 Task: Look for space in Hamilton, Bermuda from 22nd June, 2023 to 30th June, 2023 for 2 adults in price range Rs.7000 to Rs.15000. Place can be entire place with 1  bedroom having 1 bed and 1 bathroom. Property type can be house, flat, guest house, hotel. Booking option can be shelf check-in. Required host language is English.
Action: Mouse moved to (649, 87)
Screenshot: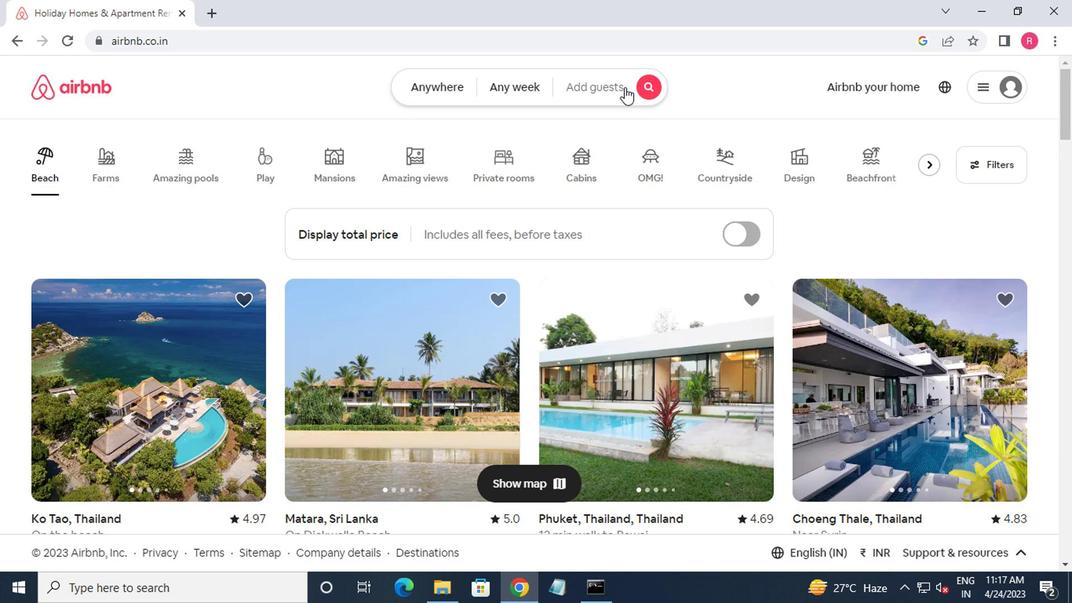 
Action: Mouse pressed left at (649, 87)
Screenshot: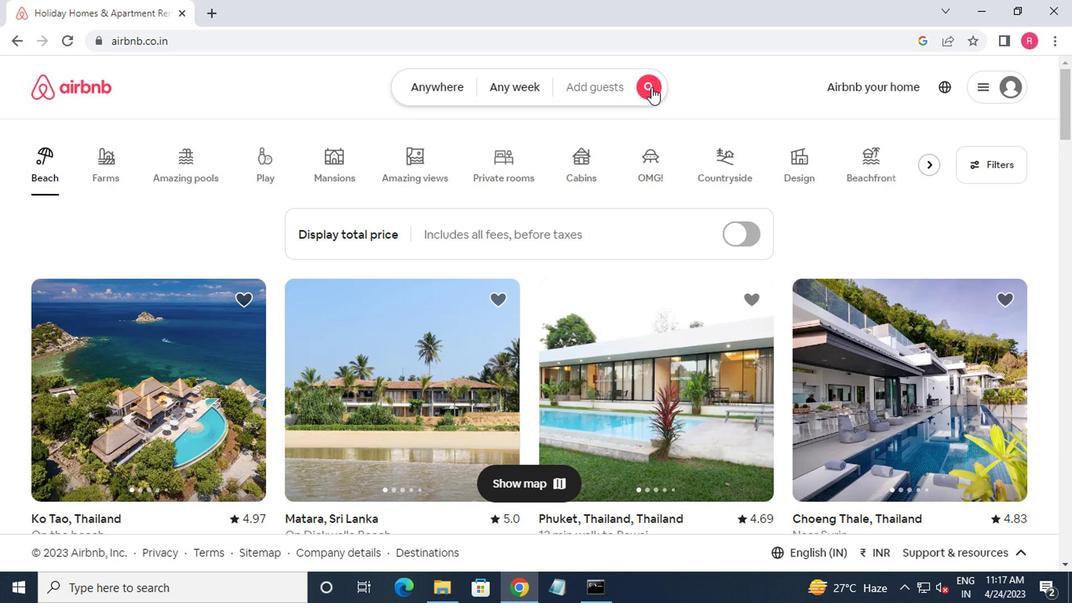 
Action: Mouse moved to (296, 153)
Screenshot: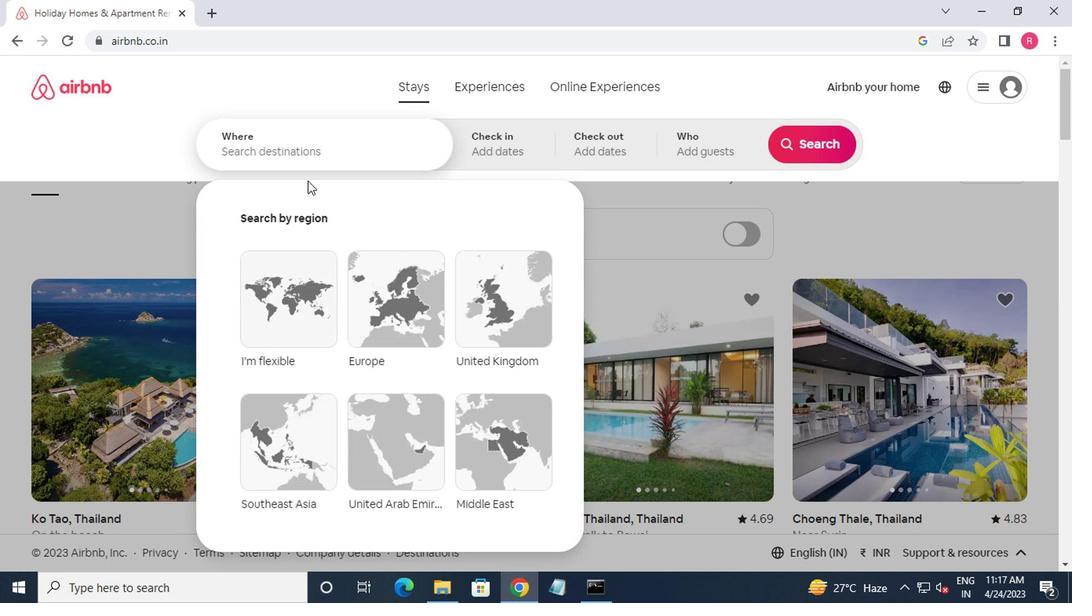 
Action: Mouse pressed left at (296, 153)
Screenshot: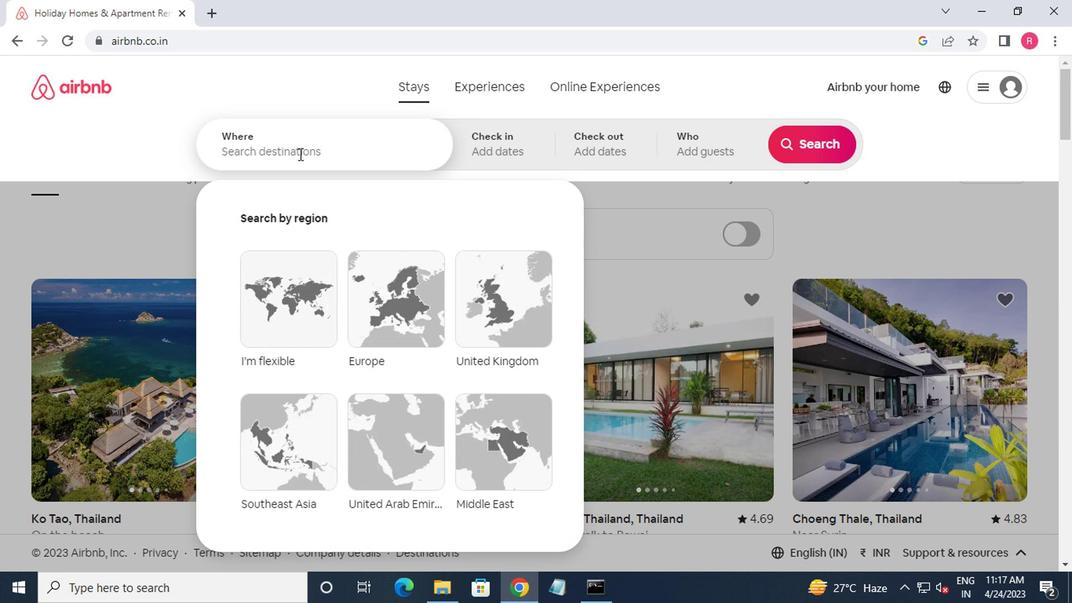 
Action: Mouse moved to (317, 218)
Screenshot: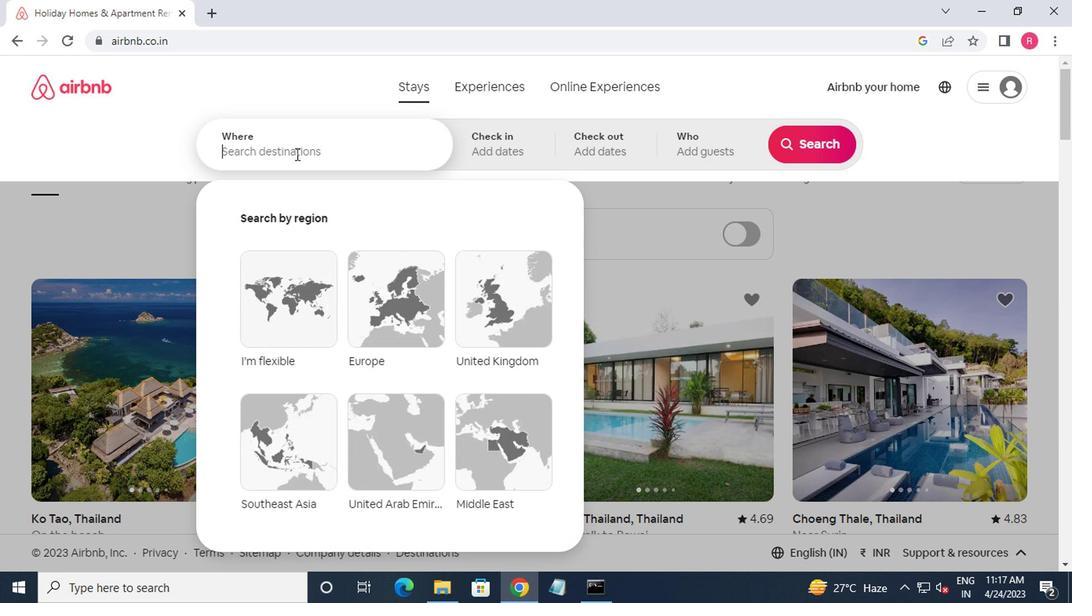 
Action: Key pressed hamilton,ber
Screenshot: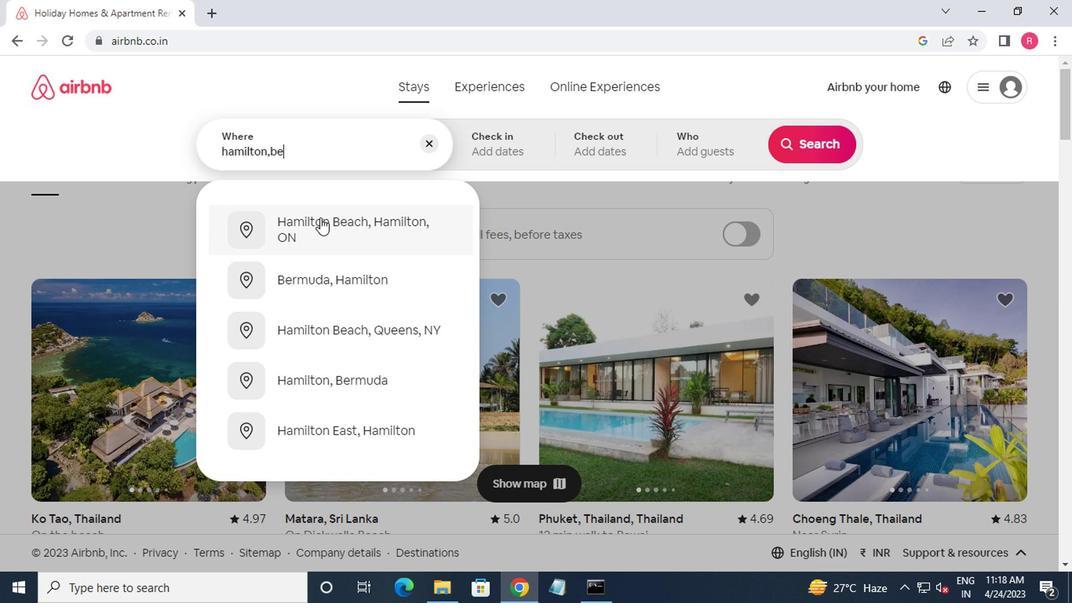 
Action: Mouse pressed left at (317, 218)
Screenshot: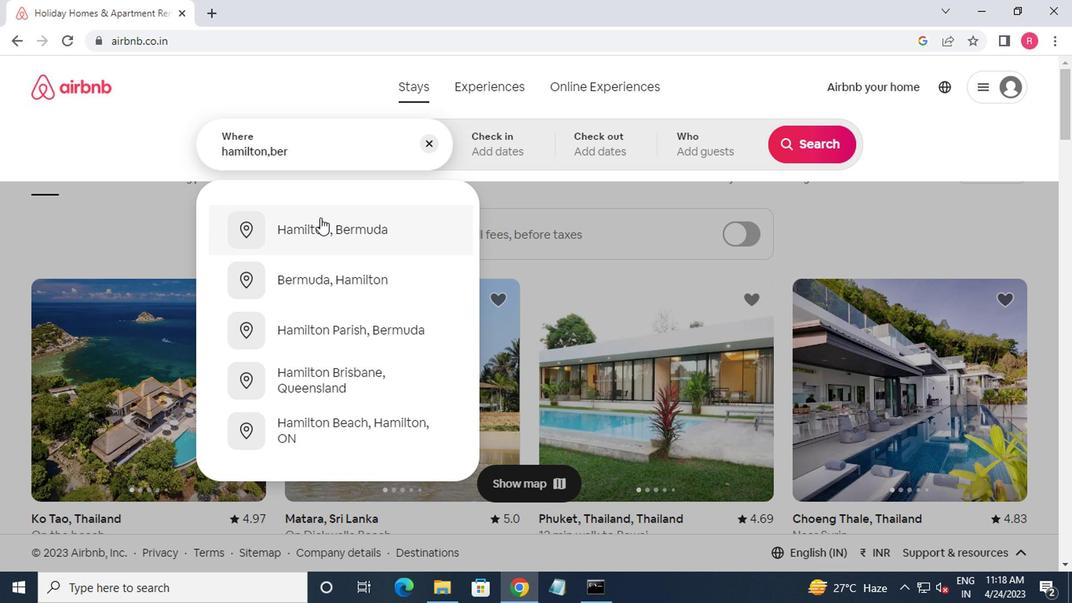 
Action: Mouse moved to (795, 270)
Screenshot: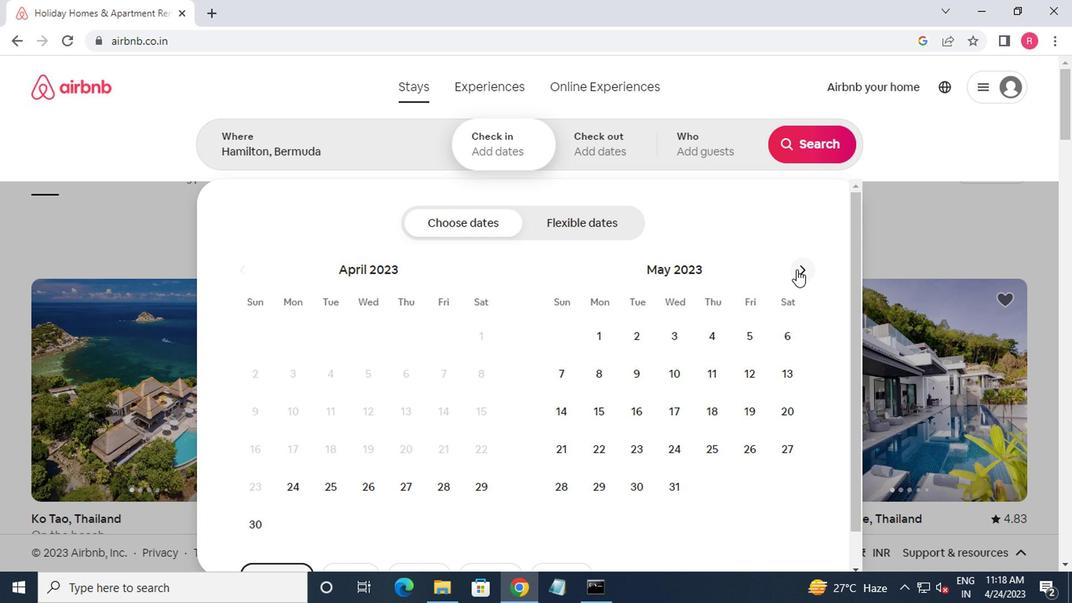 
Action: Mouse pressed left at (795, 270)
Screenshot: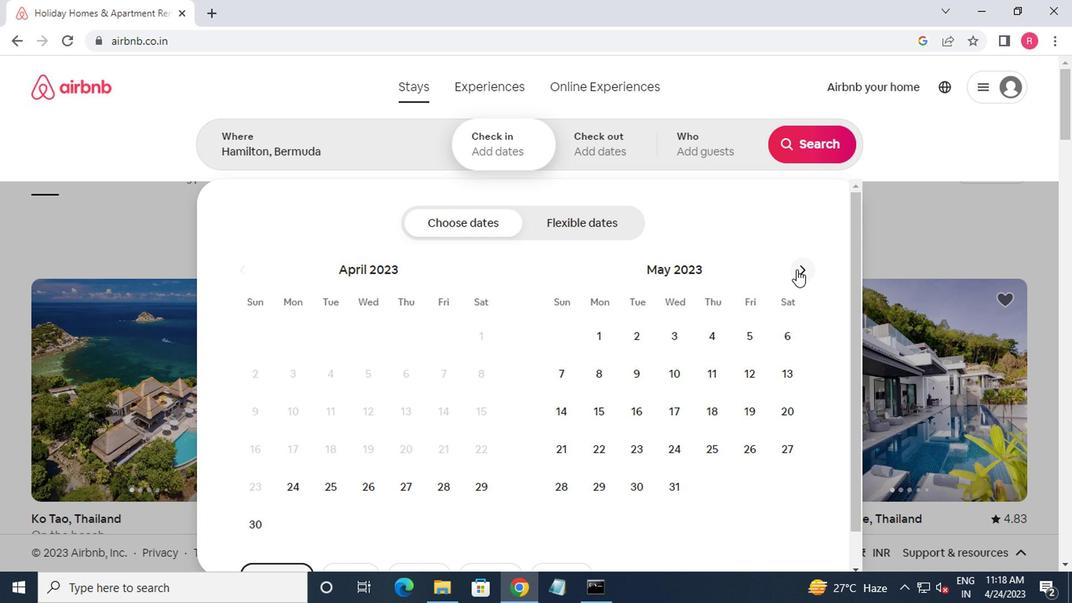 
Action: Mouse moved to (707, 456)
Screenshot: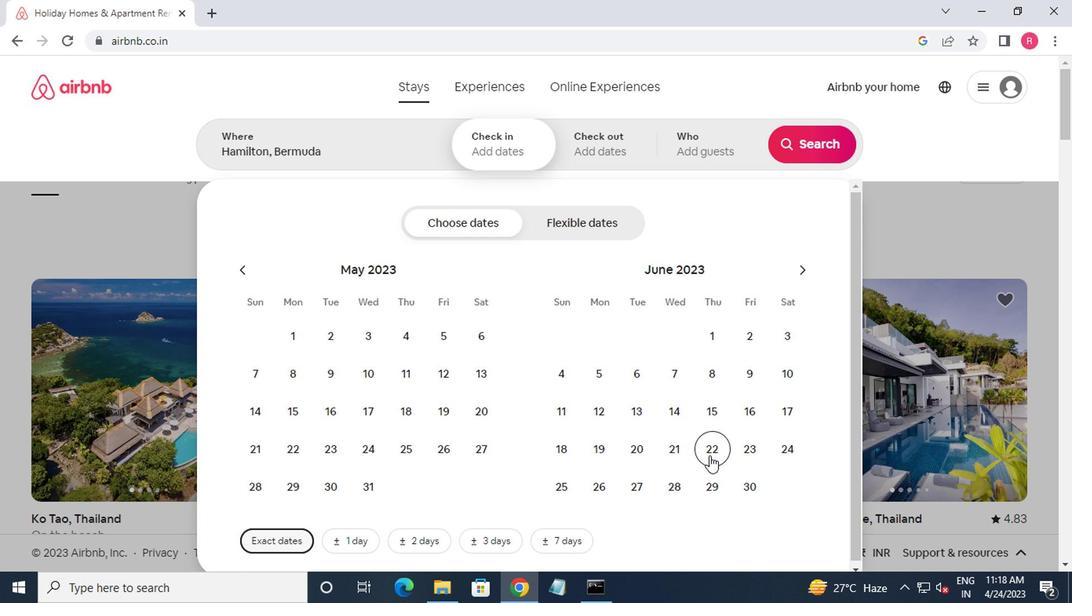 
Action: Mouse pressed left at (707, 456)
Screenshot: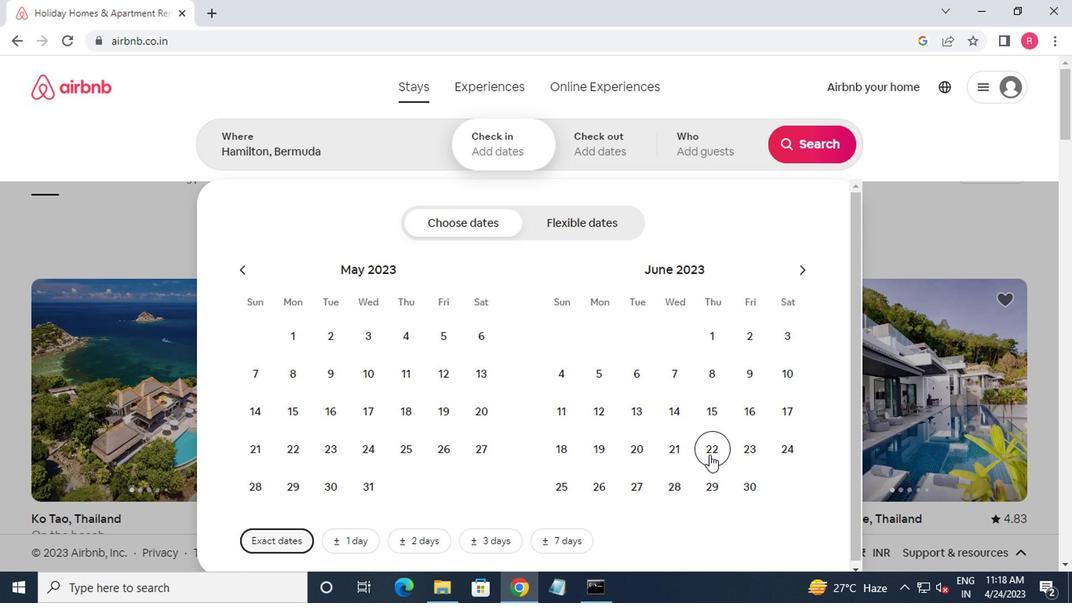 
Action: Mouse moved to (748, 492)
Screenshot: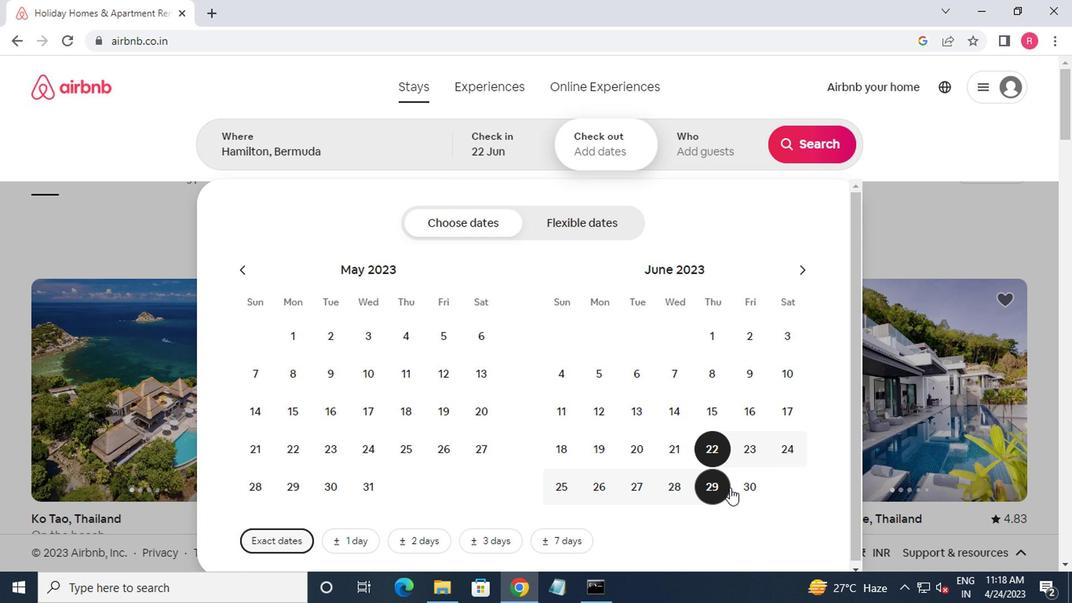 
Action: Mouse pressed left at (748, 492)
Screenshot: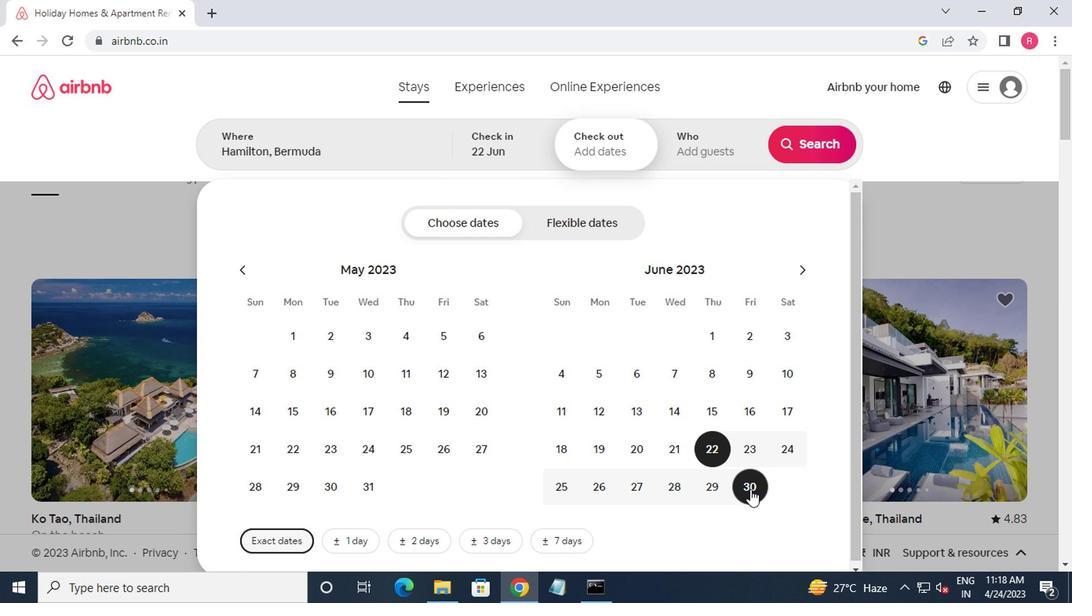 
Action: Mouse moved to (673, 132)
Screenshot: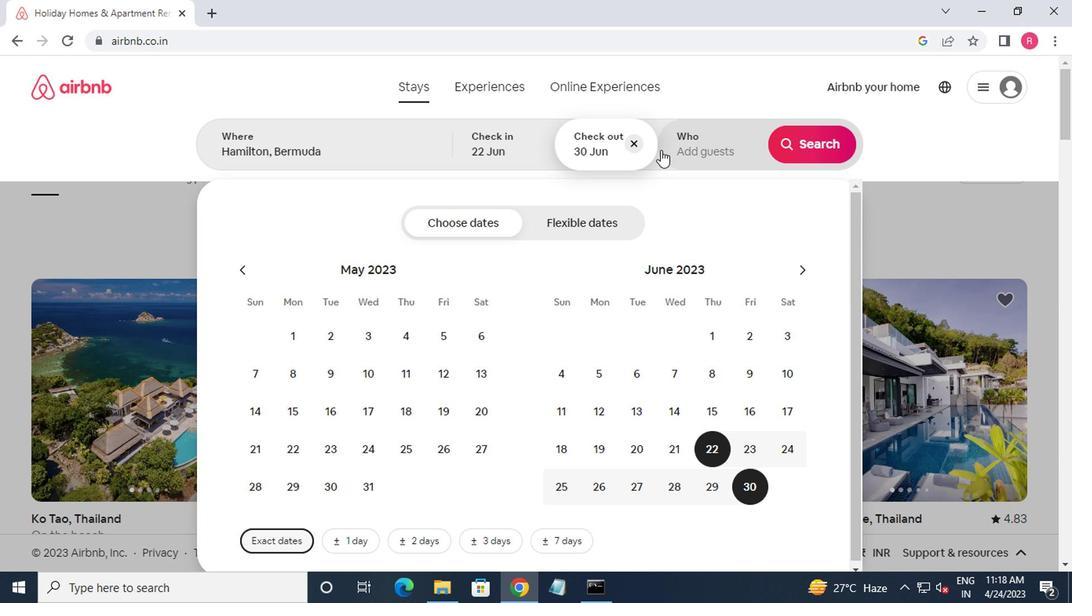 
Action: Mouse pressed left at (673, 132)
Screenshot: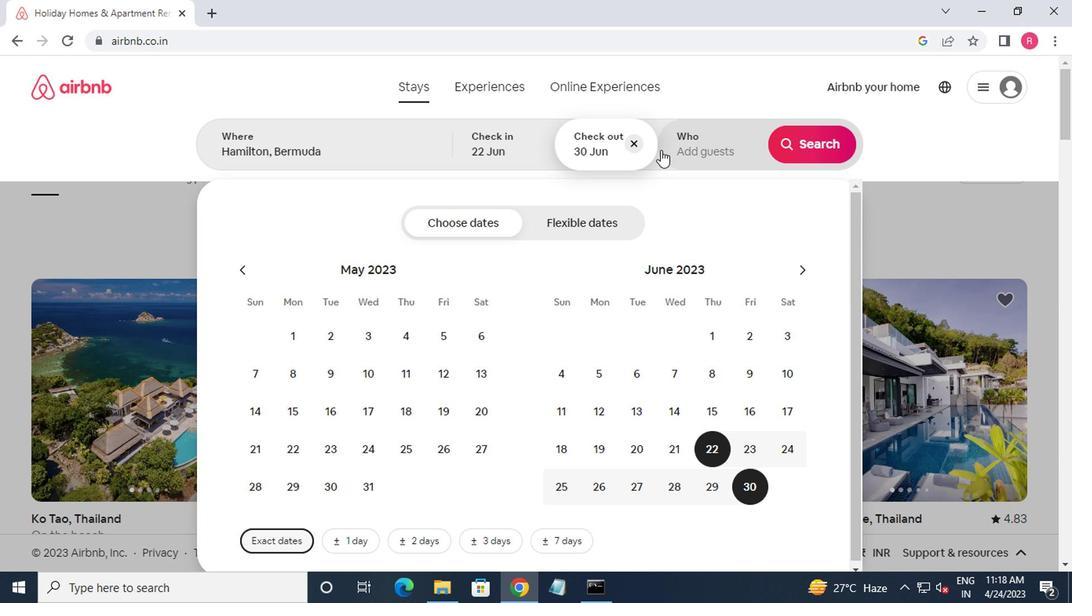 
Action: Mouse moved to (803, 231)
Screenshot: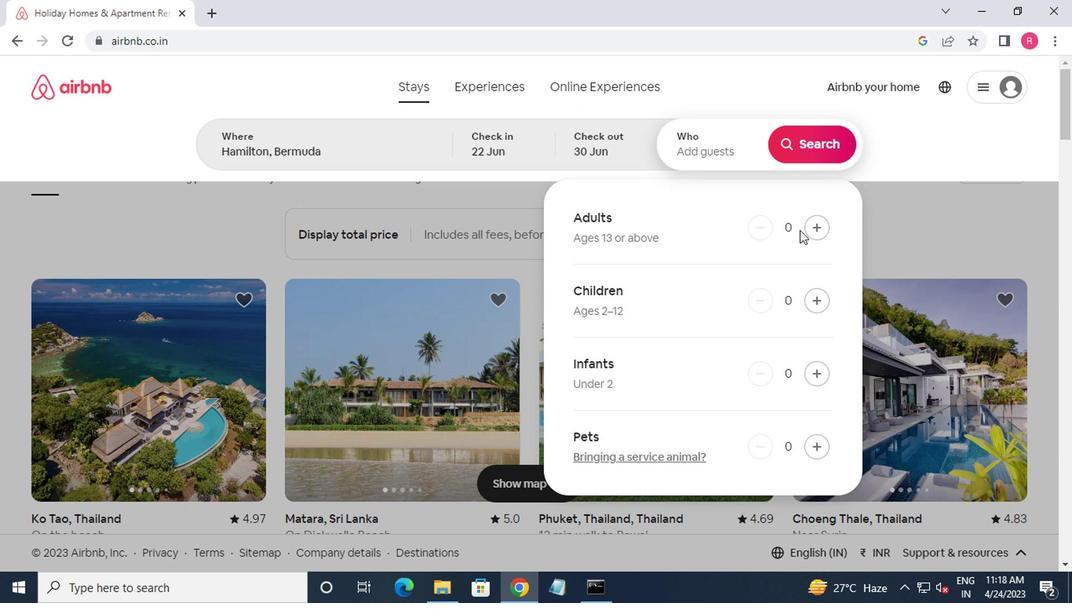 
Action: Mouse pressed left at (803, 231)
Screenshot: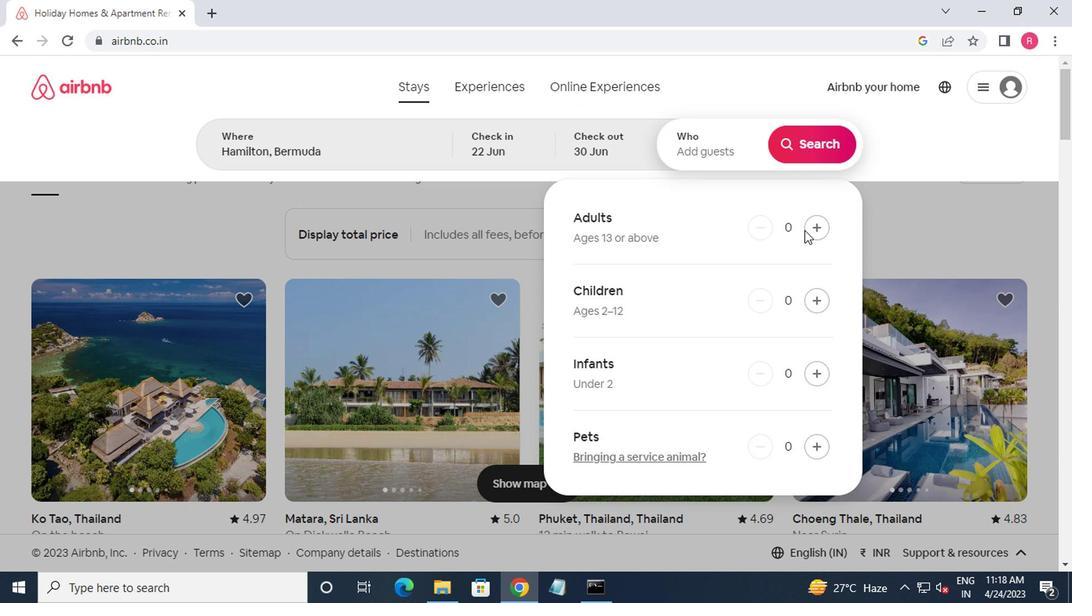 
Action: Mouse pressed left at (803, 231)
Screenshot: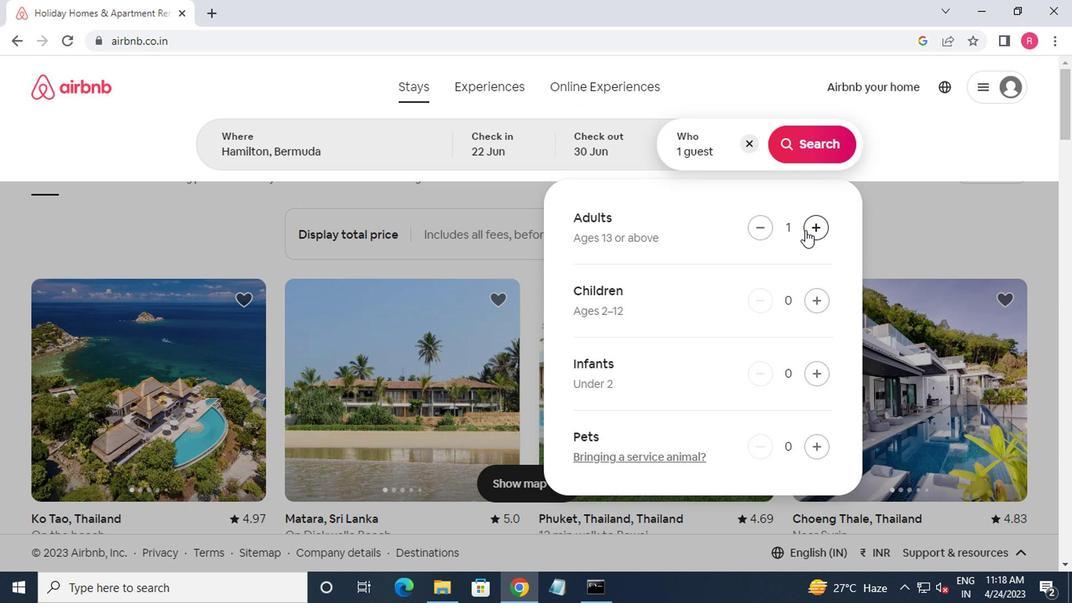 
Action: Mouse moved to (791, 137)
Screenshot: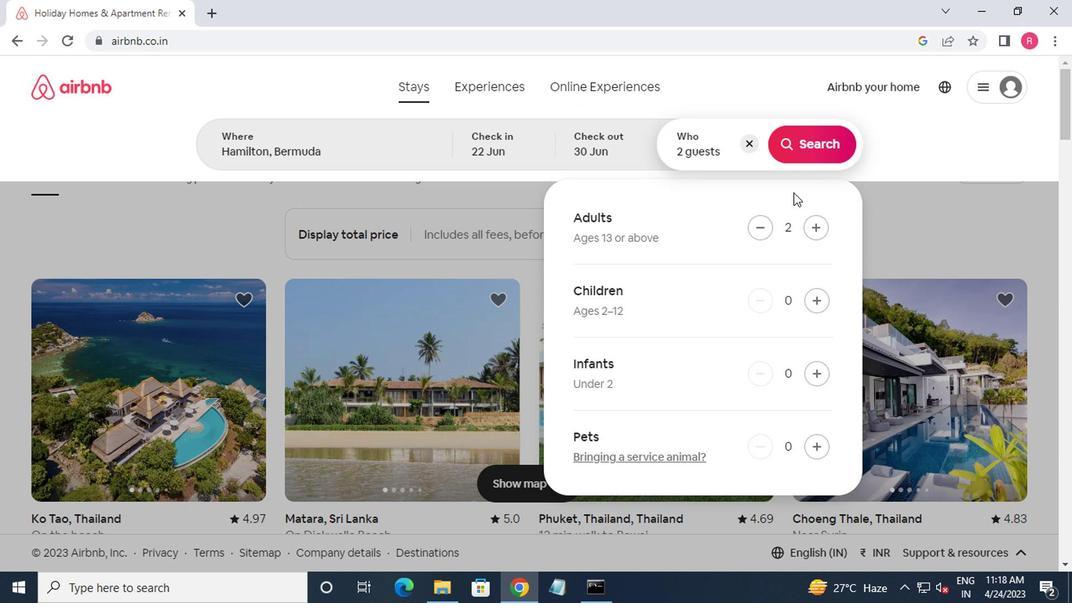 
Action: Mouse pressed left at (791, 137)
Screenshot: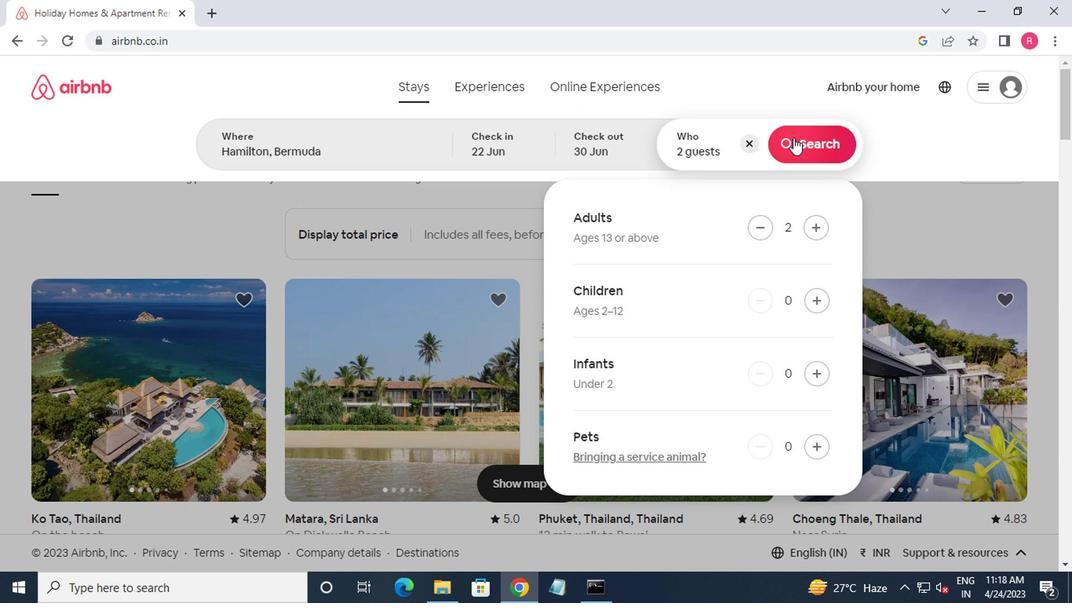 
Action: Mouse moved to (985, 149)
Screenshot: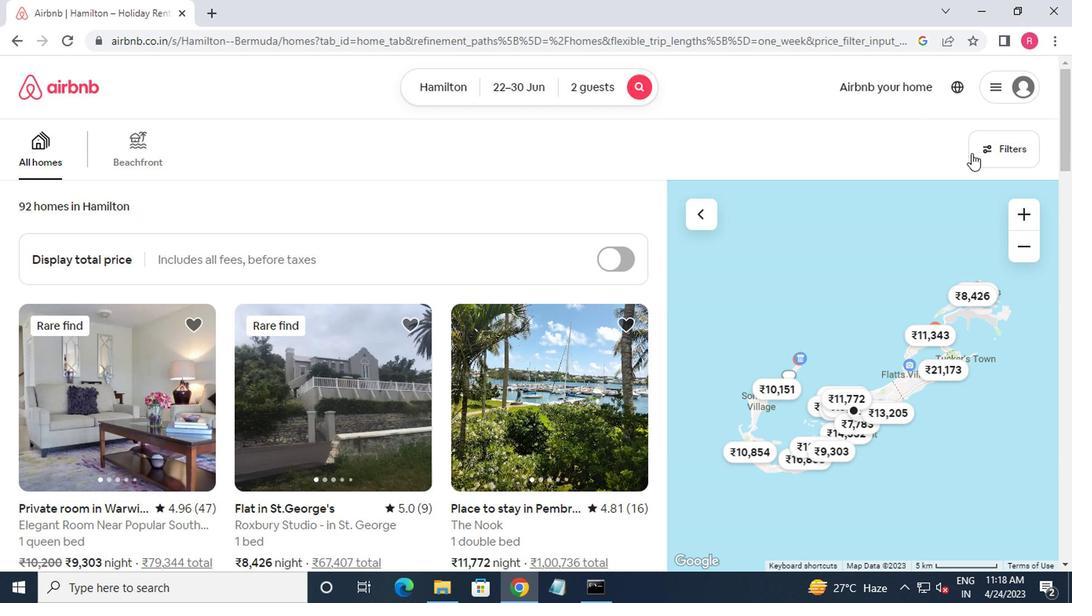 
Action: Mouse pressed left at (985, 149)
Screenshot: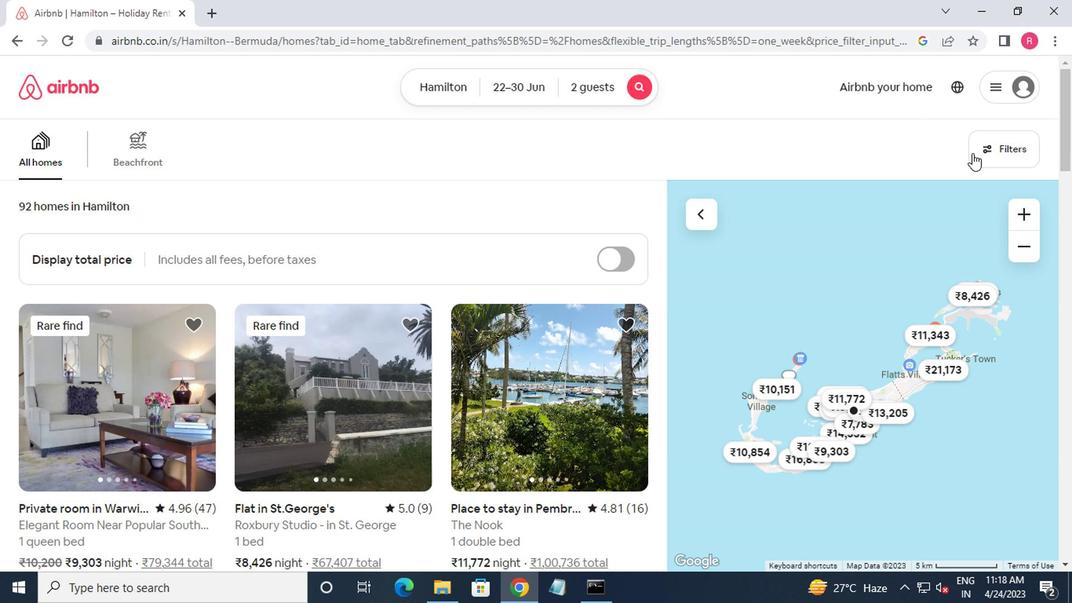 
Action: Mouse moved to (395, 355)
Screenshot: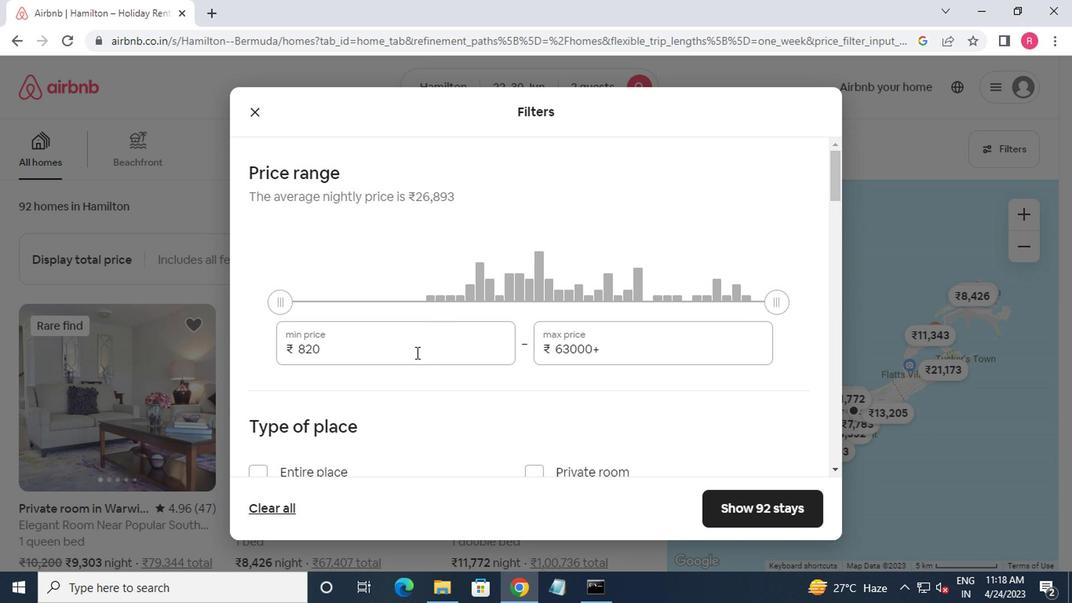 
Action: Mouse pressed left at (395, 355)
Screenshot: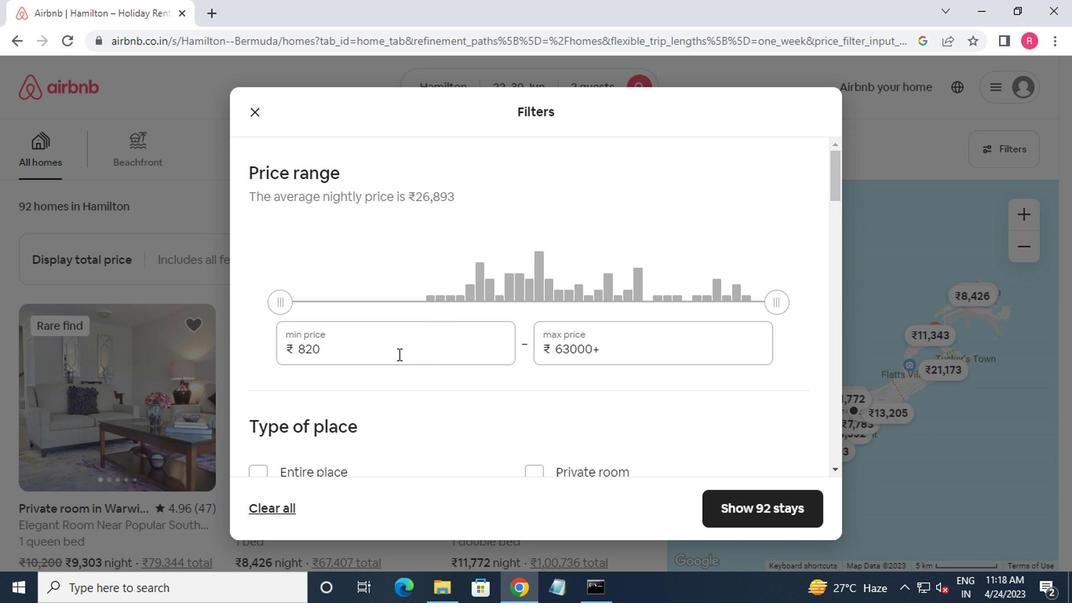 
Action: Mouse moved to (385, 380)
Screenshot: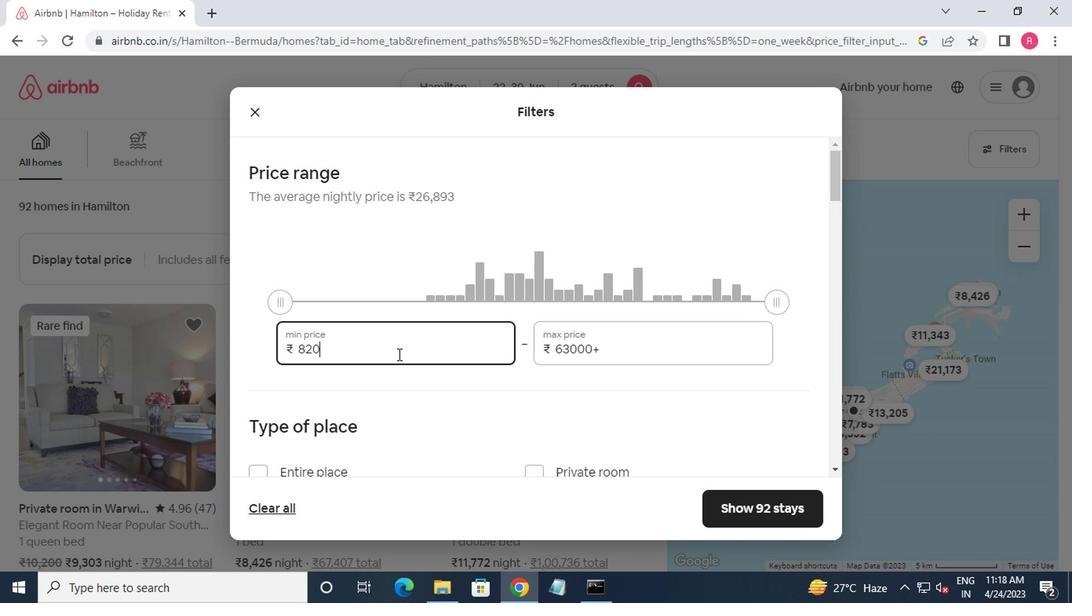 
Action: Key pressed <Key.backspace><Key.backspace><Key.backspace><Key.backspace><Key.backspace><Key.backspace><Key.backspace><Key.backspace><Key.backspace><Key.backspace><Key.backspace><Key.backspace><Key.backspace><Key.backspace>7000<Key.tab>159<Key.backspace>000
Screenshot: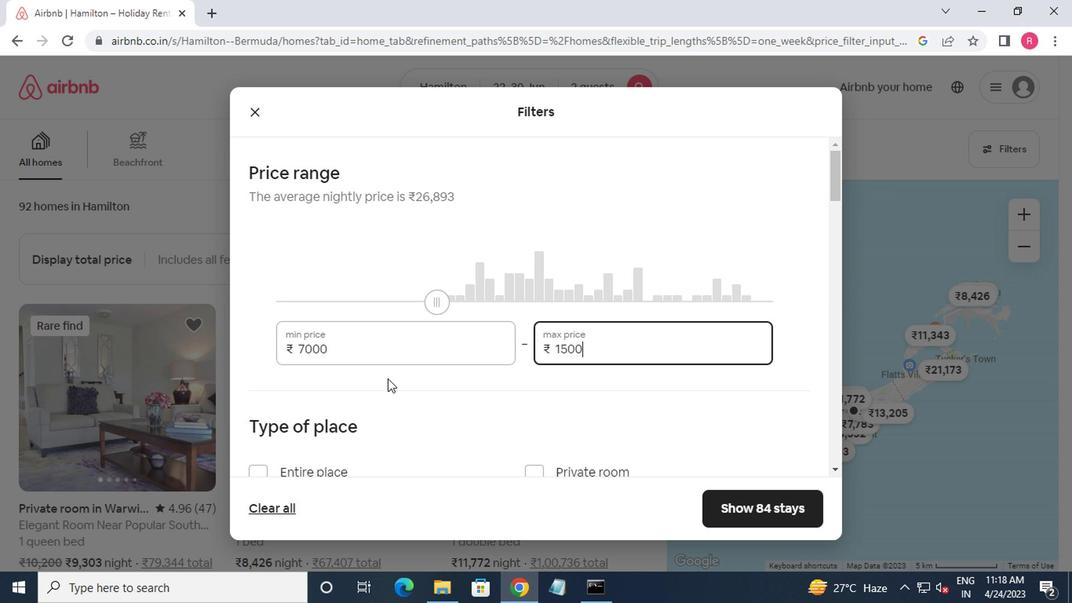 
Action: Mouse moved to (387, 385)
Screenshot: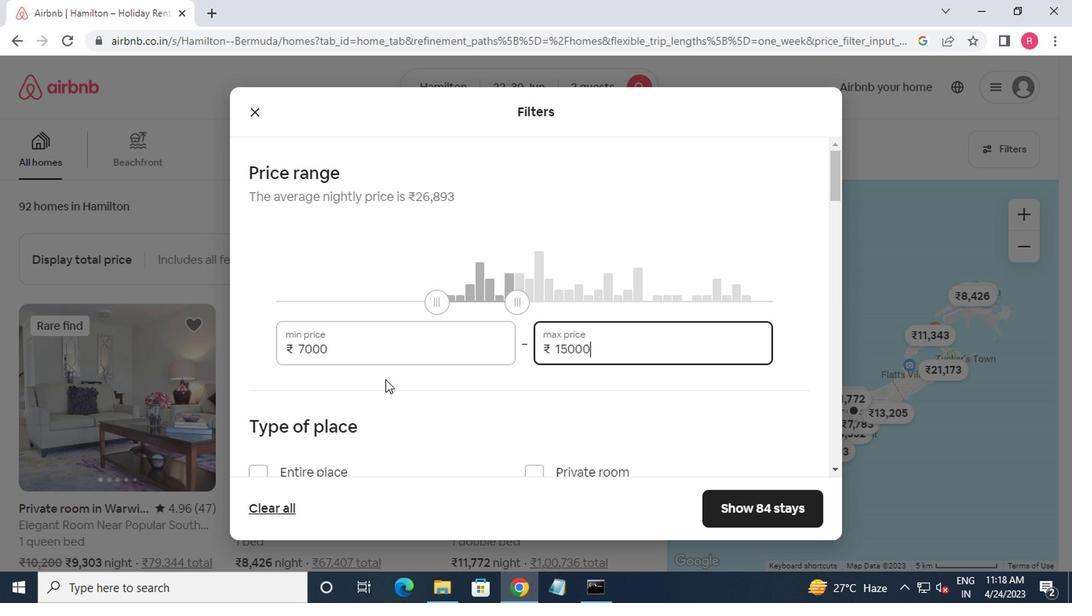 
Action: Mouse scrolled (387, 384) with delta (0, -1)
Screenshot: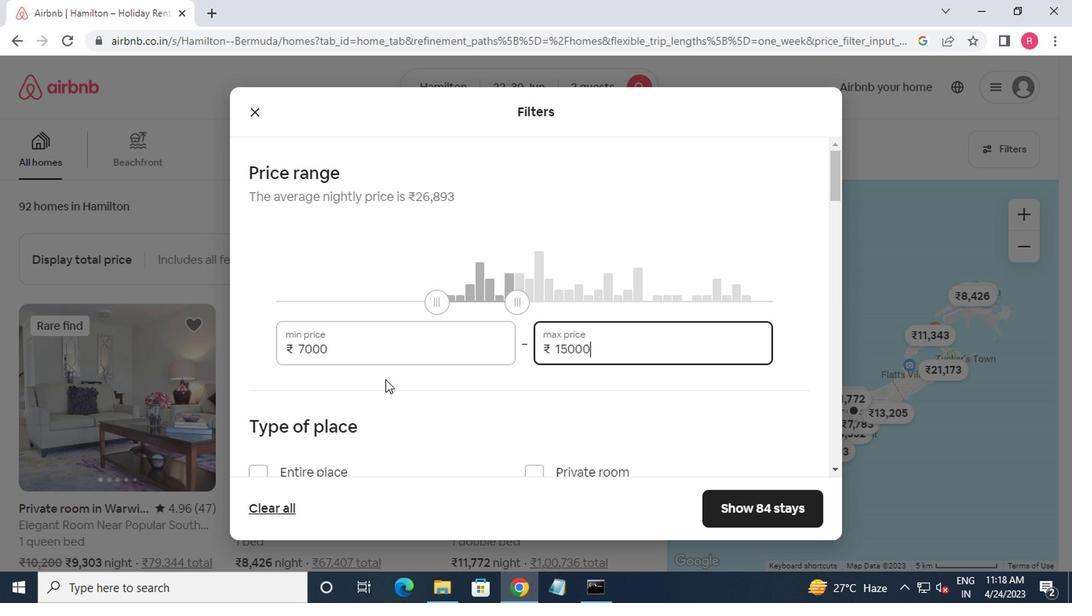 
Action: Mouse moved to (397, 412)
Screenshot: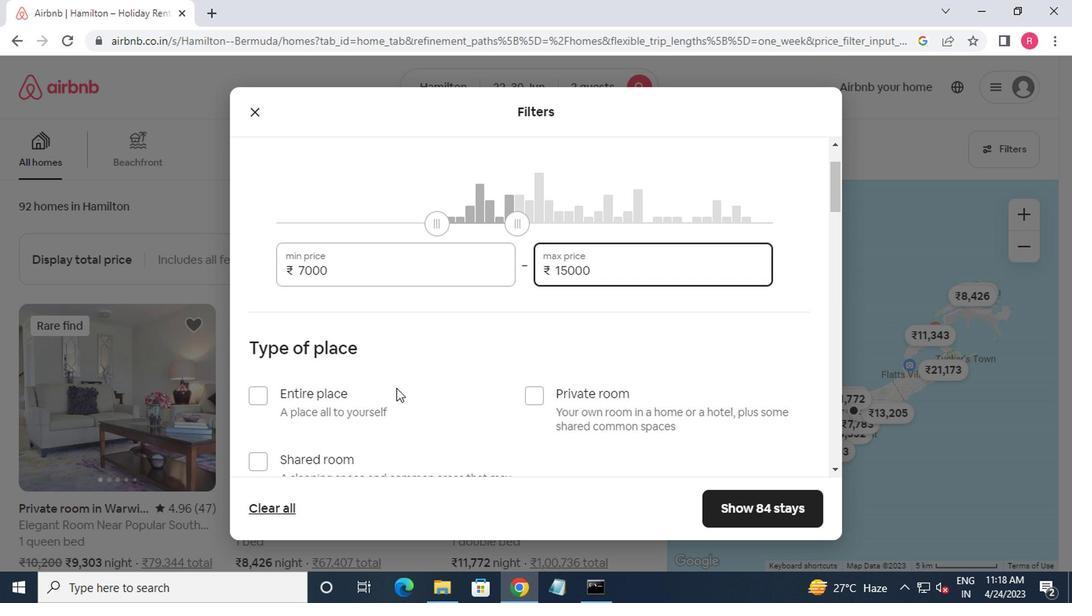 
Action: Mouse scrolled (397, 411) with delta (0, -1)
Screenshot: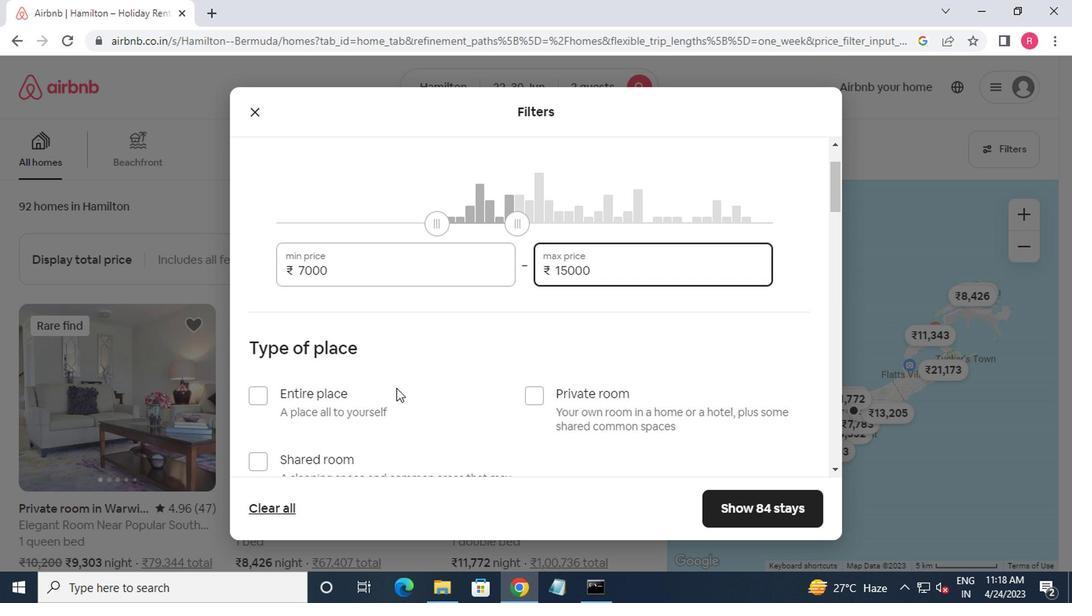 
Action: Mouse moved to (256, 323)
Screenshot: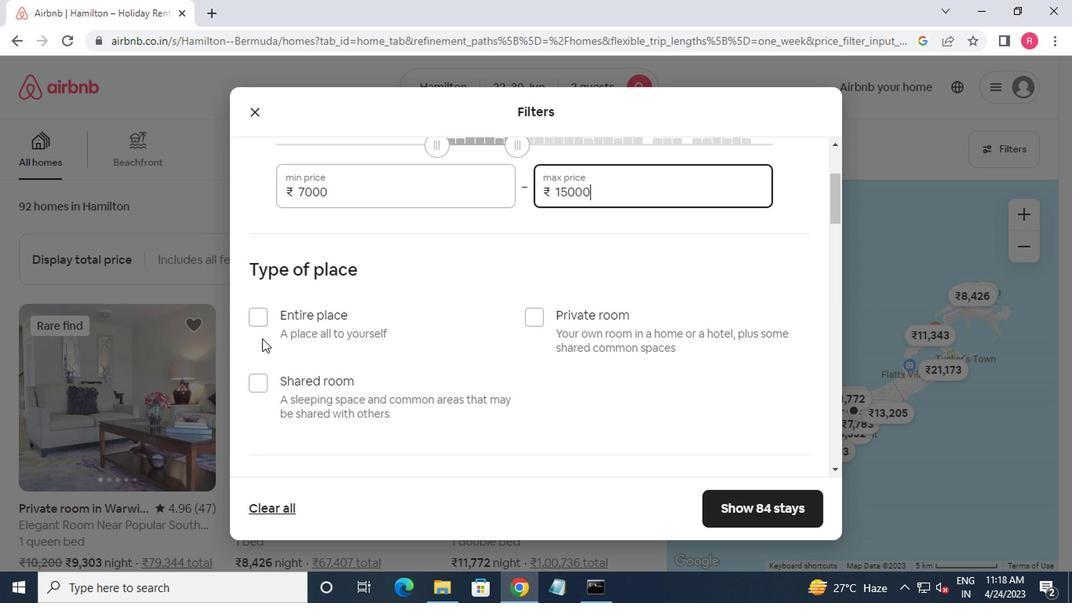 
Action: Mouse pressed left at (256, 323)
Screenshot: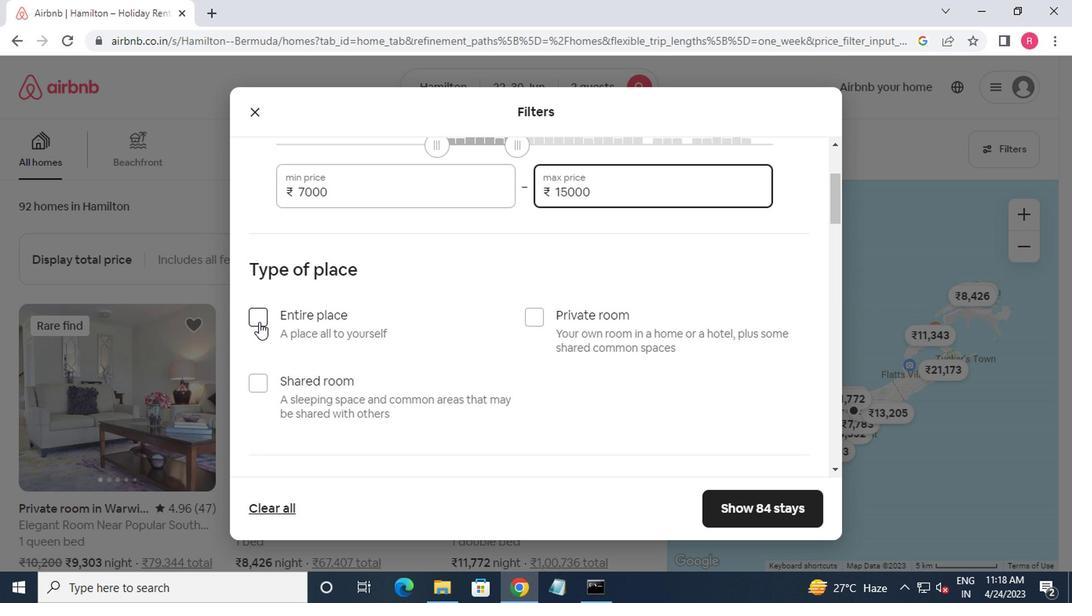 
Action: Mouse moved to (263, 328)
Screenshot: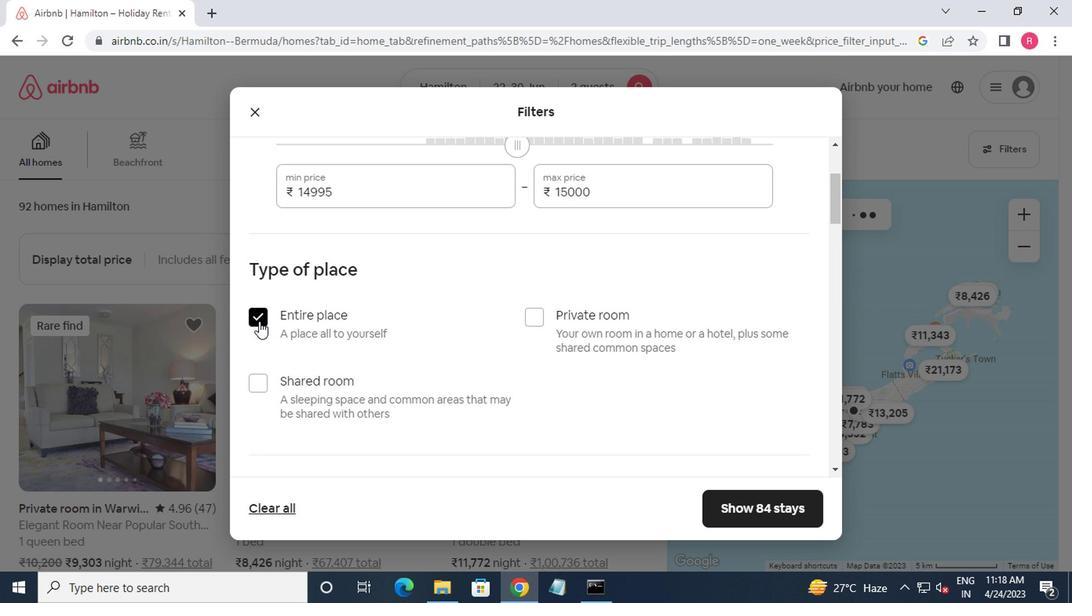 
Action: Mouse scrolled (263, 328) with delta (0, 0)
Screenshot: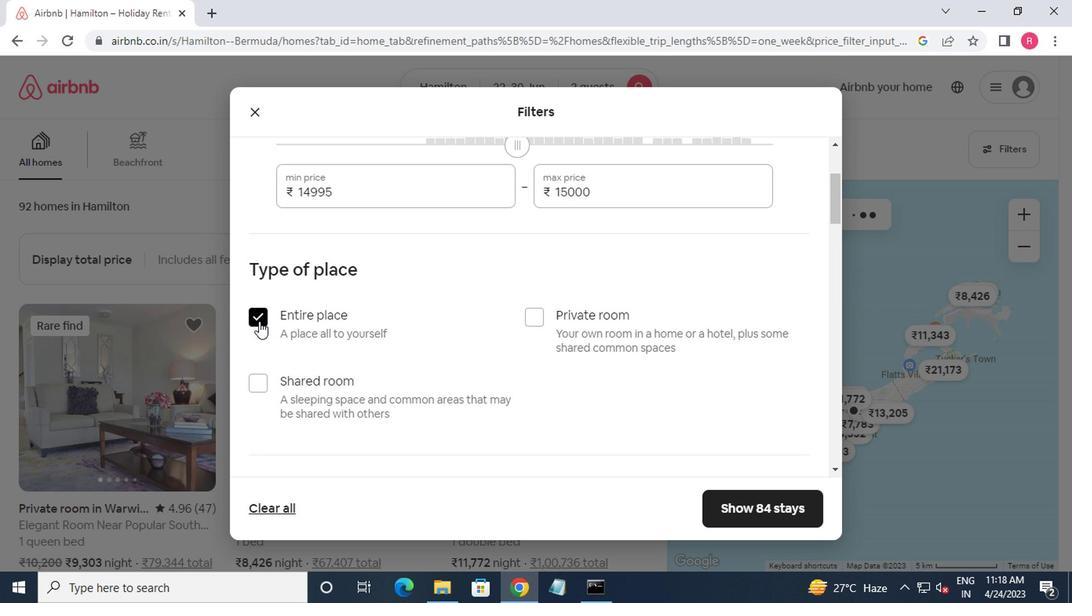 
Action: Mouse moved to (264, 331)
Screenshot: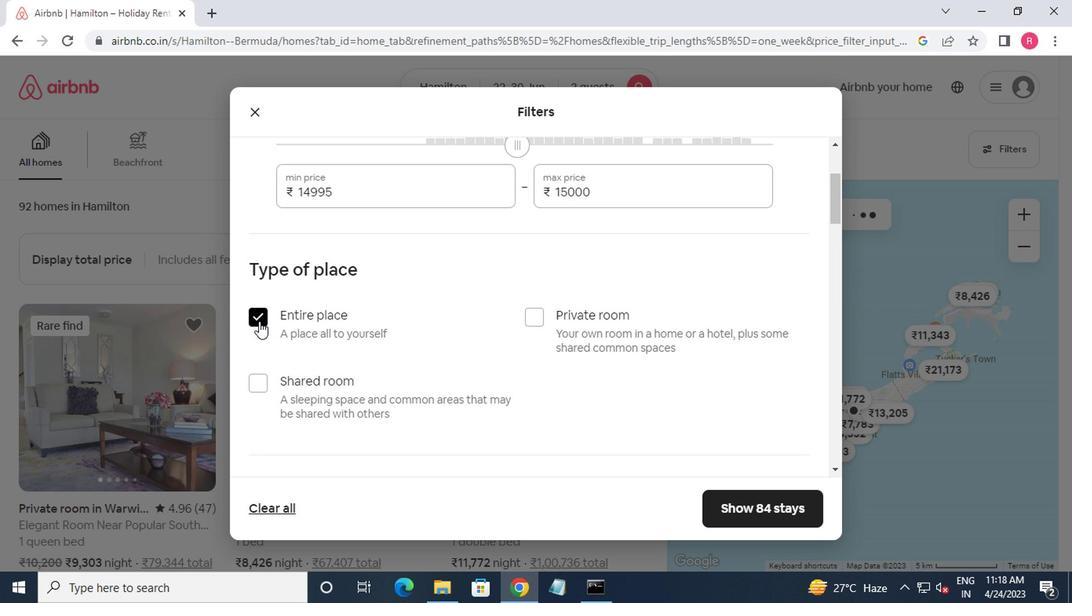 
Action: Mouse scrolled (264, 330) with delta (0, 0)
Screenshot: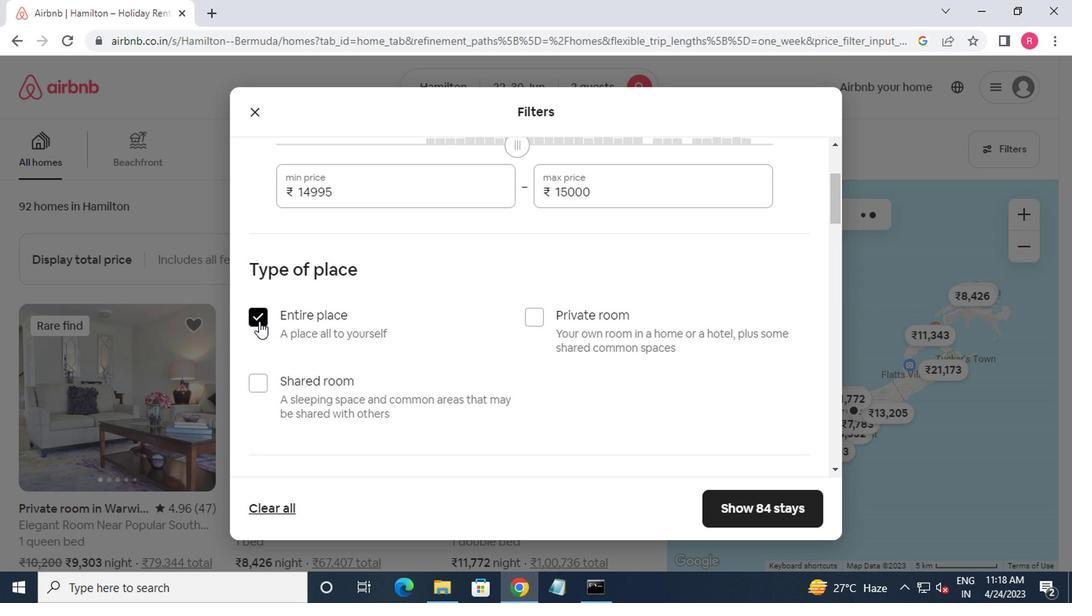 
Action: Mouse moved to (344, 422)
Screenshot: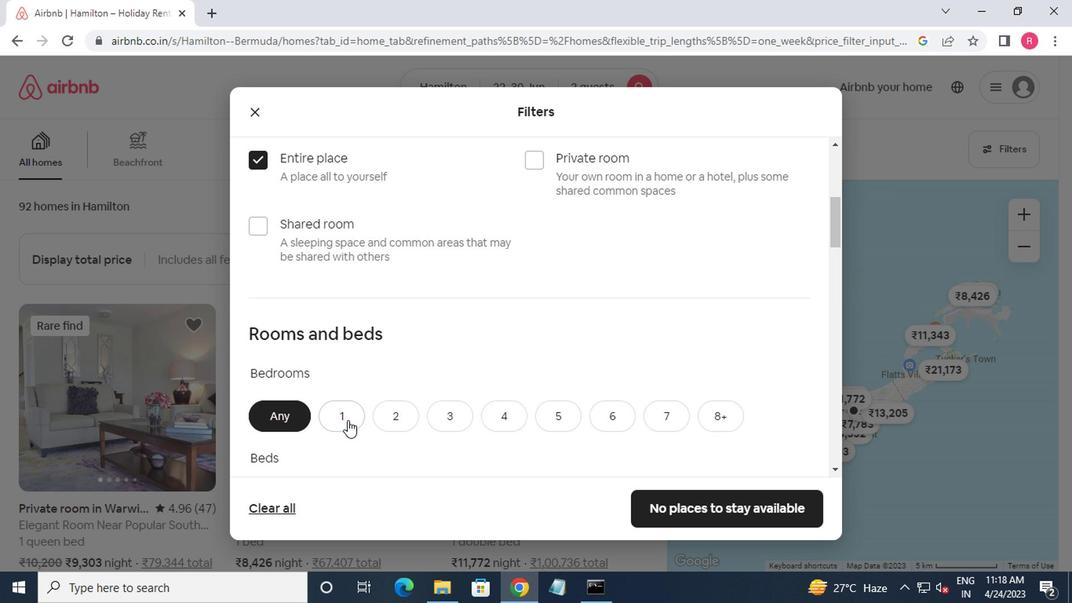 
Action: Mouse pressed left at (344, 422)
Screenshot: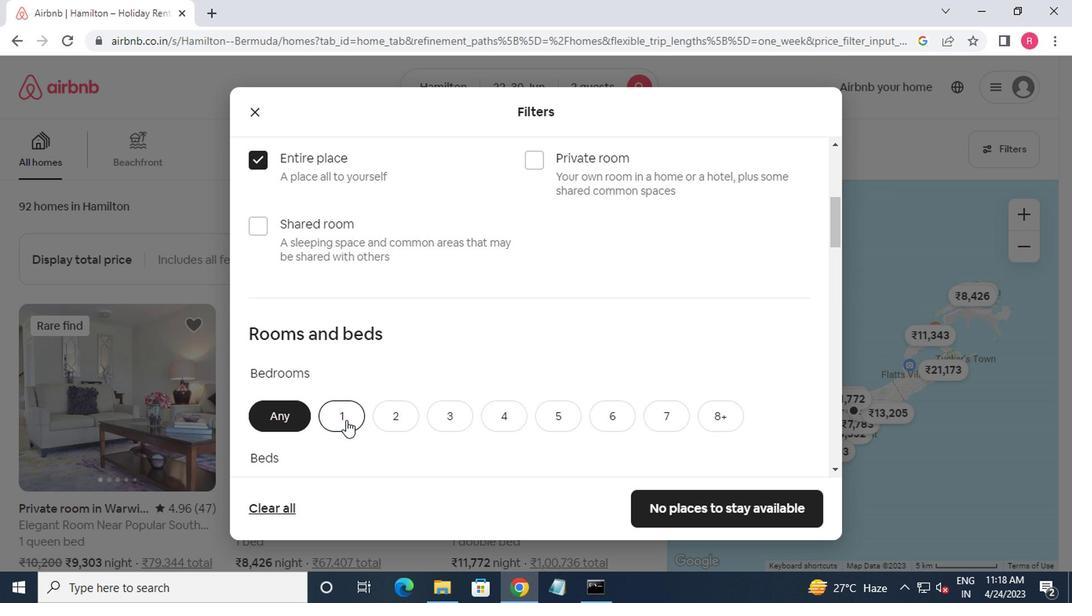 
Action: Mouse moved to (349, 417)
Screenshot: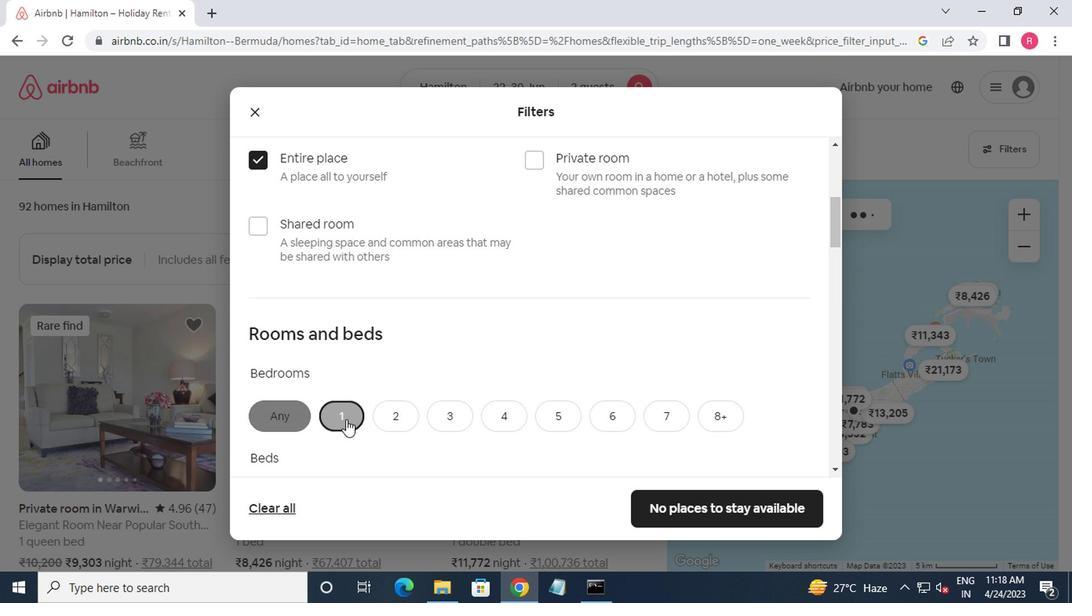
Action: Mouse scrolled (349, 416) with delta (0, -1)
Screenshot: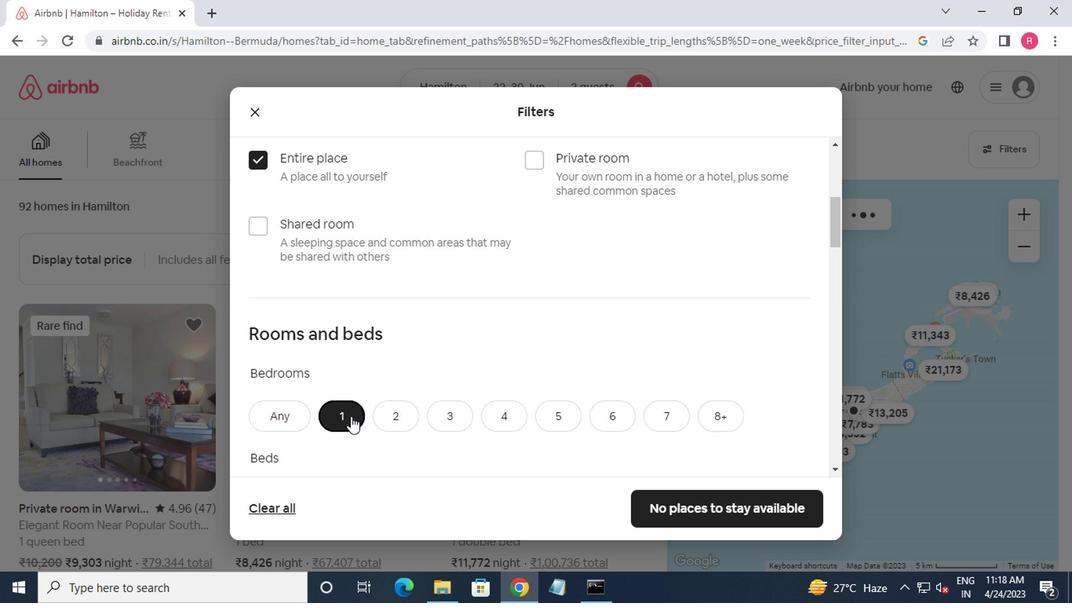 
Action: Mouse moved to (350, 415)
Screenshot: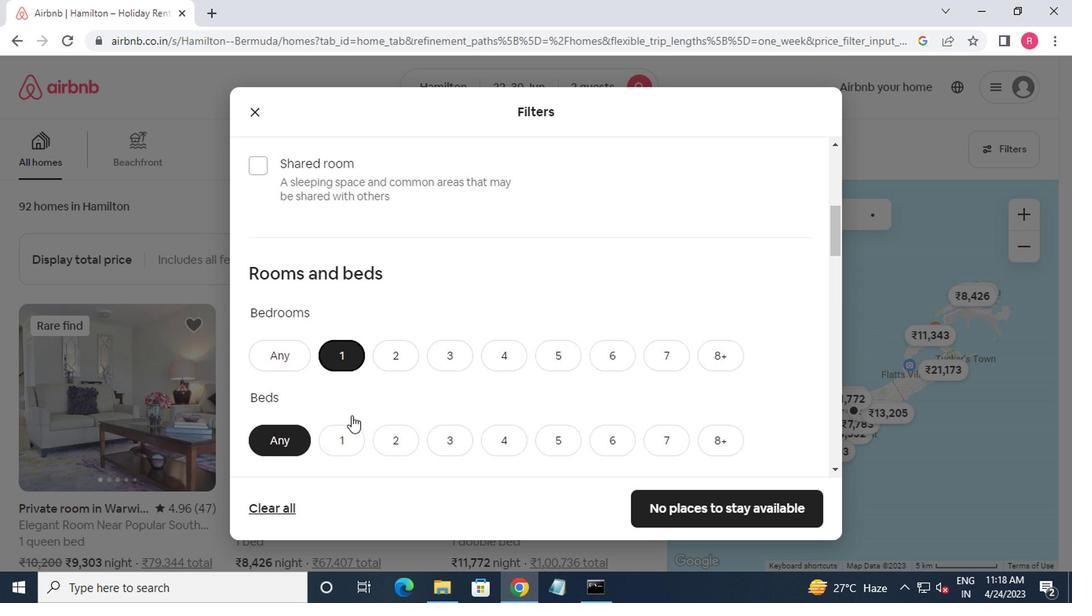 
Action: Mouse scrolled (350, 414) with delta (0, 0)
Screenshot: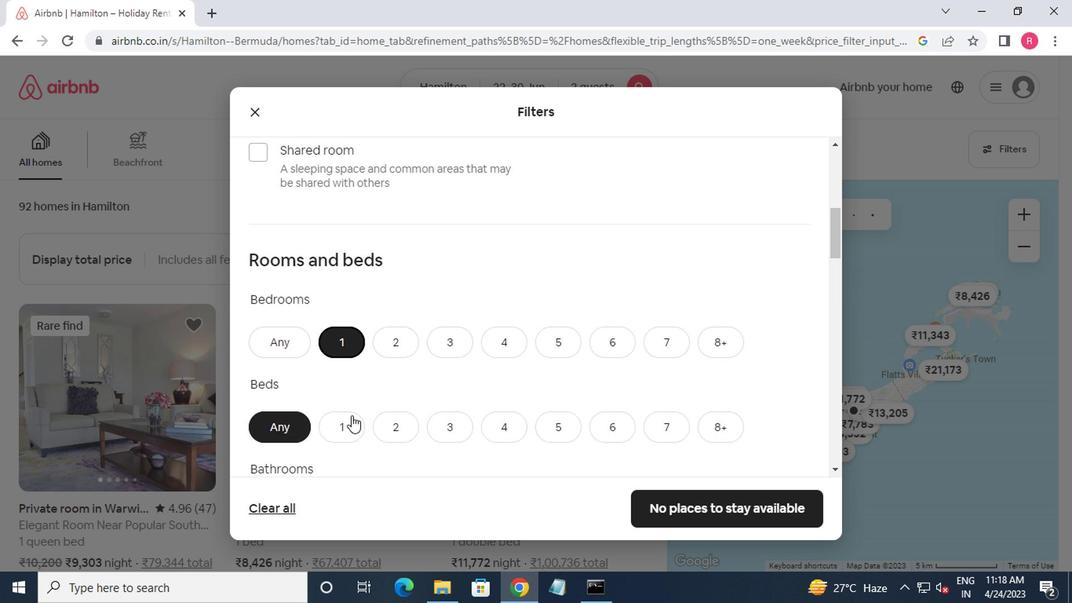 
Action: Mouse moved to (345, 363)
Screenshot: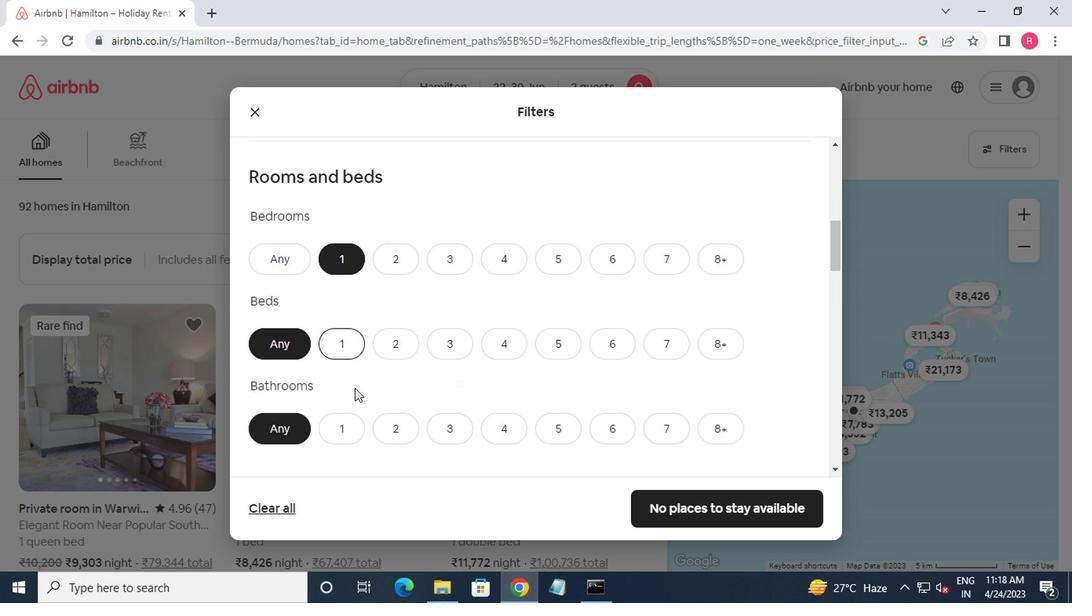 
Action: Mouse pressed left at (345, 363)
Screenshot: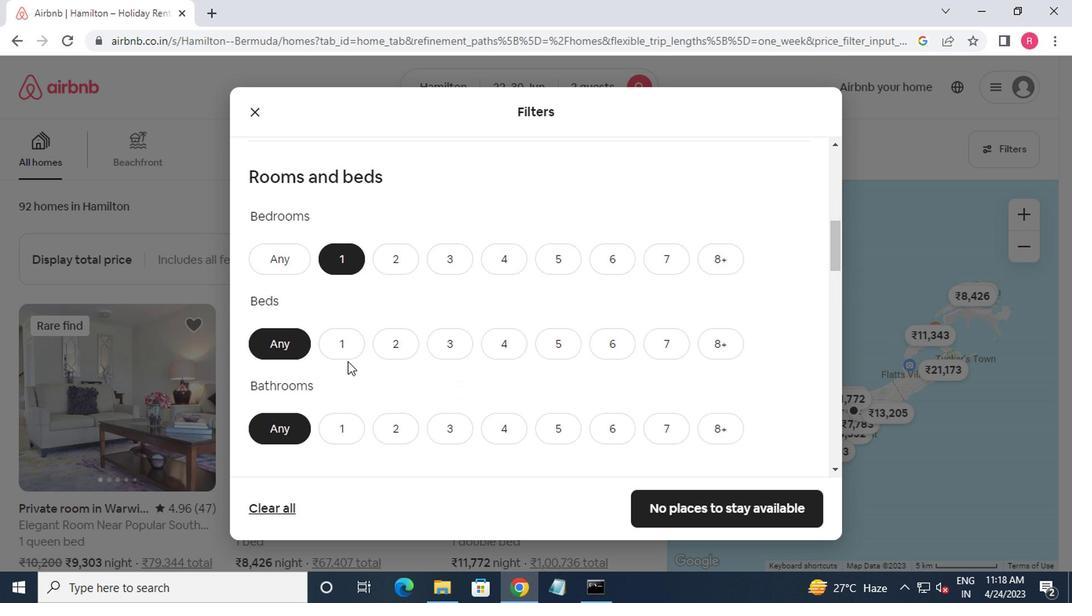 
Action: Mouse moved to (346, 358)
Screenshot: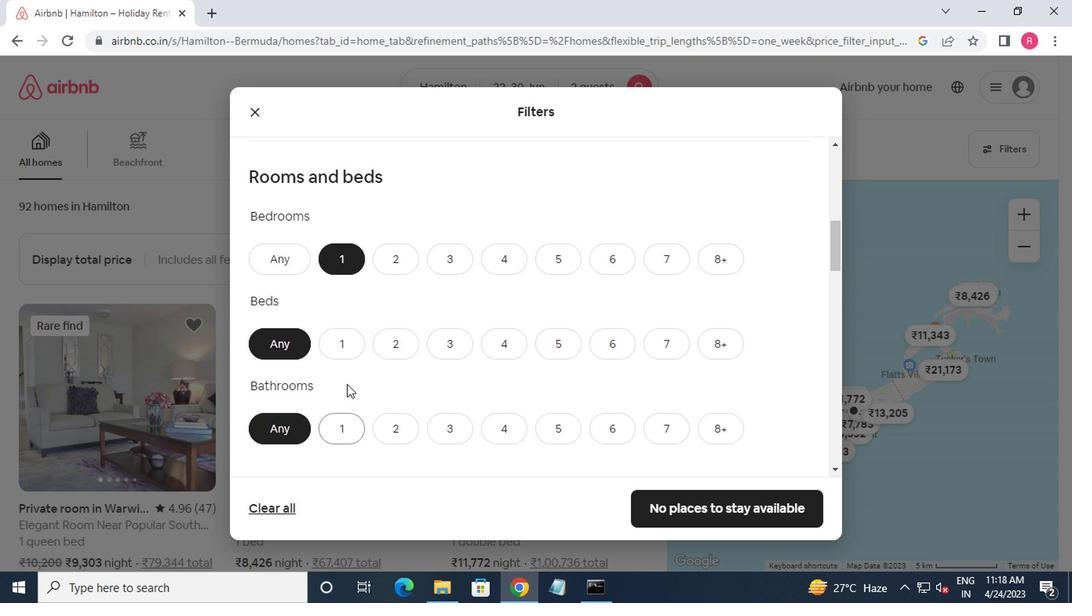 
Action: Mouse pressed left at (346, 358)
Screenshot: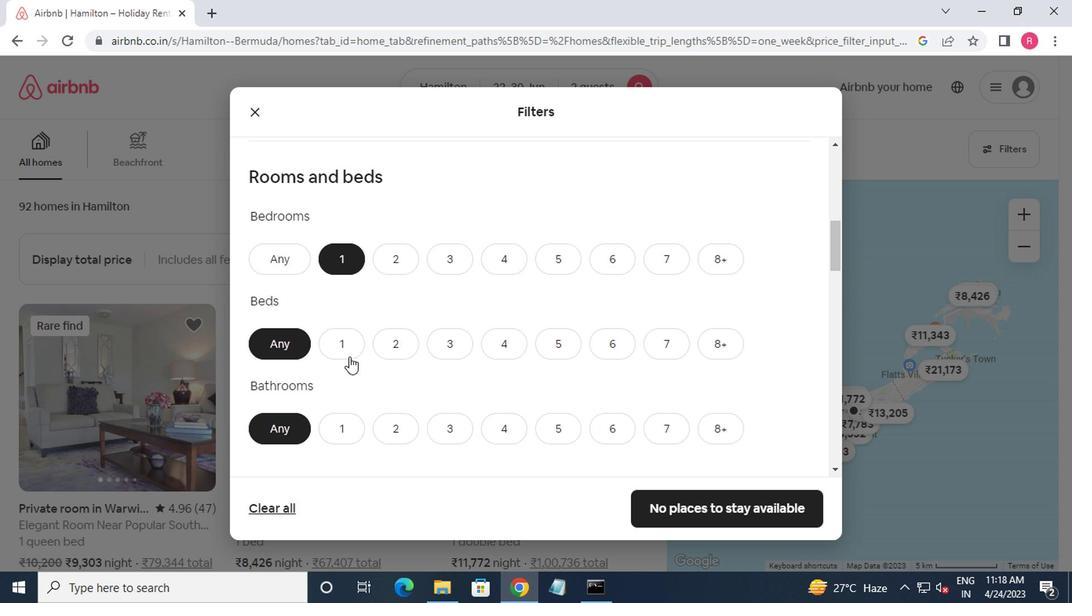 
Action: Mouse moved to (342, 429)
Screenshot: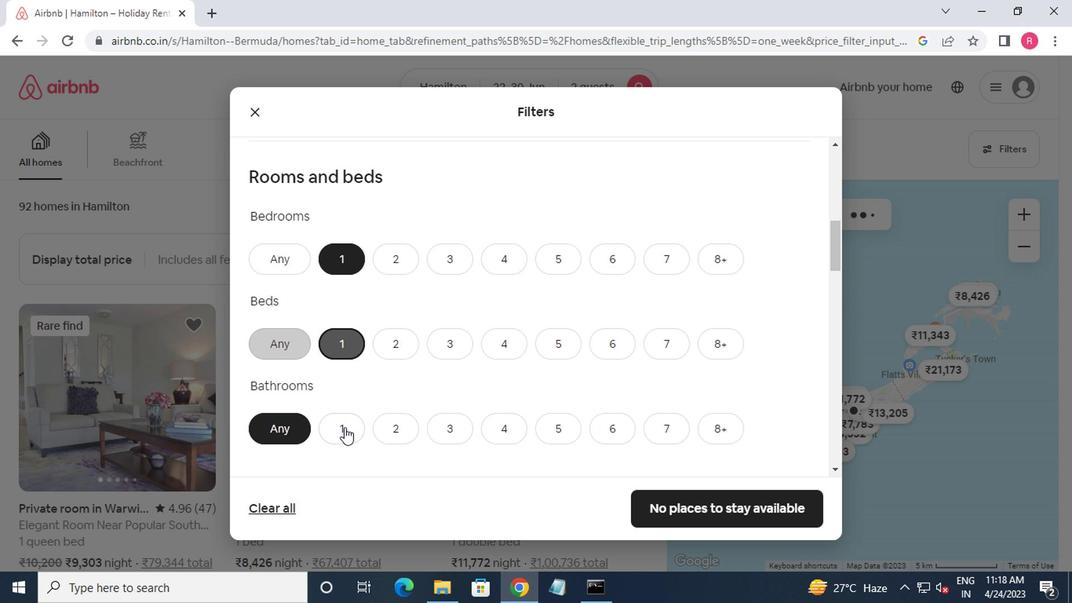 
Action: Mouse pressed left at (342, 429)
Screenshot: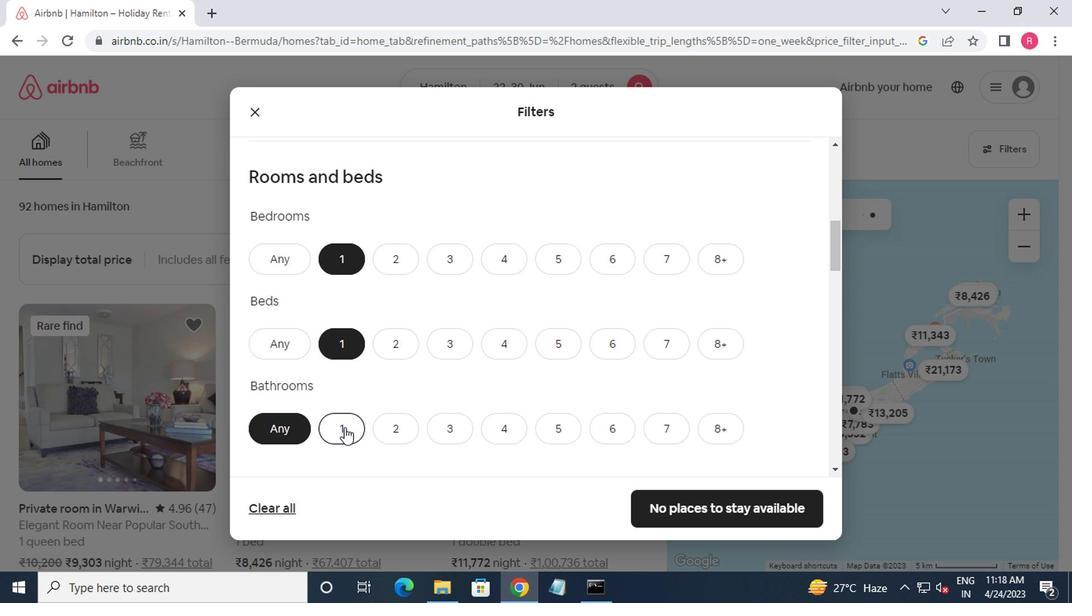 
Action: Mouse moved to (341, 427)
Screenshot: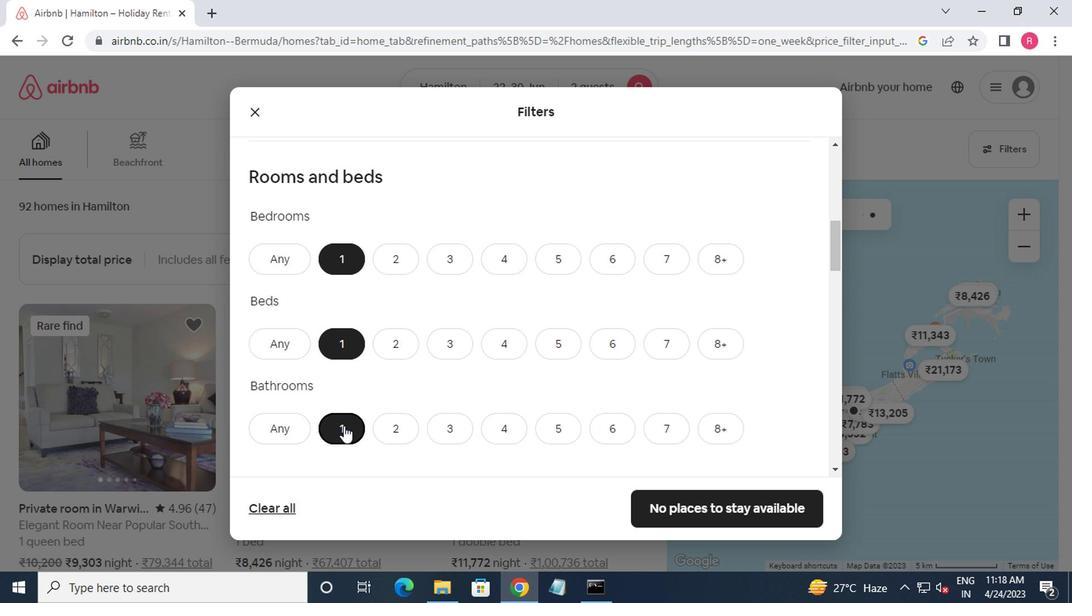 
Action: Mouse scrolled (341, 426) with delta (0, -1)
Screenshot: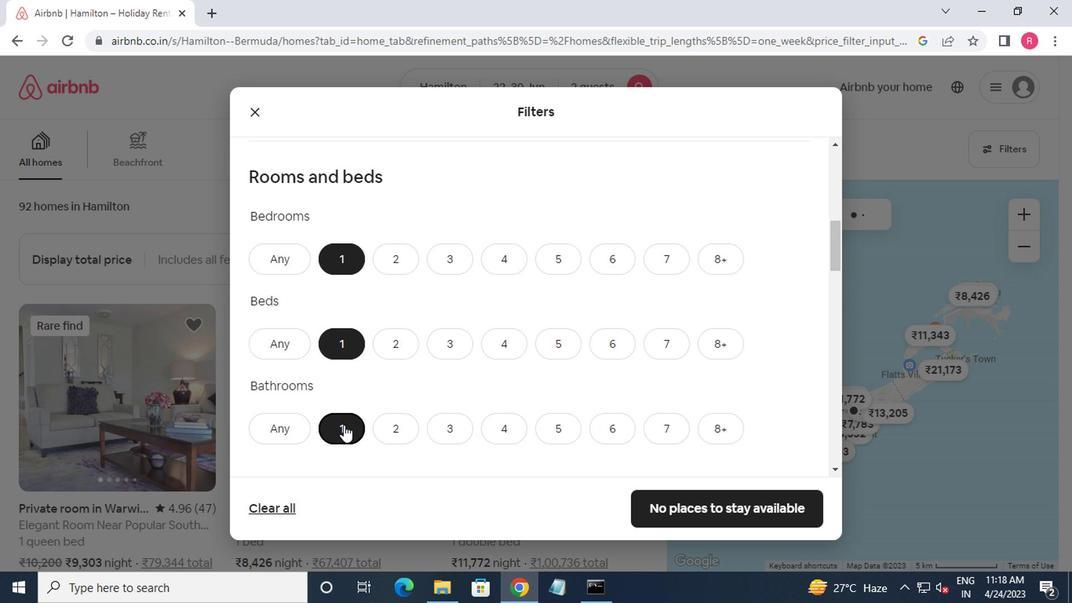 
Action: Mouse scrolled (341, 426) with delta (0, -1)
Screenshot: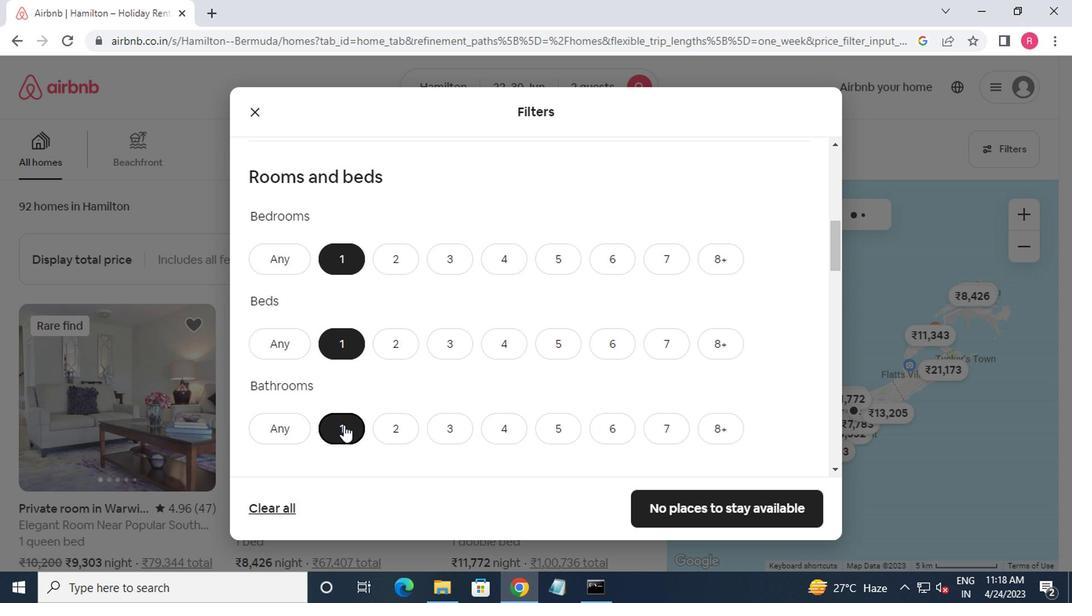 
Action: Mouse scrolled (341, 426) with delta (0, -1)
Screenshot: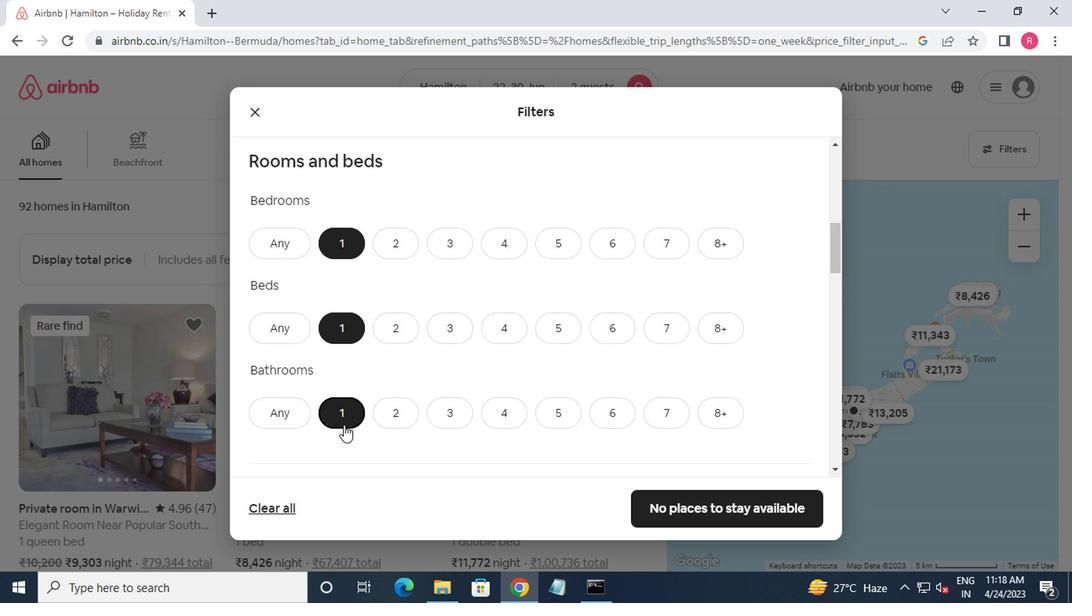 
Action: Mouse scrolled (341, 426) with delta (0, -1)
Screenshot: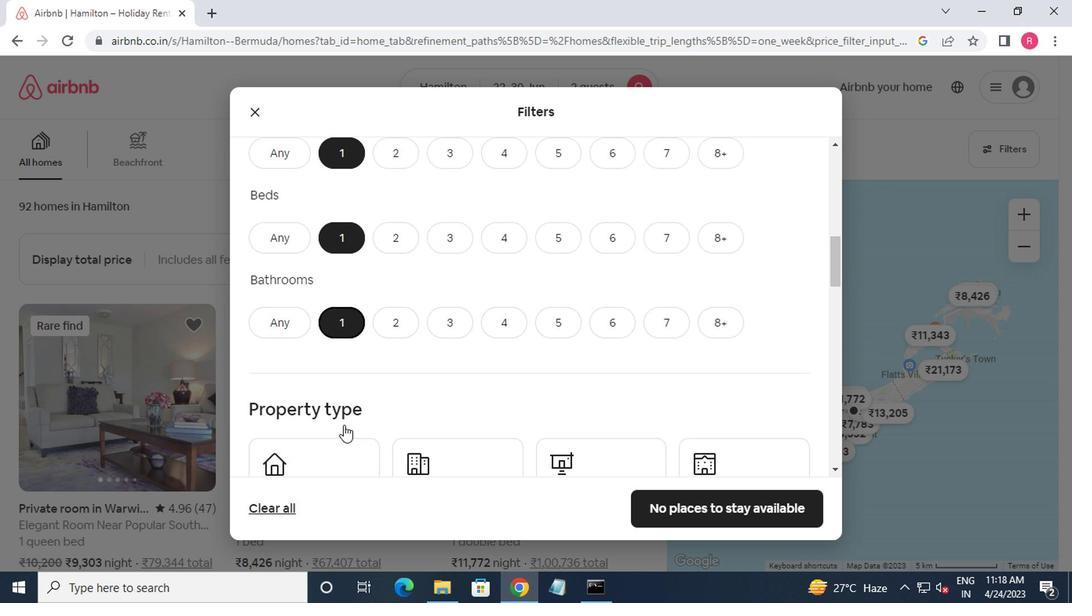 
Action: Mouse moved to (307, 321)
Screenshot: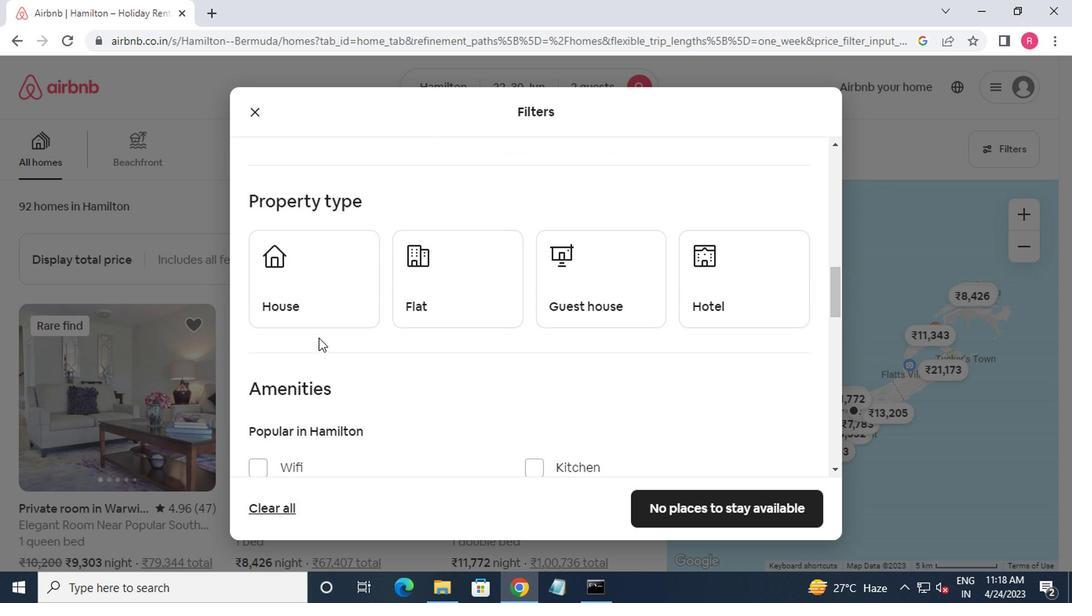 
Action: Mouse pressed left at (307, 321)
Screenshot: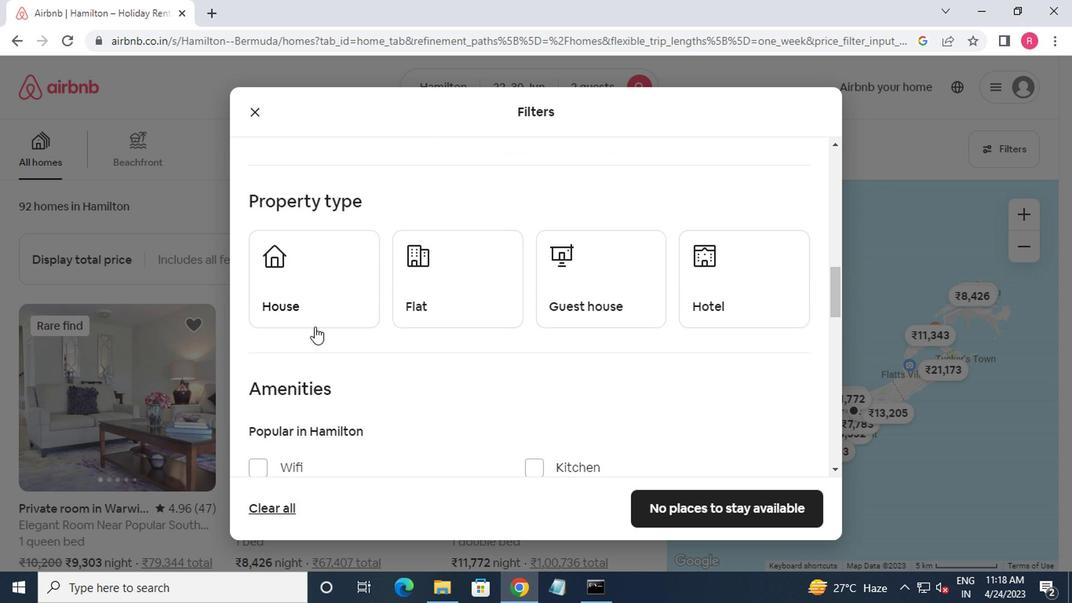 
Action: Mouse moved to (404, 309)
Screenshot: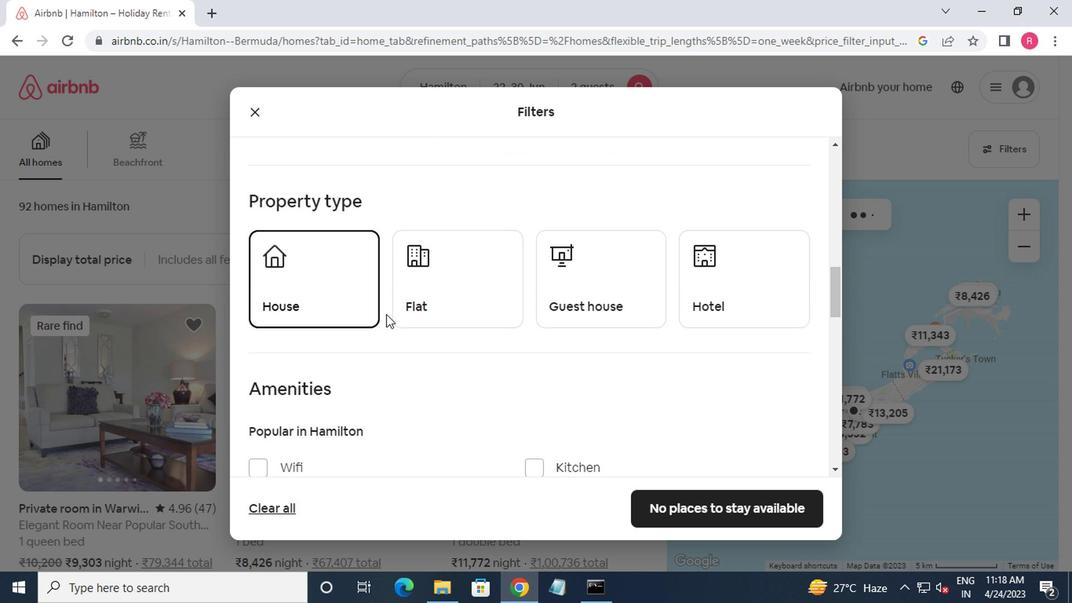 
Action: Mouse pressed left at (404, 309)
Screenshot: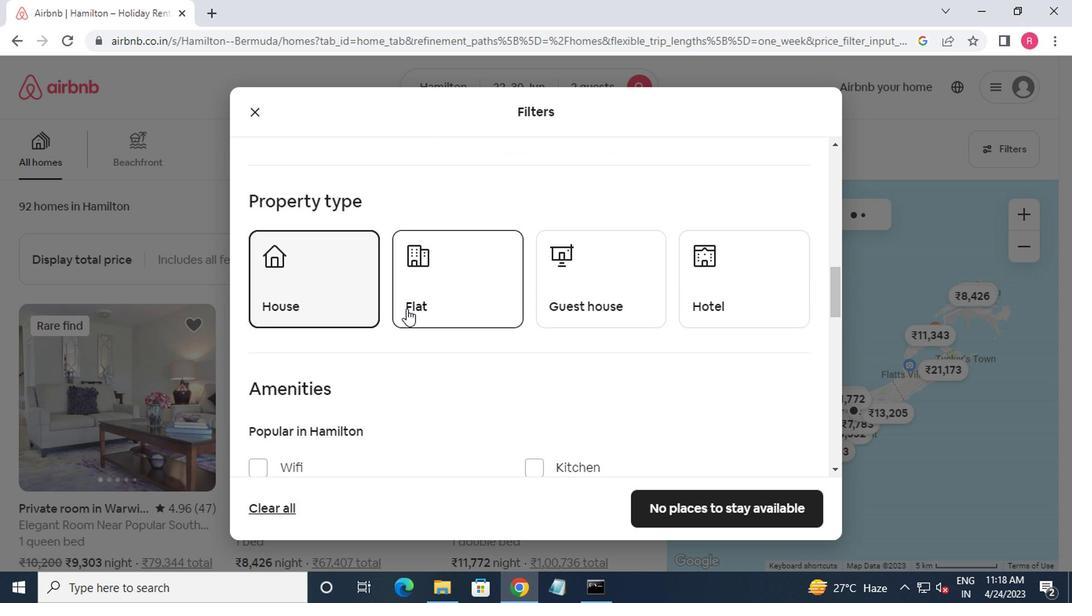 
Action: Mouse moved to (552, 307)
Screenshot: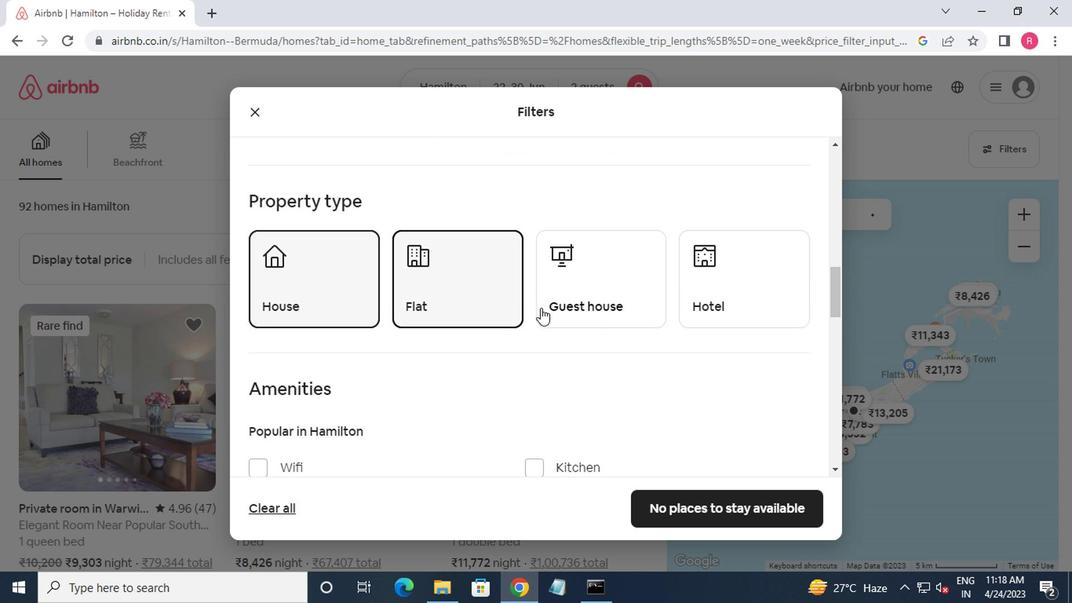 
Action: Mouse pressed left at (552, 307)
Screenshot: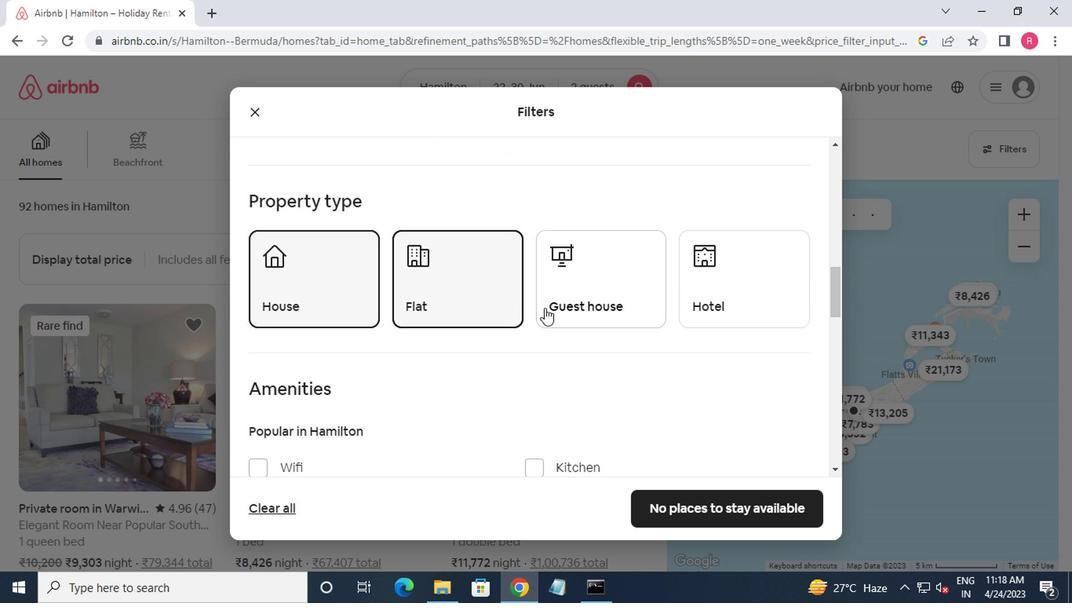 
Action: Mouse moved to (696, 298)
Screenshot: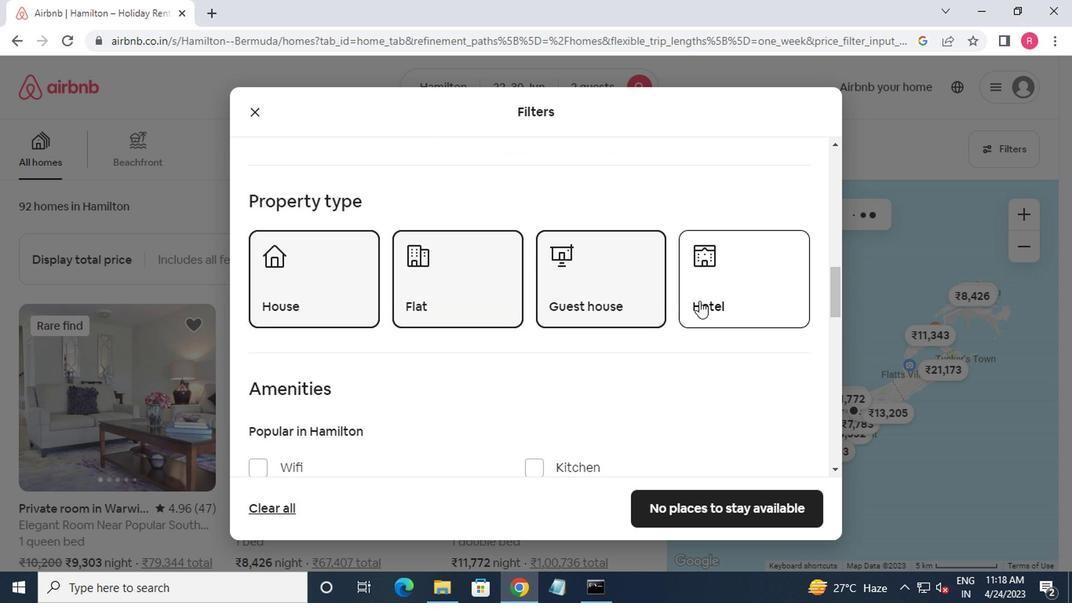 
Action: Mouse pressed left at (696, 298)
Screenshot: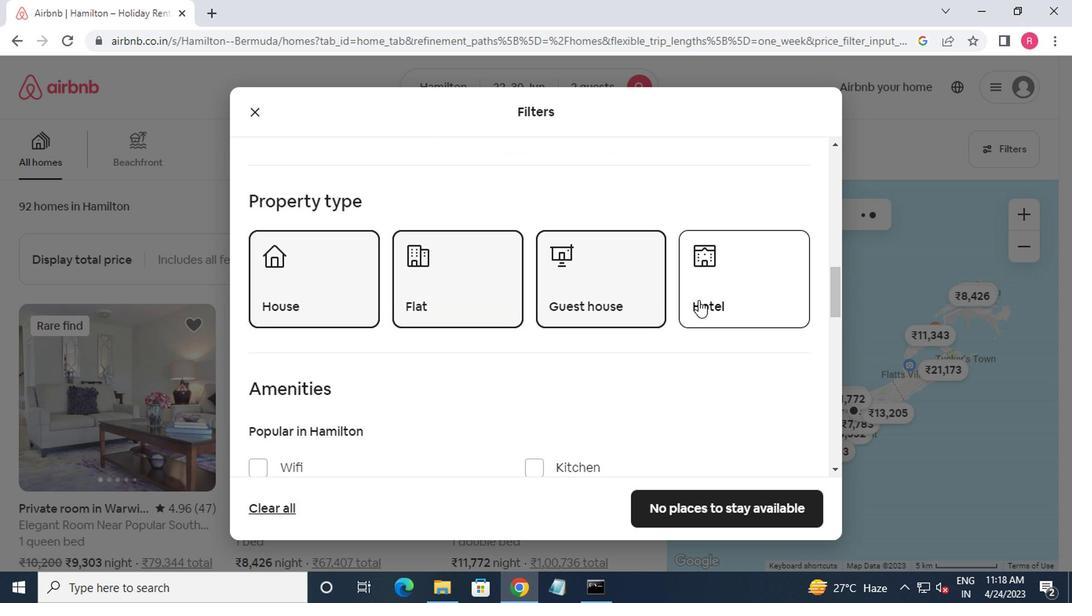 
Action: Mouse moved to (689, 298)
Screenshot: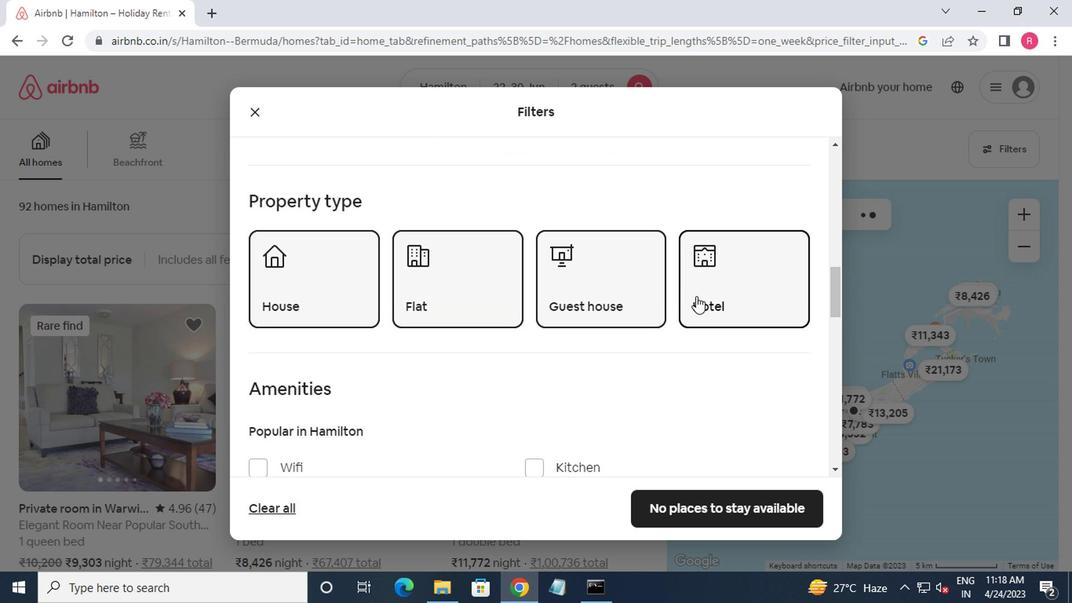 
Action: Mouse scrolled (689, 297) with delta (0, 0)
Screenshot: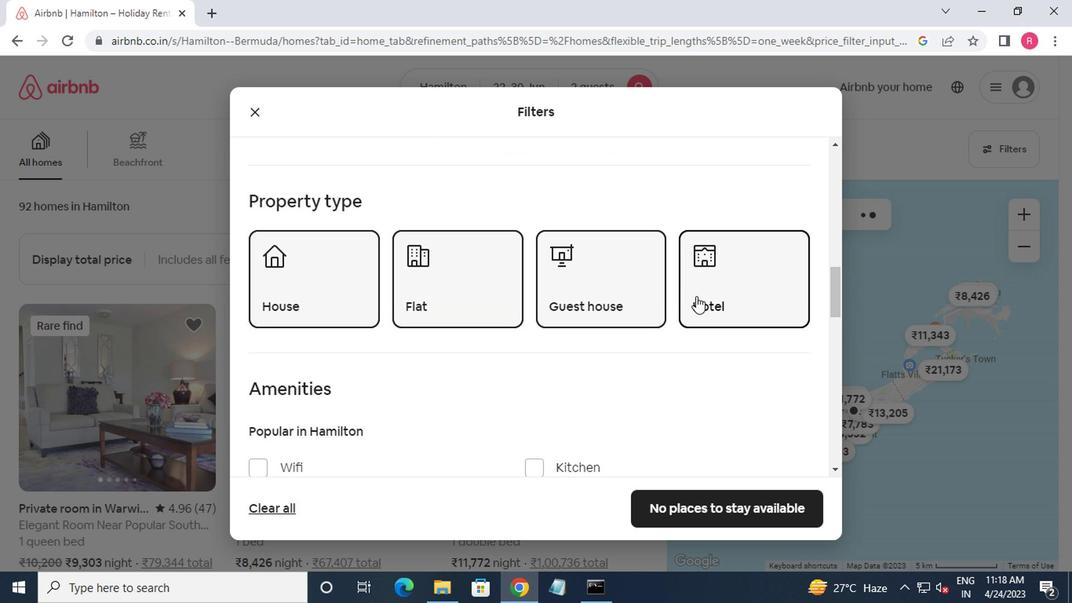 
Action: Mouse moved to (683, 302)
Screenshot: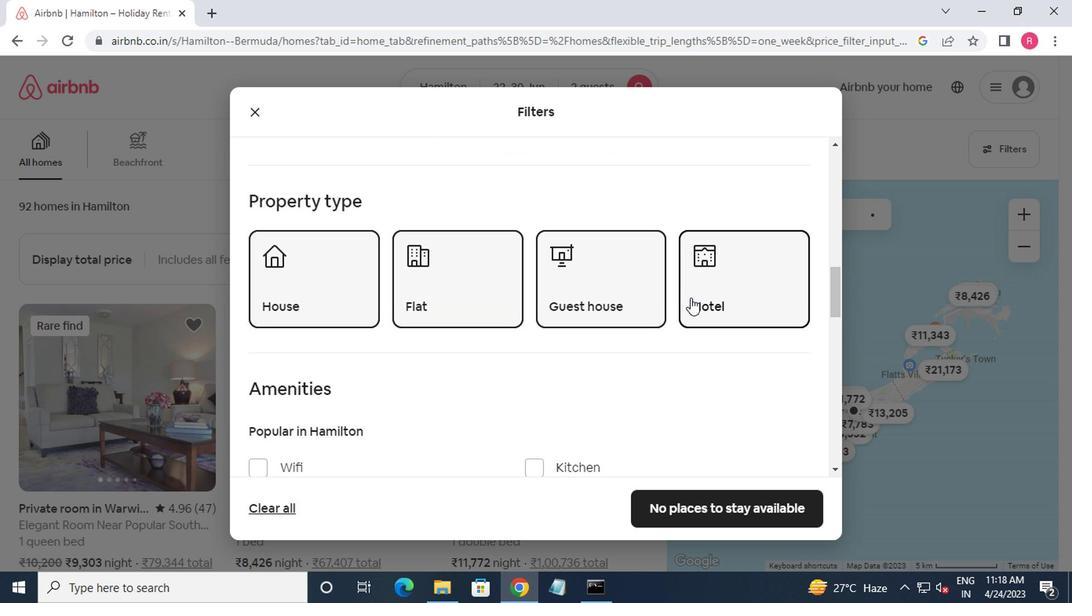 
Action: Mouse scrolled (683, 302) with delta (0, 0)
Screenshot: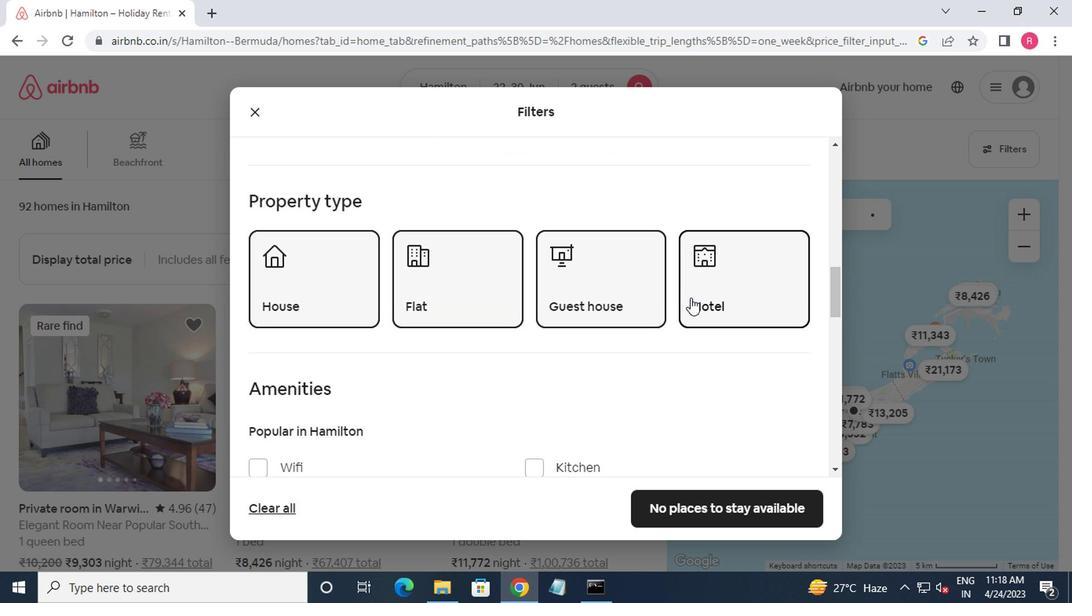 
Action: Mouse moved to (681, 304)
Screenshot: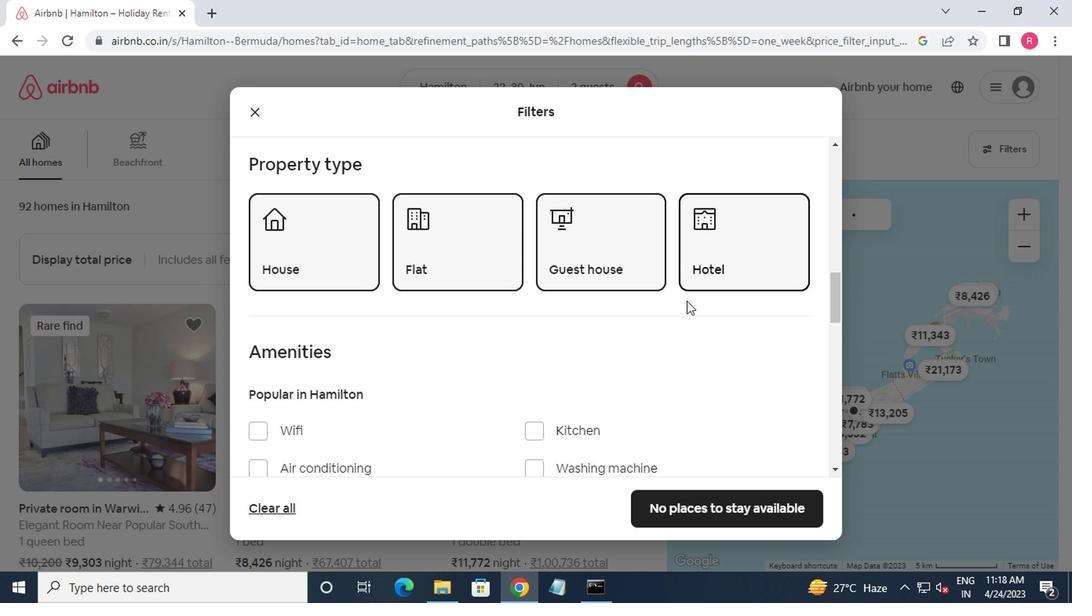 
Action: Mouse scrolled (681, 303) with delta (0, 0)
Screenshot: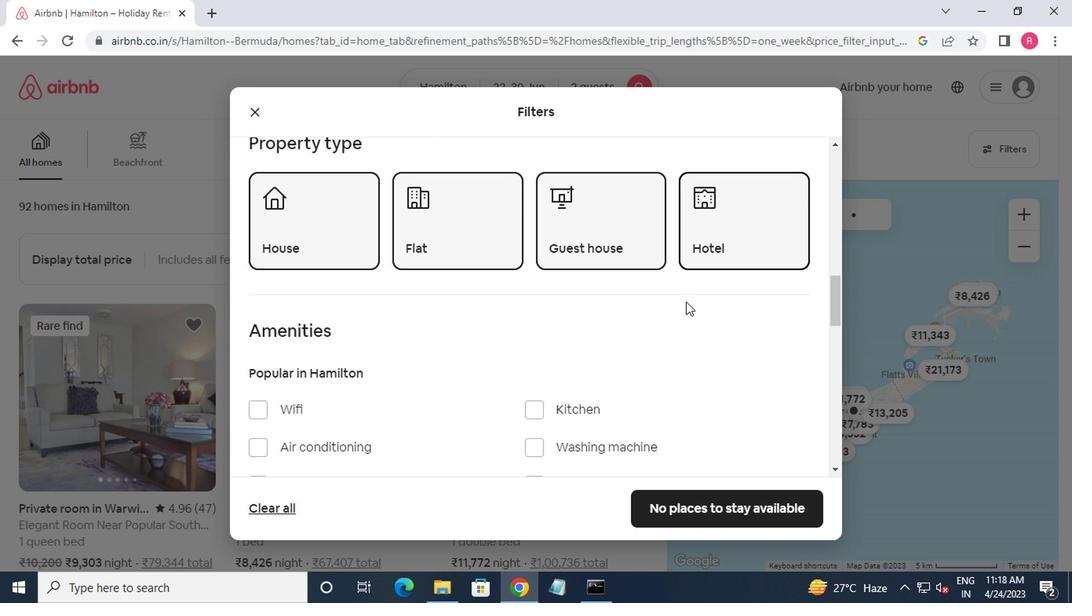 
Action: Mouse moved to (681, 305)
Screenshot: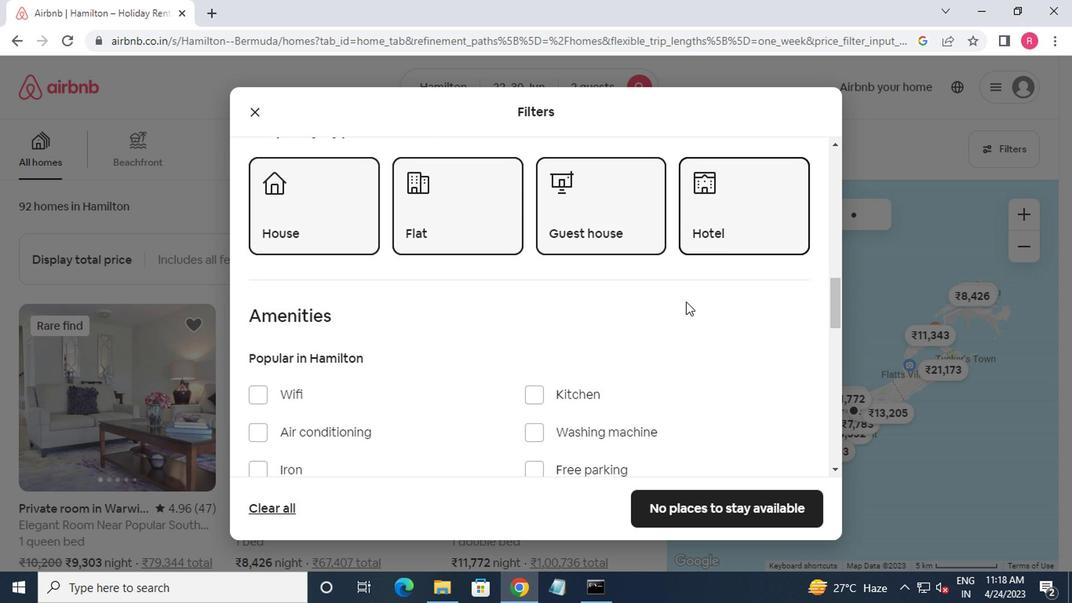 
Action: Mouse scrolled (681, 304) with delta (0, -1)
Screenshot: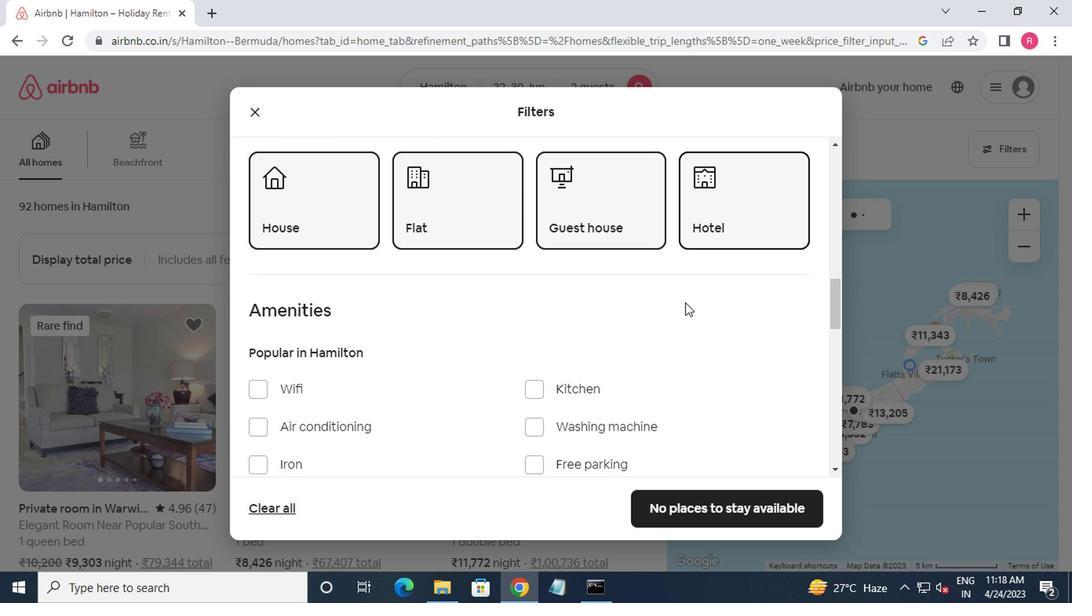 
Action: Mouse moved to (679, 307)
Screenshot: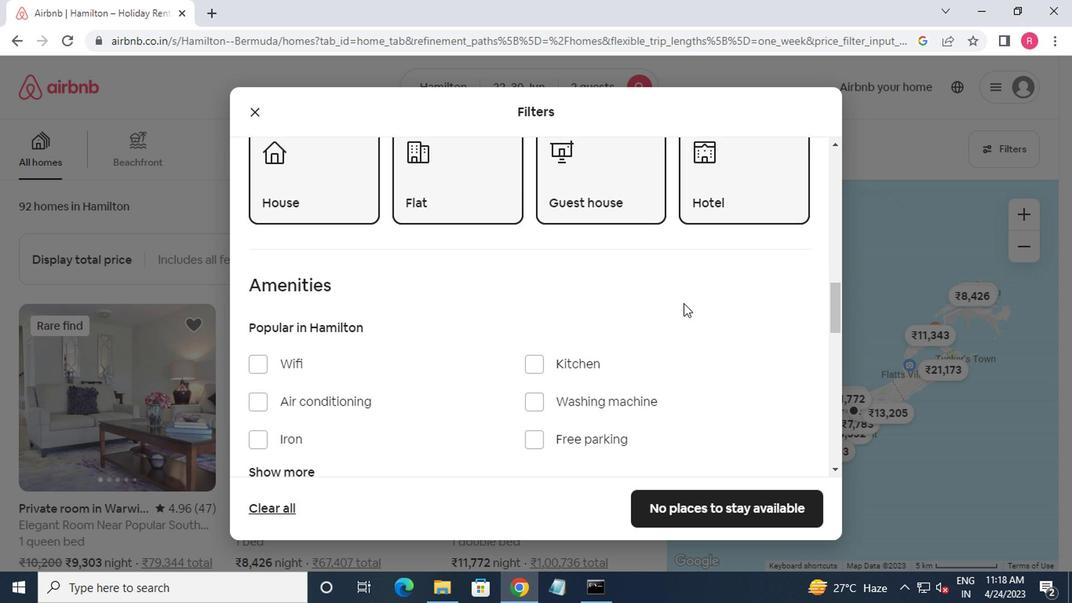 
Action: Mouse scrolled (679, 306) with delta (0, -1)
Screenshot: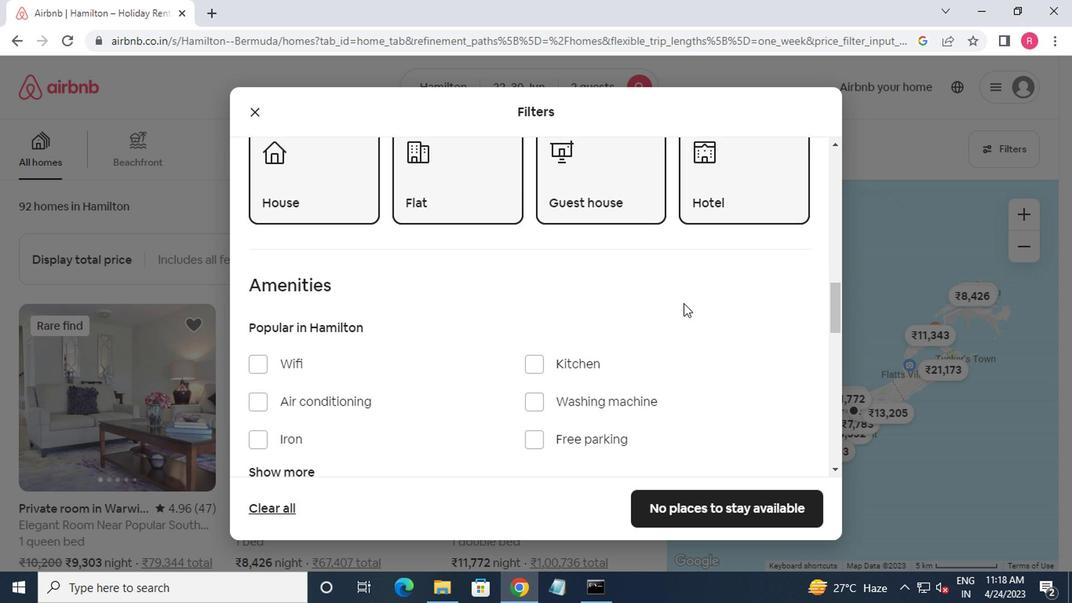 
Action: Mouse moved to (676, 306)
Screenshot: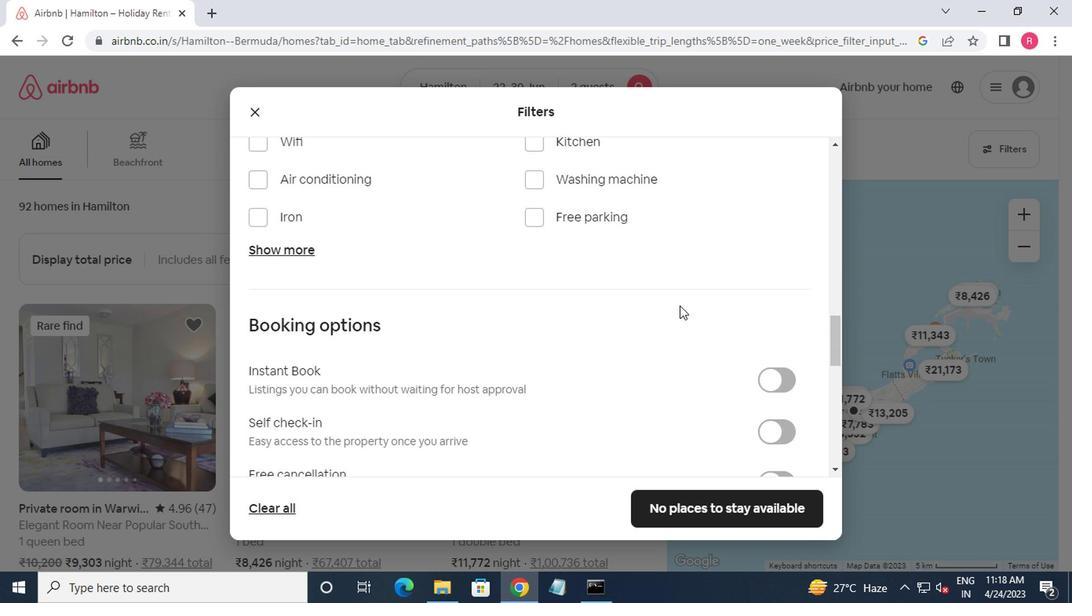 
Action: Mouse scrolled (676, 305) with delta (0, 0)
Screenshot: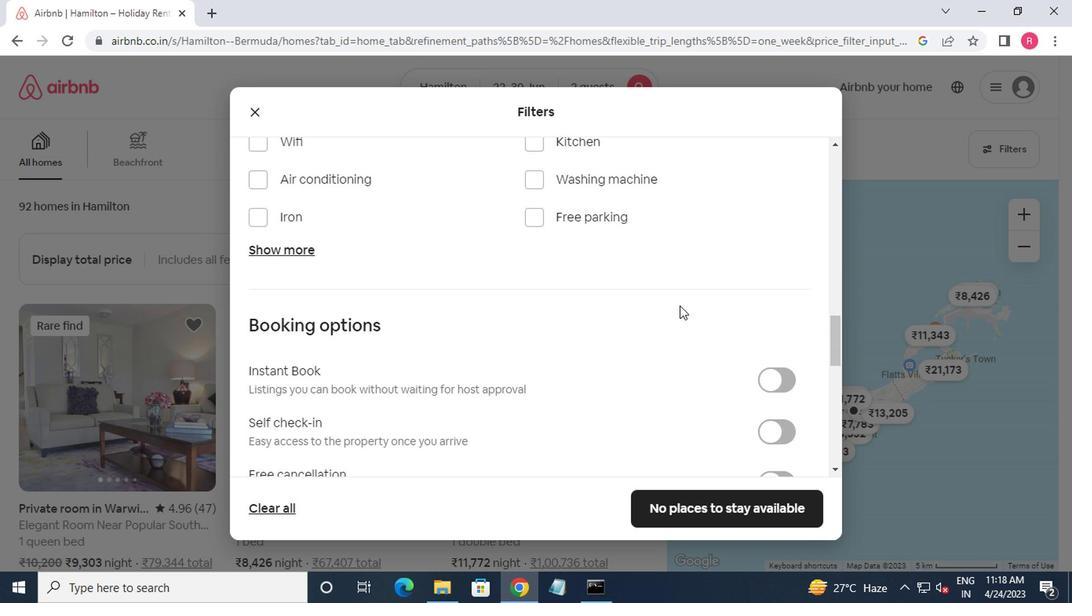 
Action: Mouse moved to (675, 307)
Screenshot: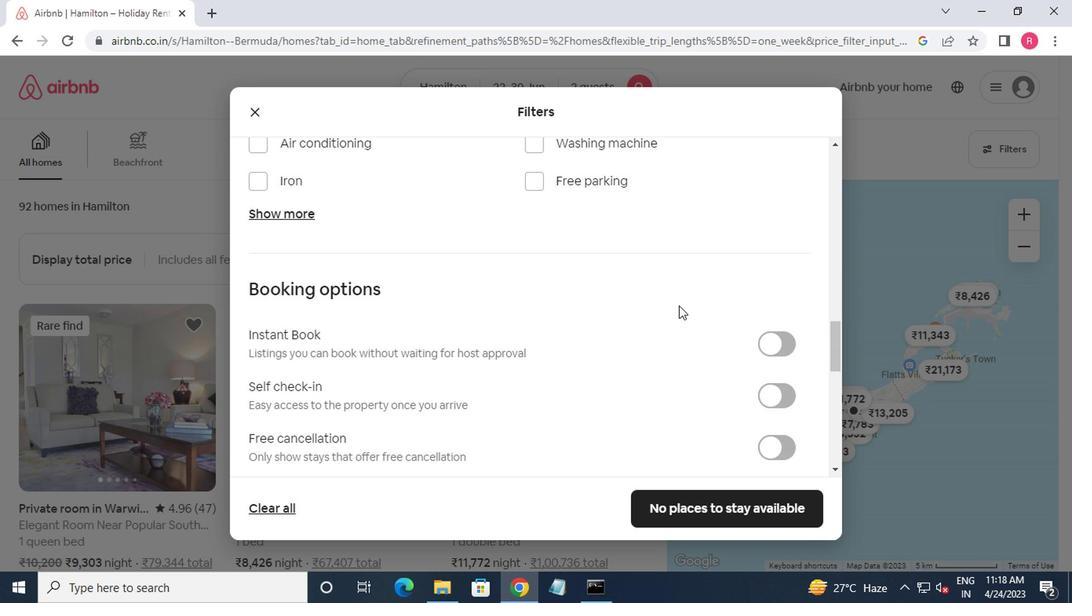
Action: Mouse scrolled (675, 306) with delta (0, -1)
Screenshot: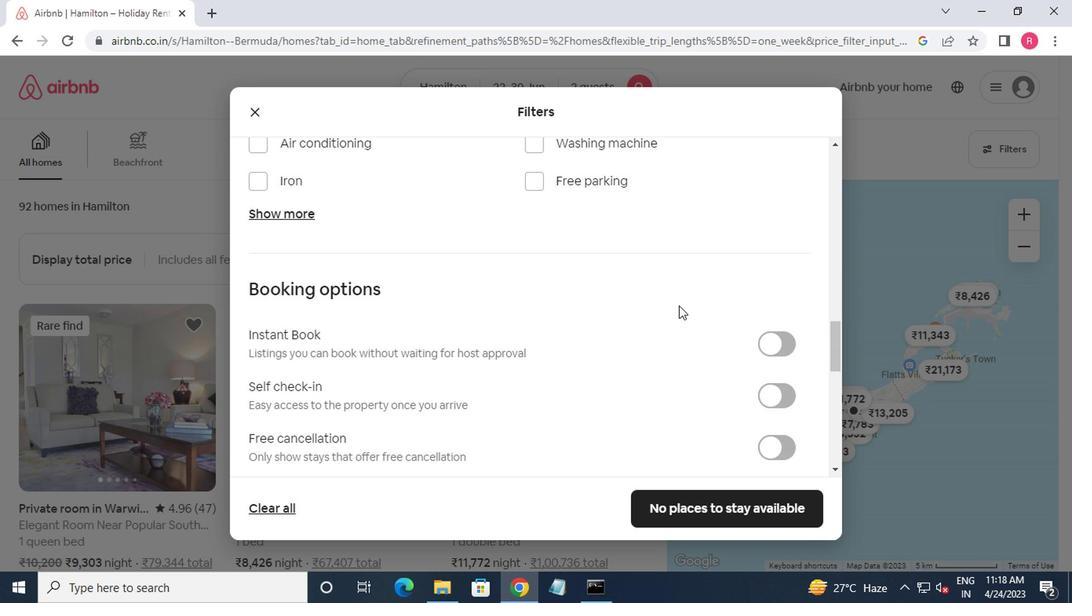 
Action: Mouse moved to (670, 311)
Screenshot: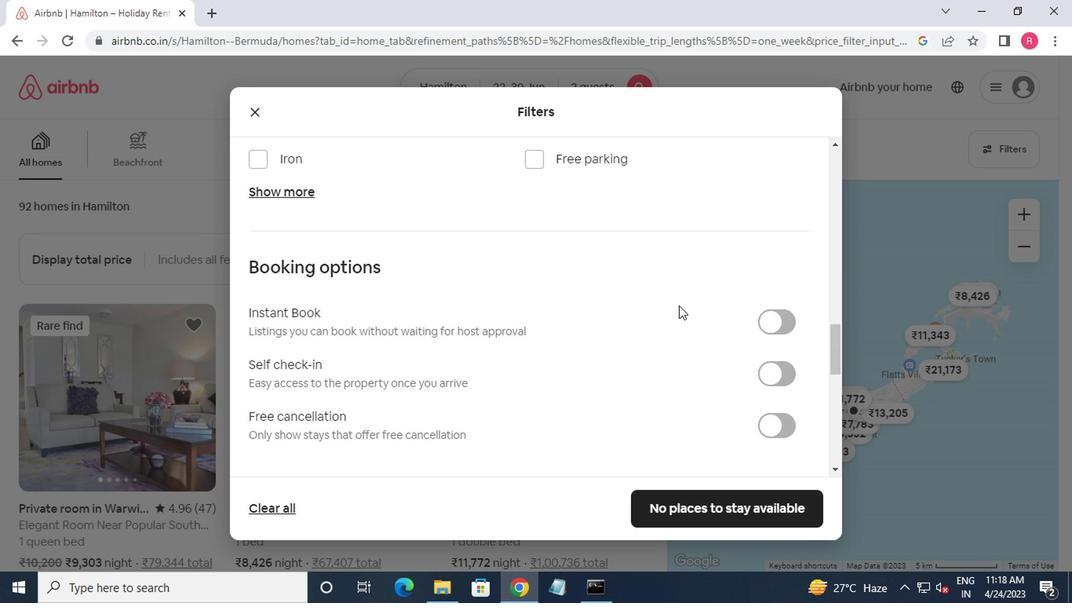 
Action: Mouse scrolled (670, 309) with delta (0, -1)
Screenshot: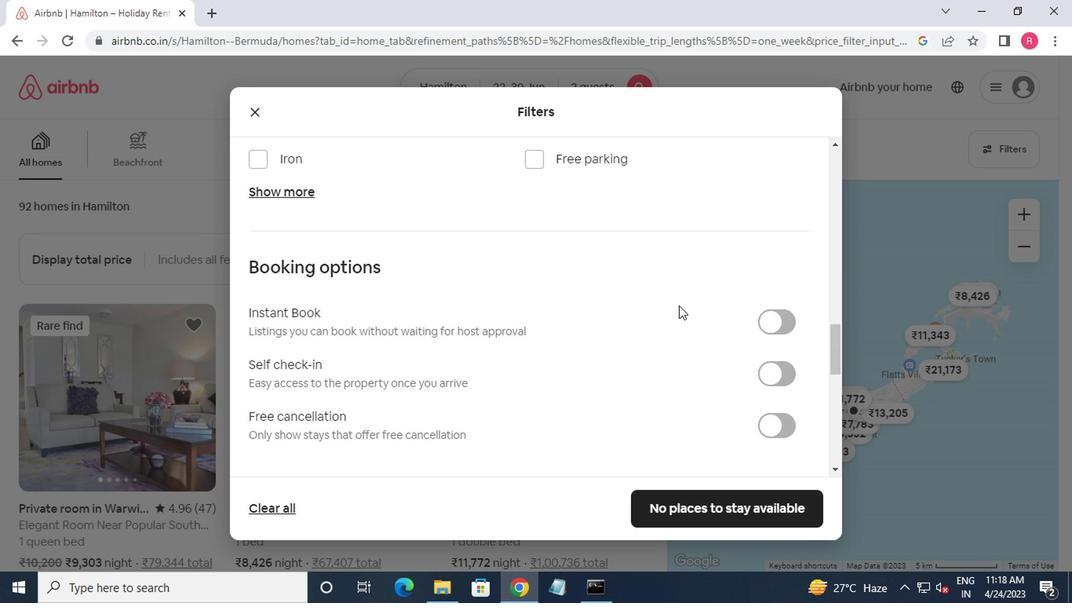 
Action: Mouse moved to (665, 315)
Screenshot: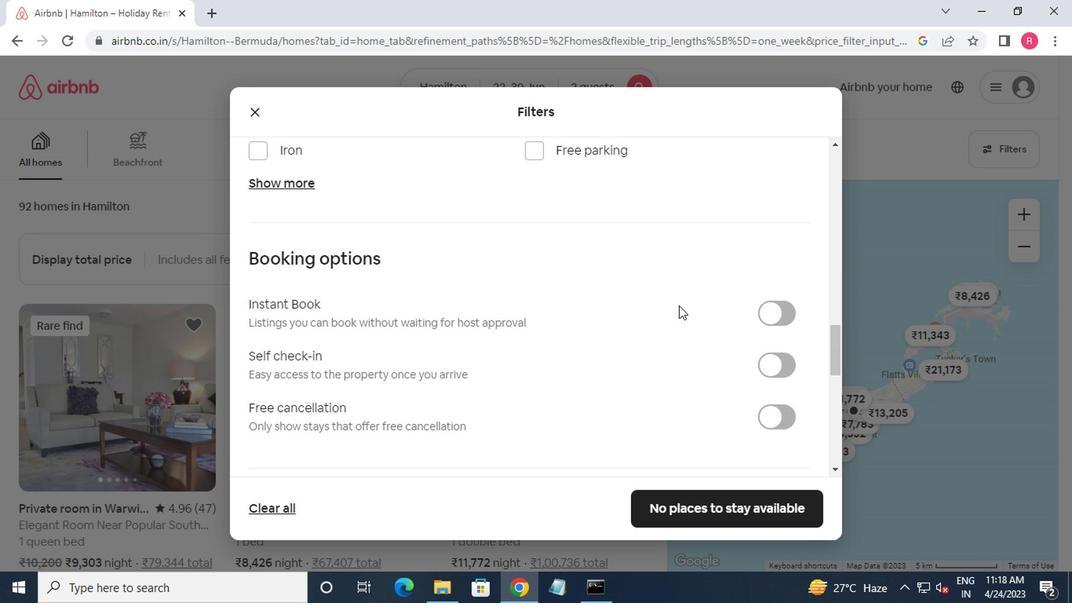 
Action: Mouse scrolled (665, 313) with delta (0, -1)
Screenshot: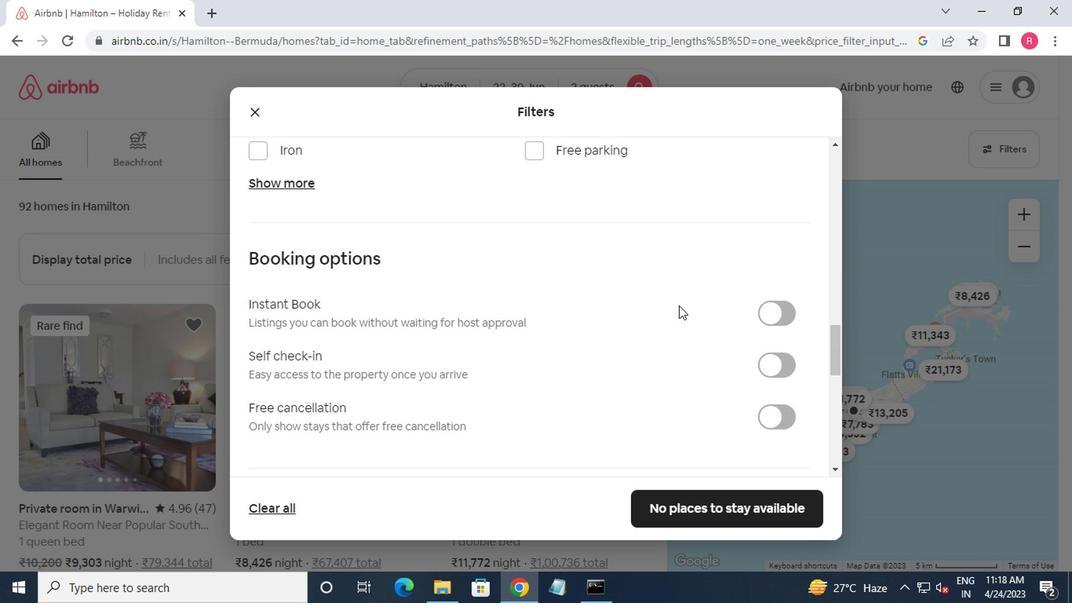 
Action: Mouse moved to (731, 204)
Screenshot: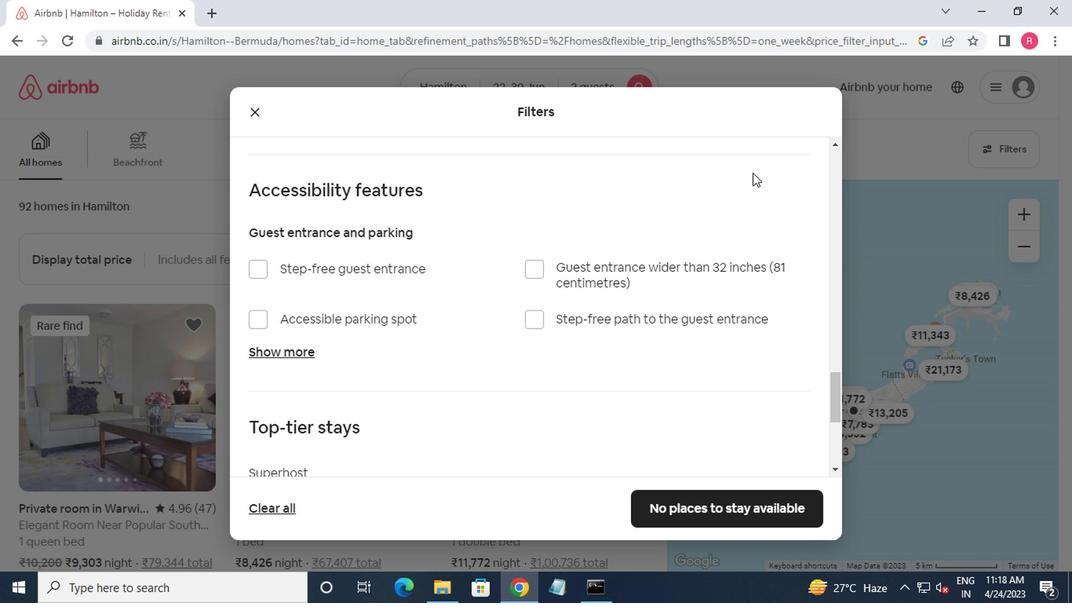 
Action: Mouse scrolled (731, 204) with delta (0, 0)
Screenshot: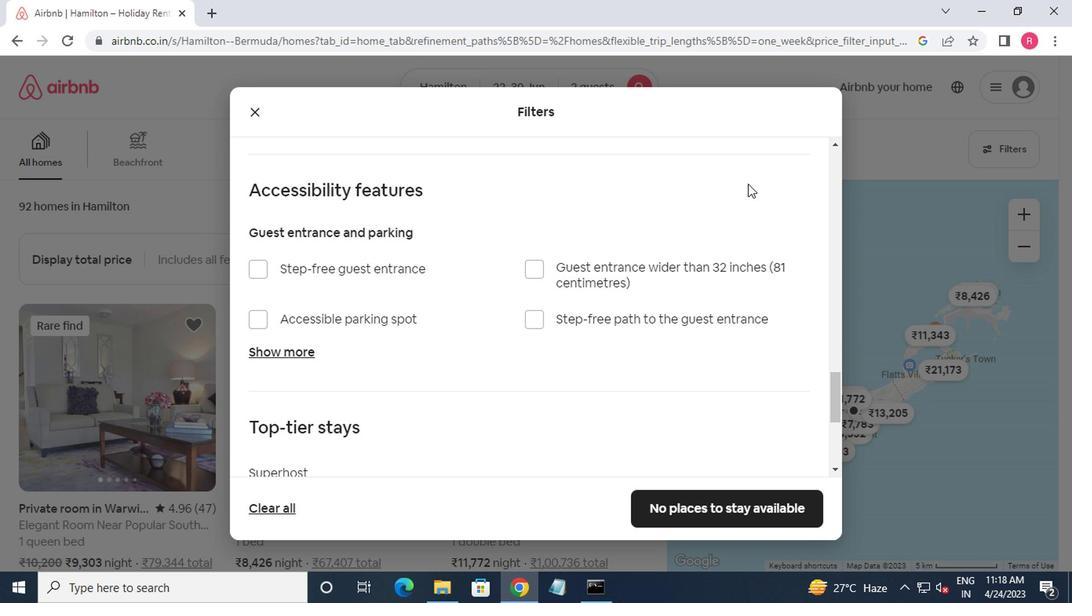 
Action: Mouse moved to (731, 204)
Screenshot: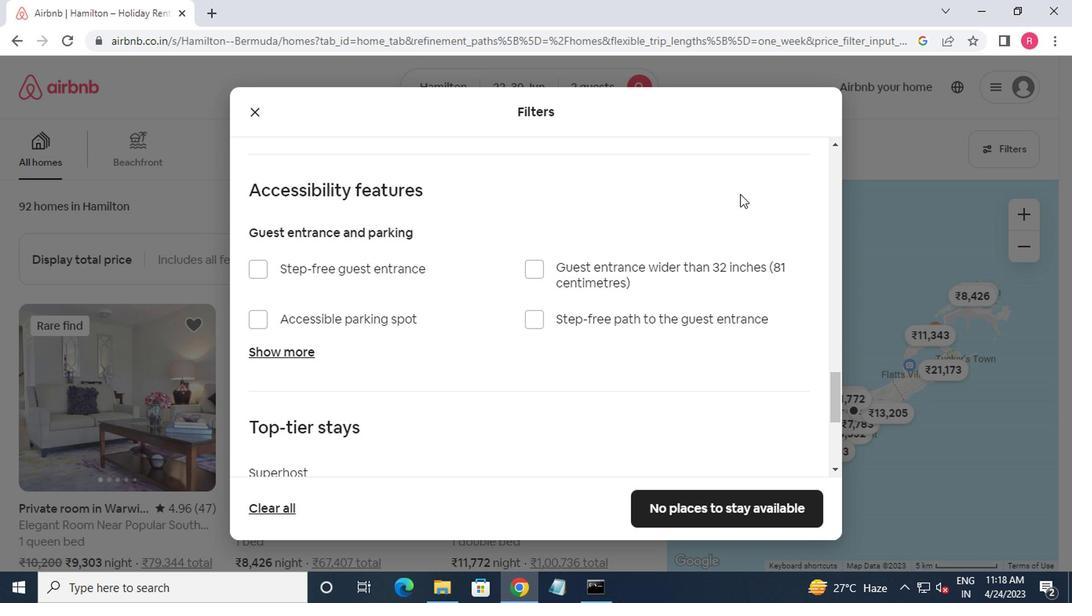 
Action: Mouse scrolled (731, 204) with delta (0, 0)
Screenshot: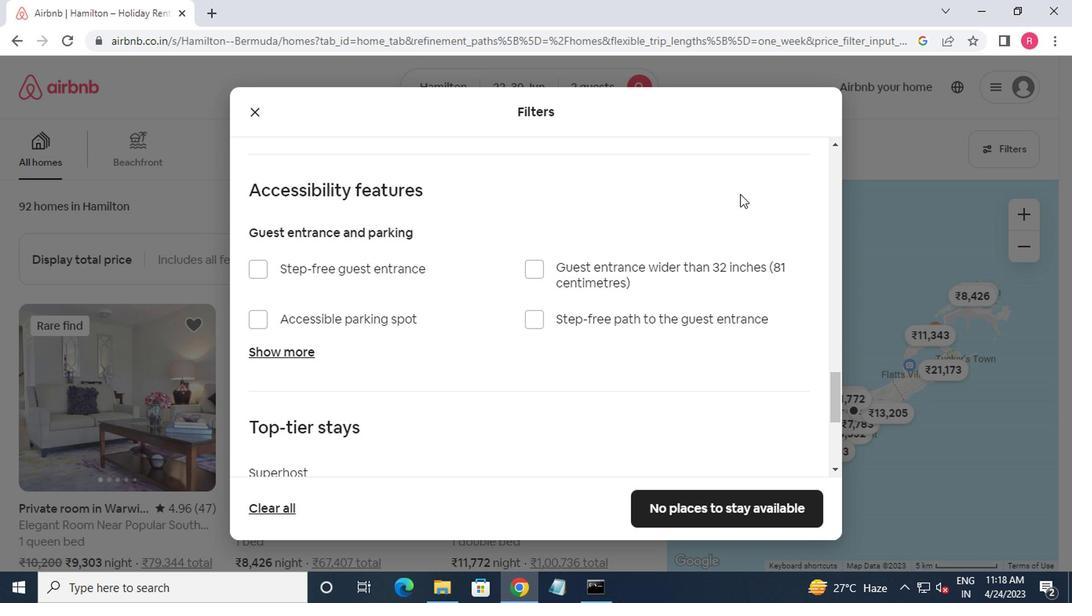 
Action: Mouse scrolled (731, 204) with delta (0, 0)
Screenshot: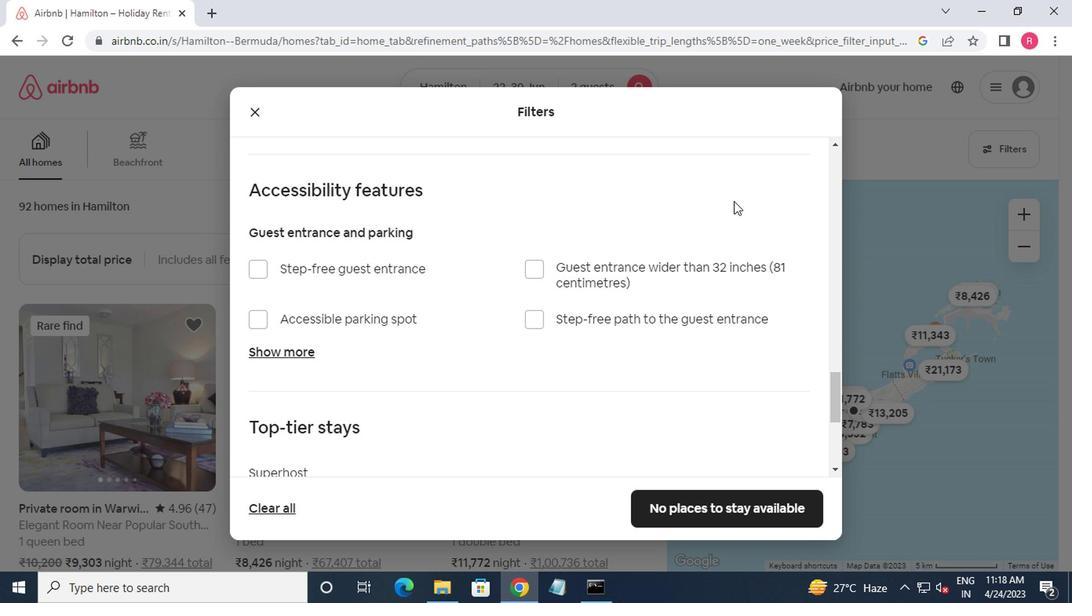 
Action: Mouse moved to (766, 290)
Screenshot: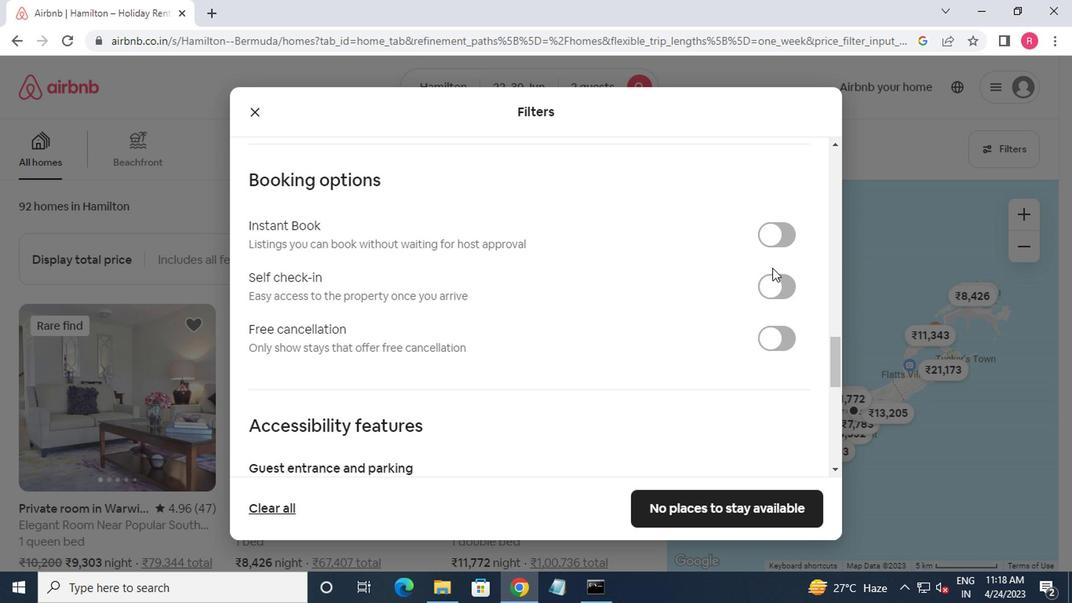 
Action: Mouse pressed left at (766, 290)
Screenshot: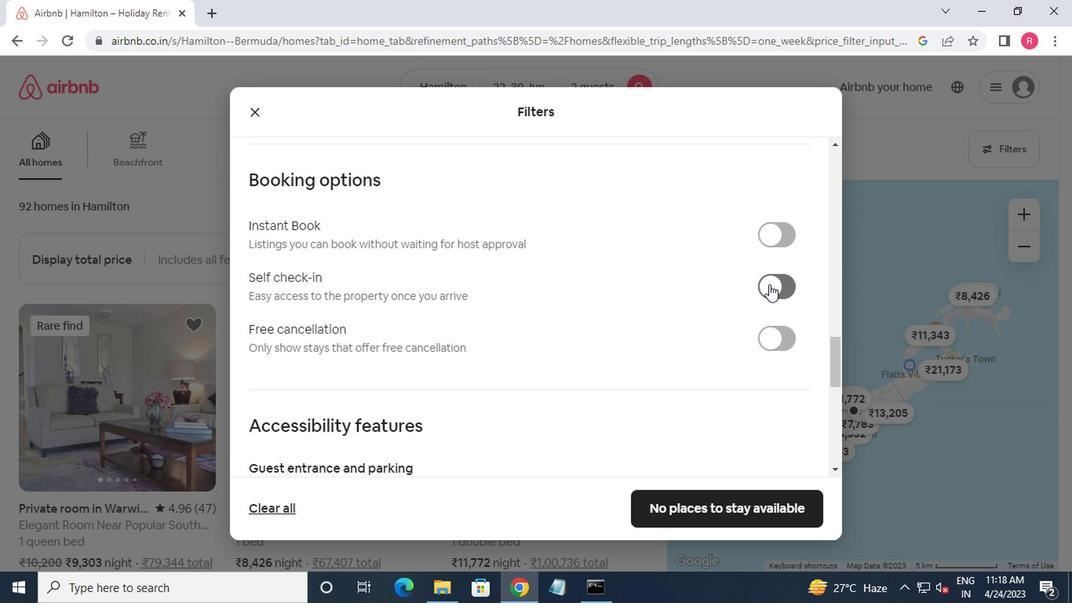 
Action: Mouse moved to (587, 313)
Screenshot: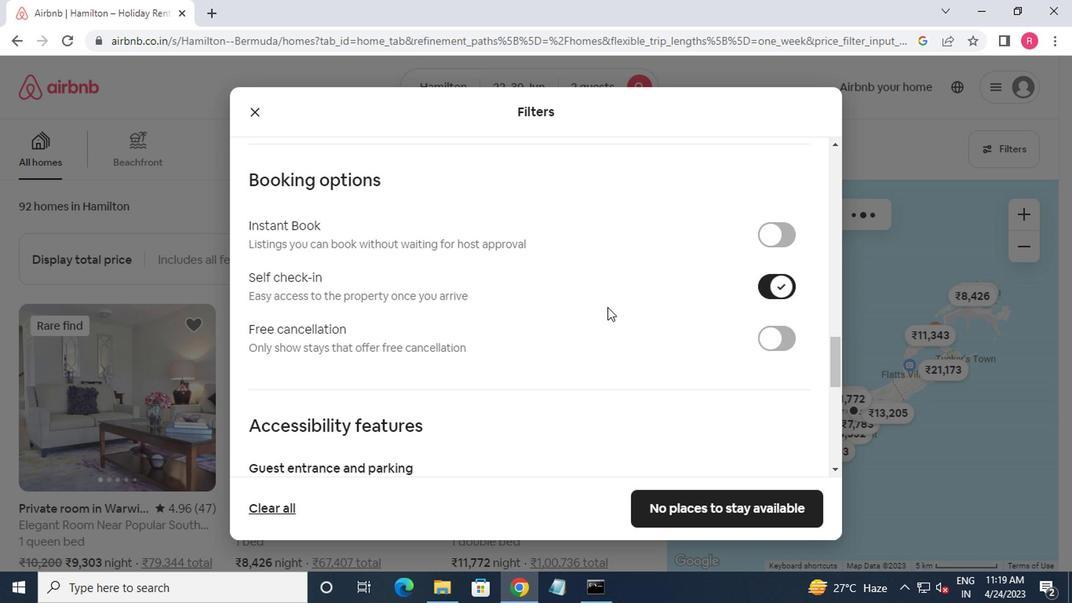
Action: Mouse scrolled (587, 312) with delta (0, -1)
Screenshot: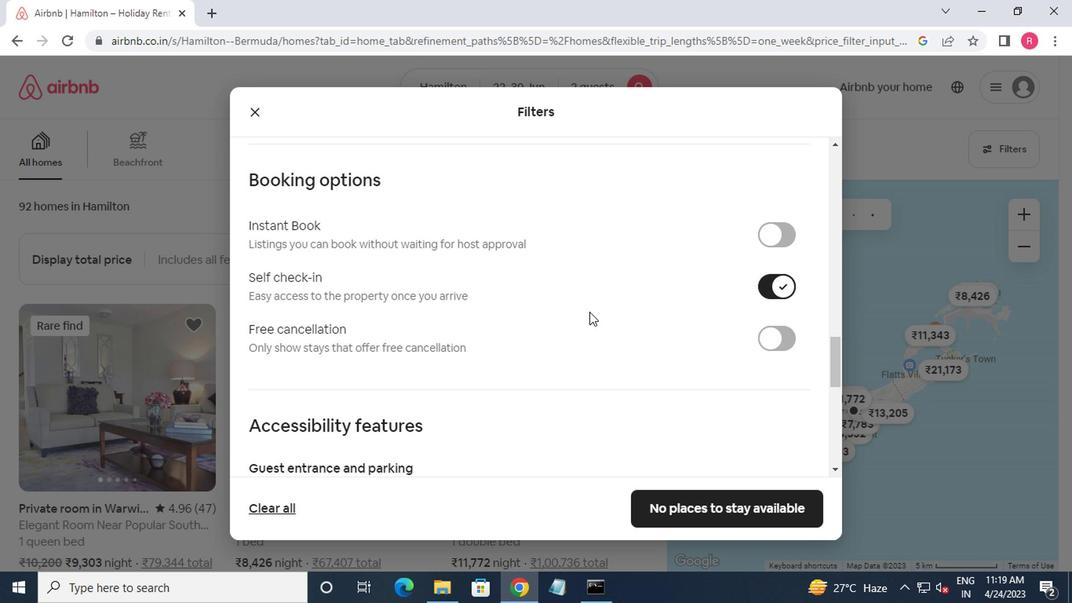 
Action: Mouse scrolled (587, 312) with delta (0, -1)
Screenshot: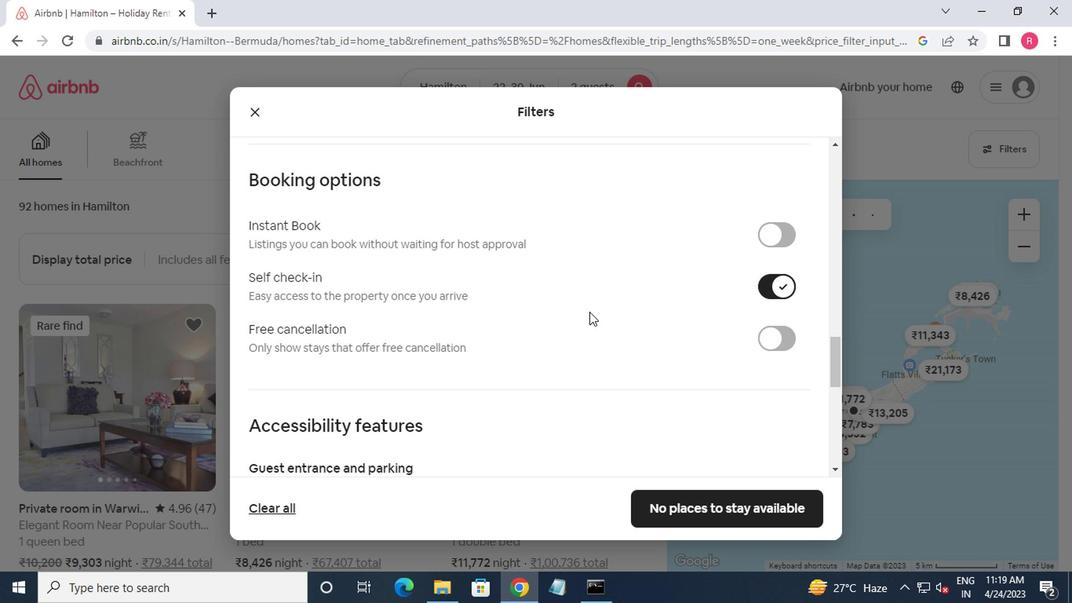 
Action: Mouse scrolled (587, 312) with delta (0, -1)
Screenshot: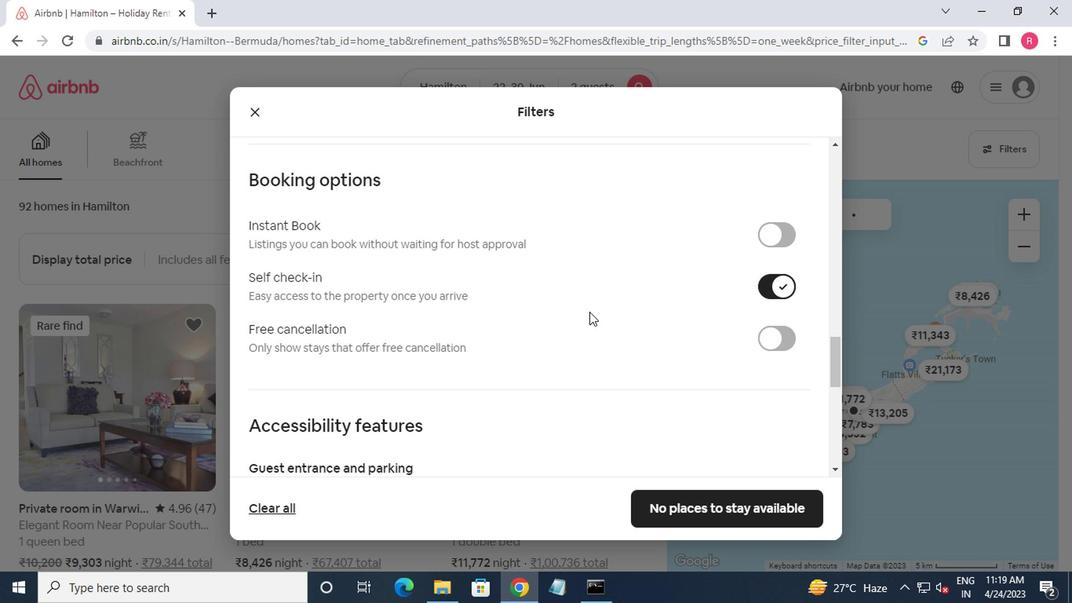 
Action: Mouse scrolled (587, 312) with delta (0, -1)
Screenshot: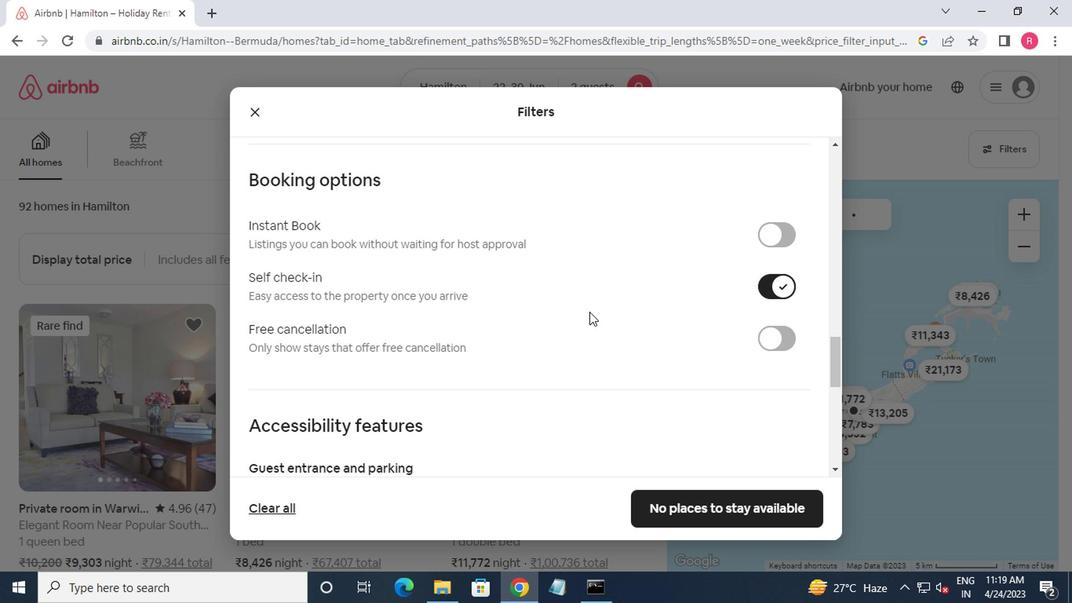 
Action: Mouse scrolled (587, 312) with delta (0, -1)
Screenshot: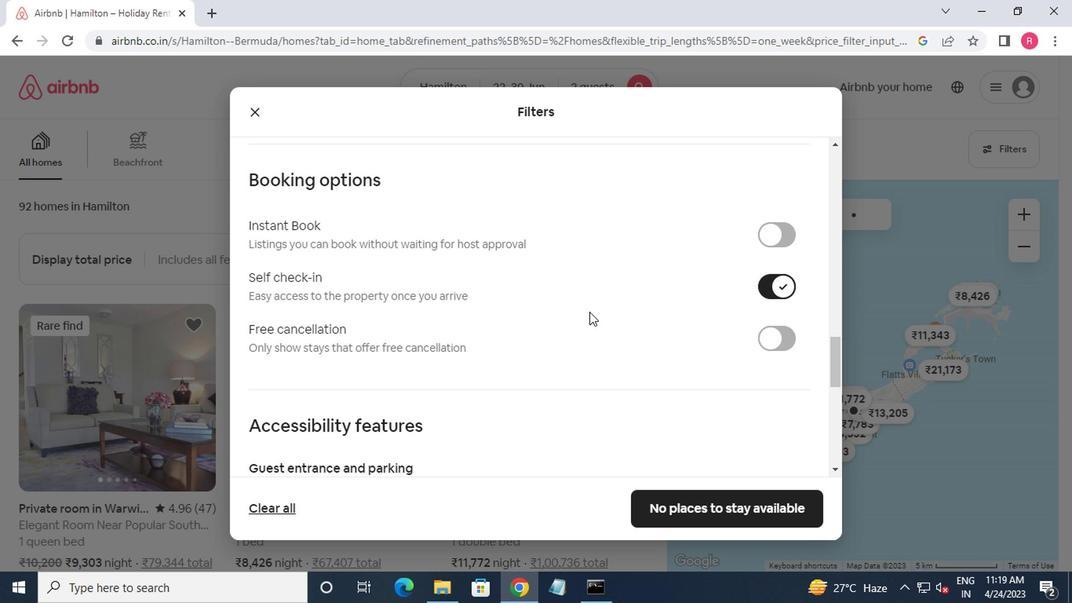 
Action: Mouse moved to (583, 313)
Screenshot: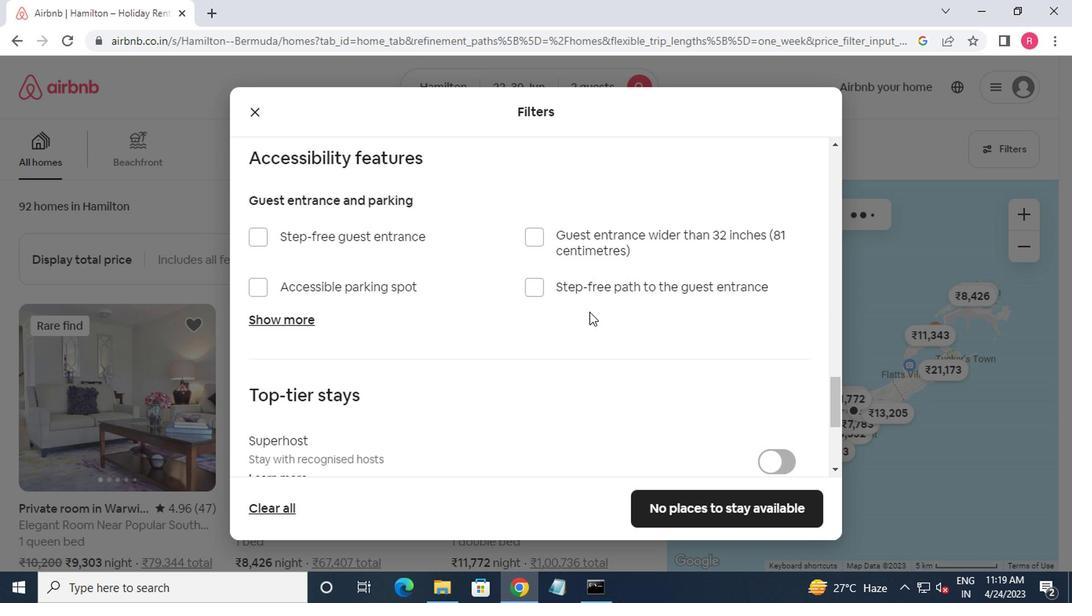 
Action: Mouse scrolled (583, 312) with delta (0, -1)
Screenshot: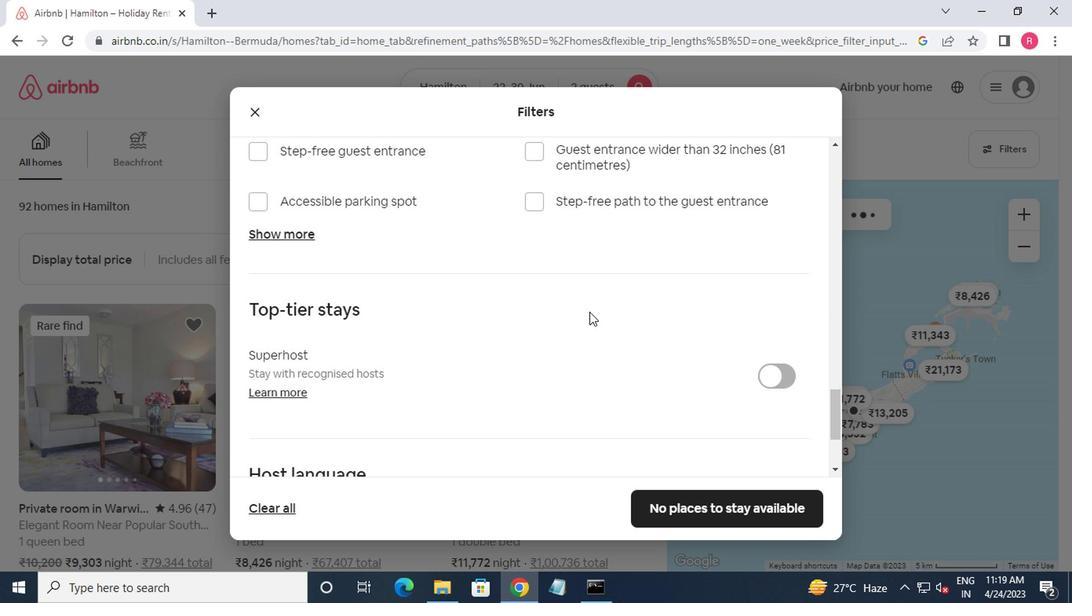 
Action: Mouse moved to (582, 315)
Screenshot: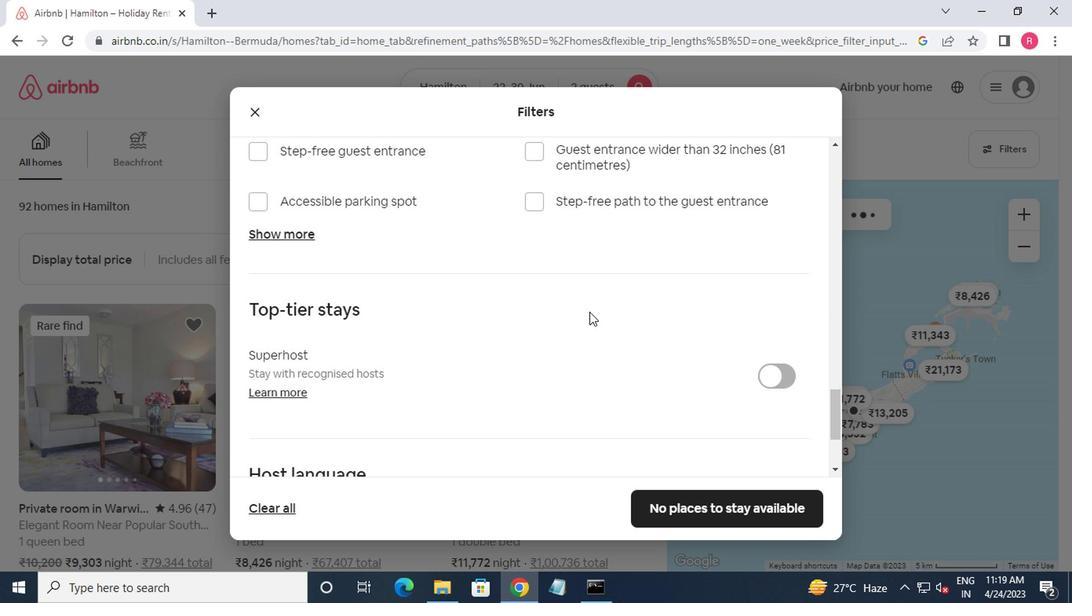 
Action: Mouse scrolled (582, 313) with delta (0, -1)
Screenshot: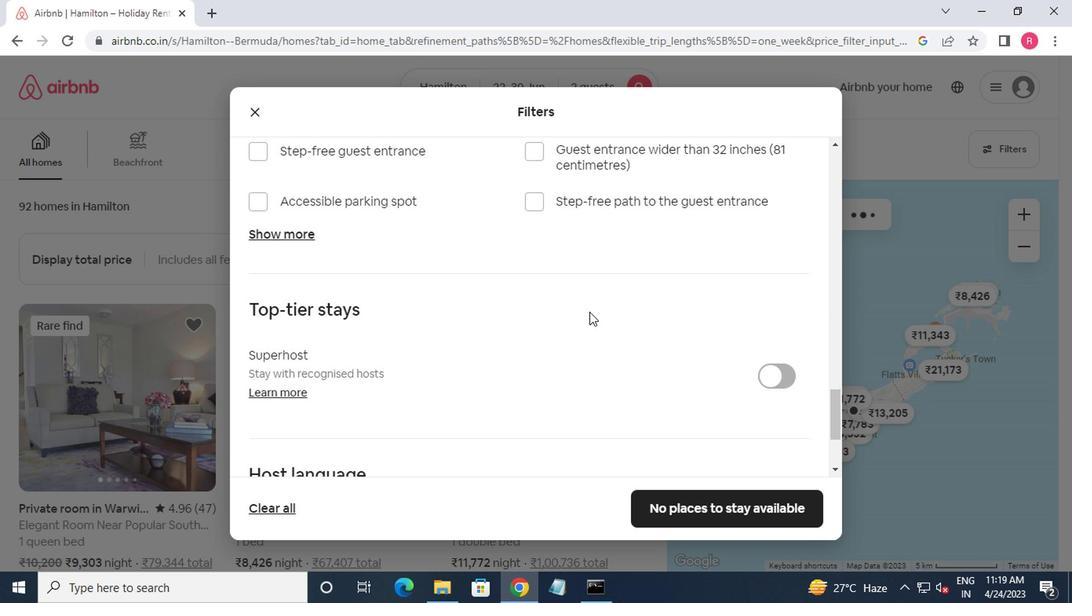 
Action: Mouse moved to (579, 318)
Screenshot: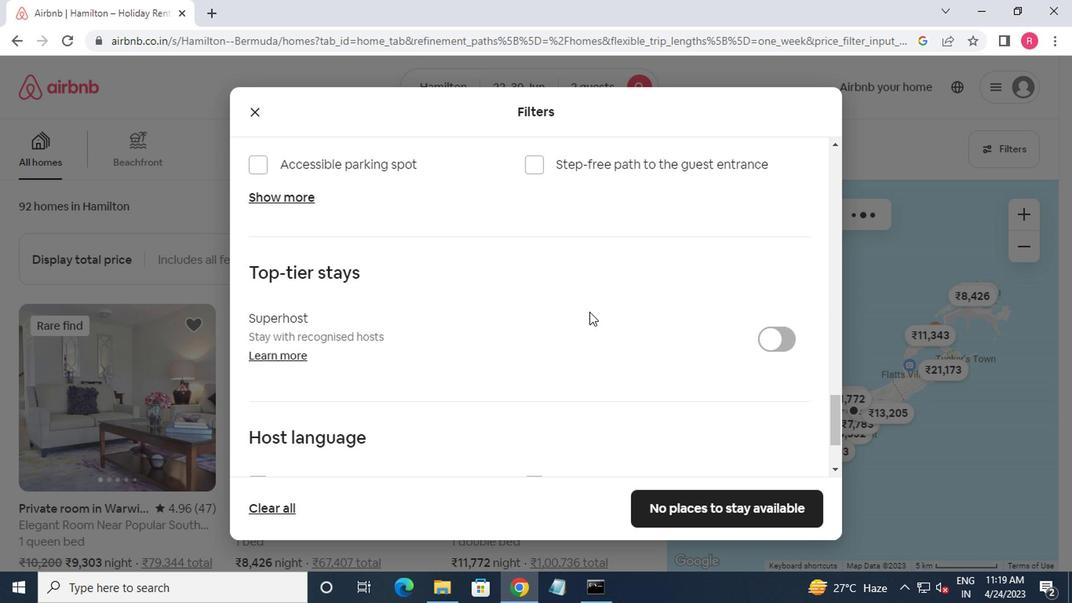 
Action: Mouse scrolled (579, 317) with delta (0, -1)
Screenshot: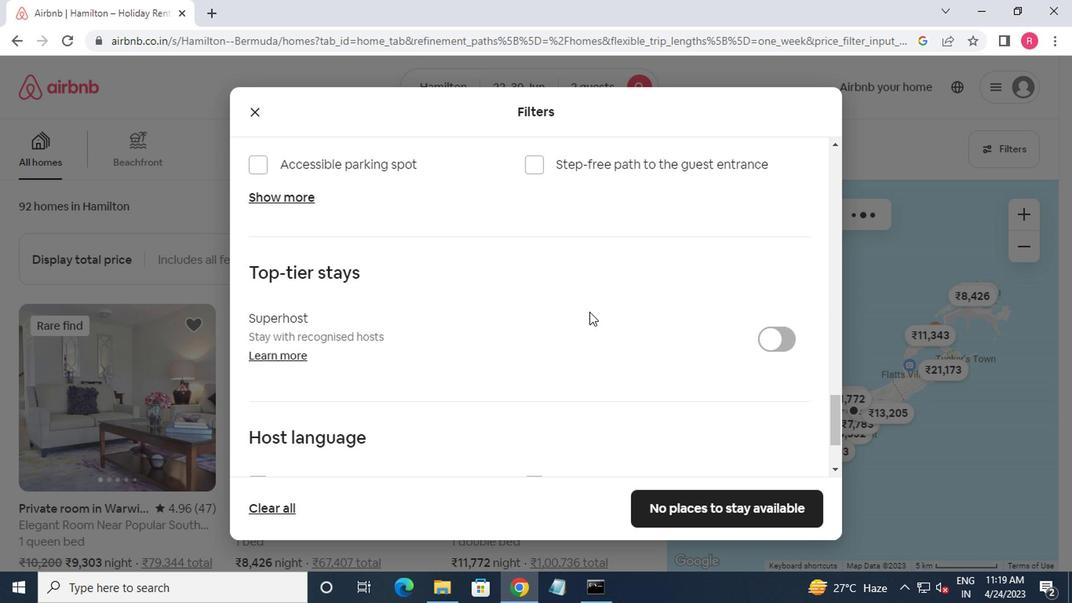 
Action: Mouse moved to (570, 330)
Screenshot: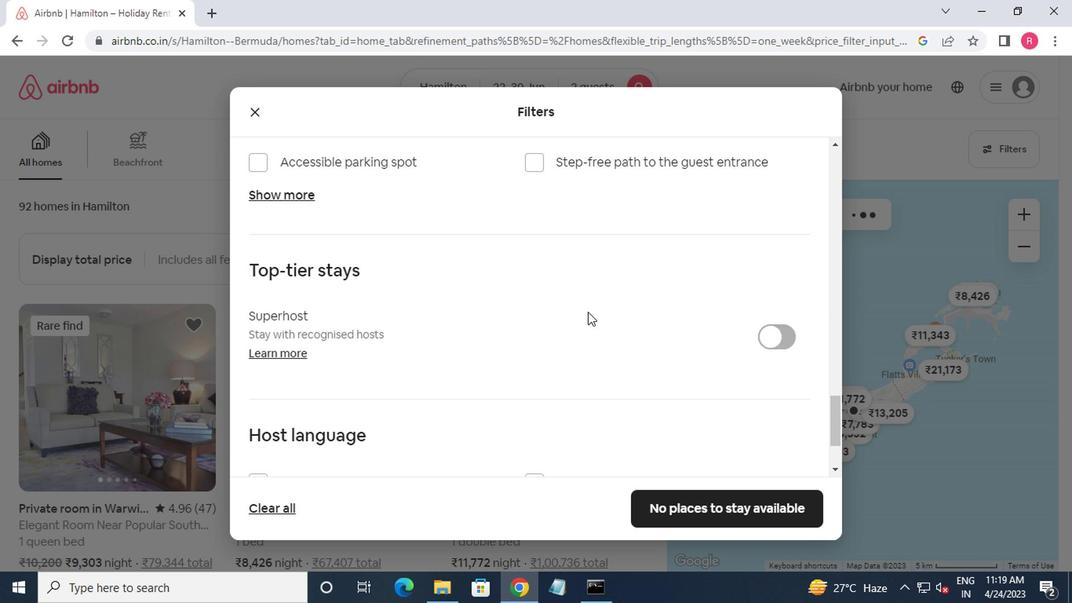 
Action: Mouse scrolled (570, 330) with delta (0, 0)
Screenshot: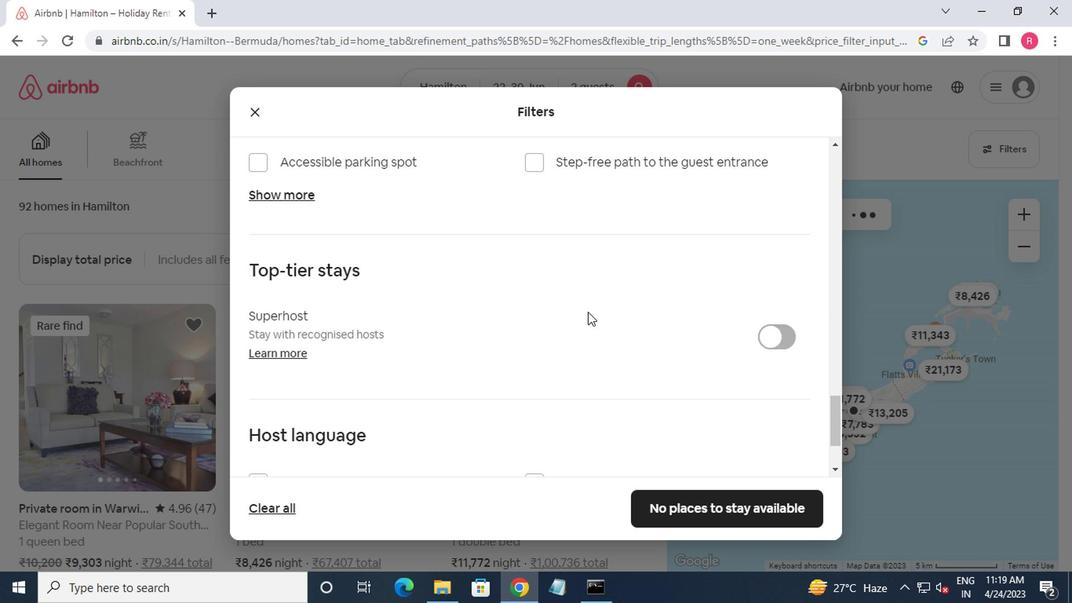 
Action: Mouse moved to (279, 373)
Screenshot: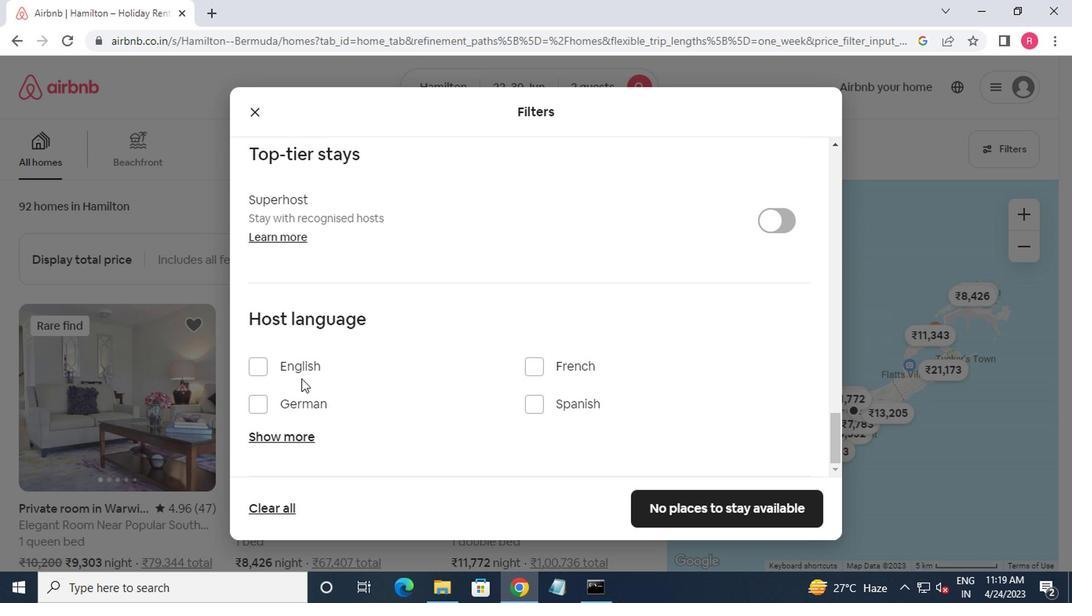 
Action: Mouse pressed left at (279, 373)
Screenshot: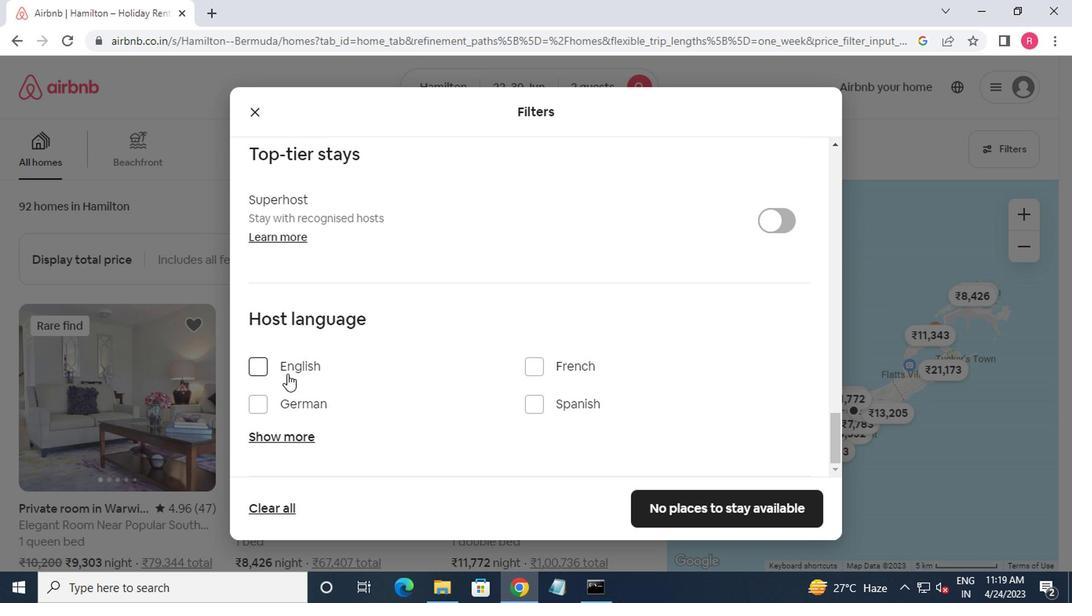 
Action: Mouse moved to (661, 511)
Screenshot: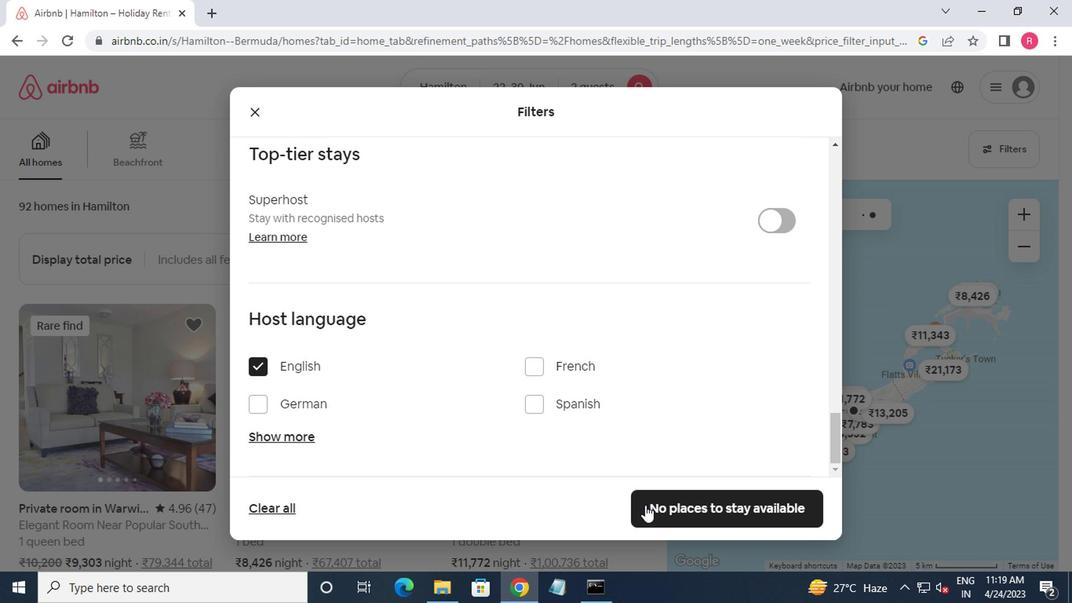 
Action: Mouse pressed left at (661, 511)
Screenshot: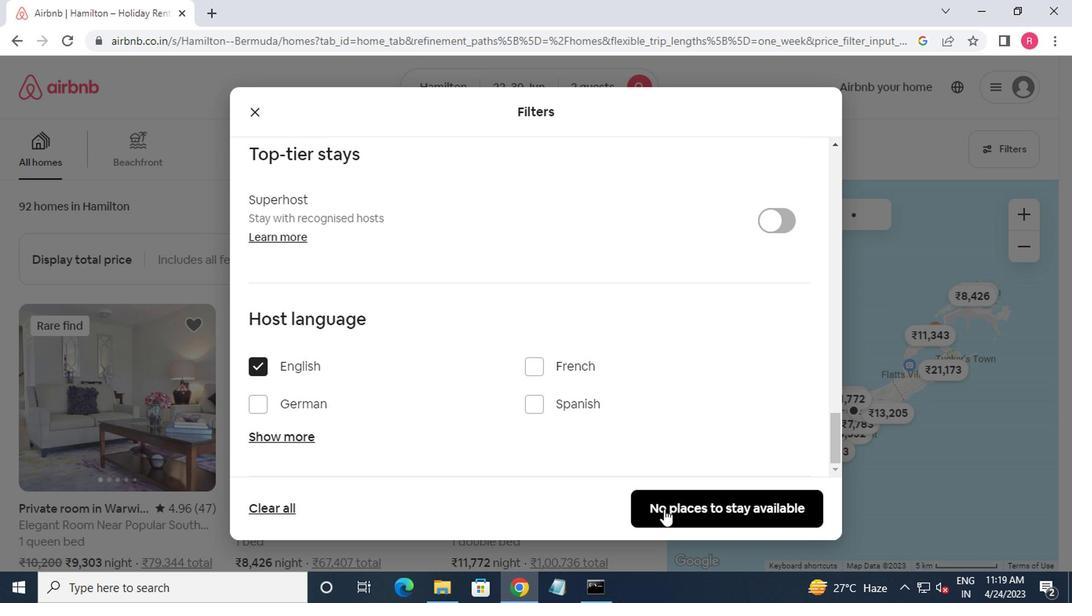 
Action: Mouse moved to (679, 501)
Screenshot: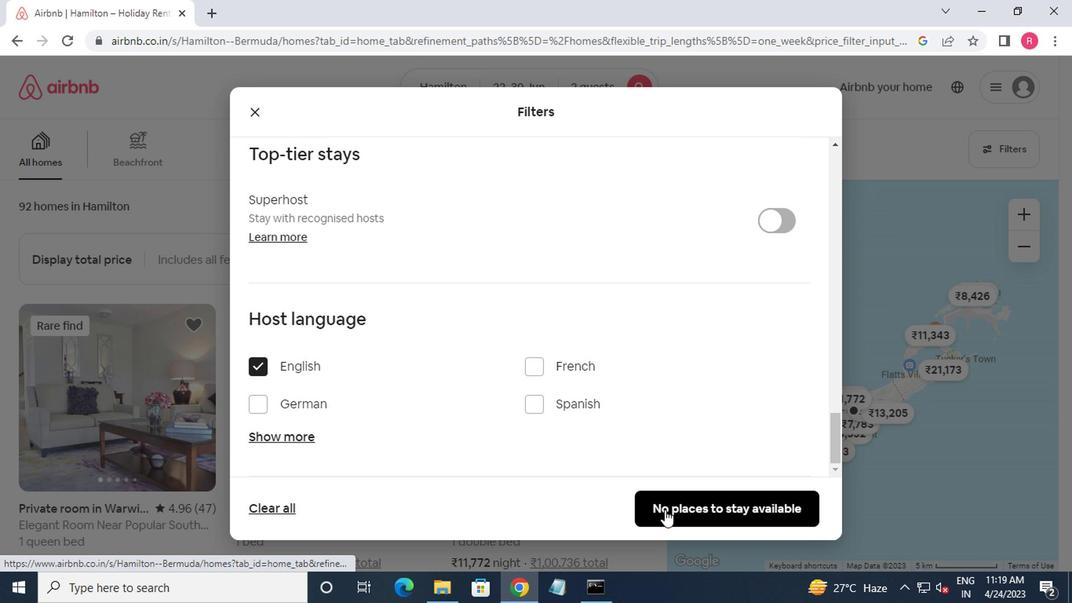 
